 Task: Find a place to stay in Aso, Japan, from 26 Aug to 10 Sep for 8 guests, with a price range of ₹10,000 - ₹15,000, 6 bedrooms, 6 beds, 6 bathrooms, property type as House or Flat, amenities including Wifi, Free parking, TV, Gym, Breakfast, and self check-in option, with host language as English.
Action: Mouse moved to (601, 155)
Screenshot: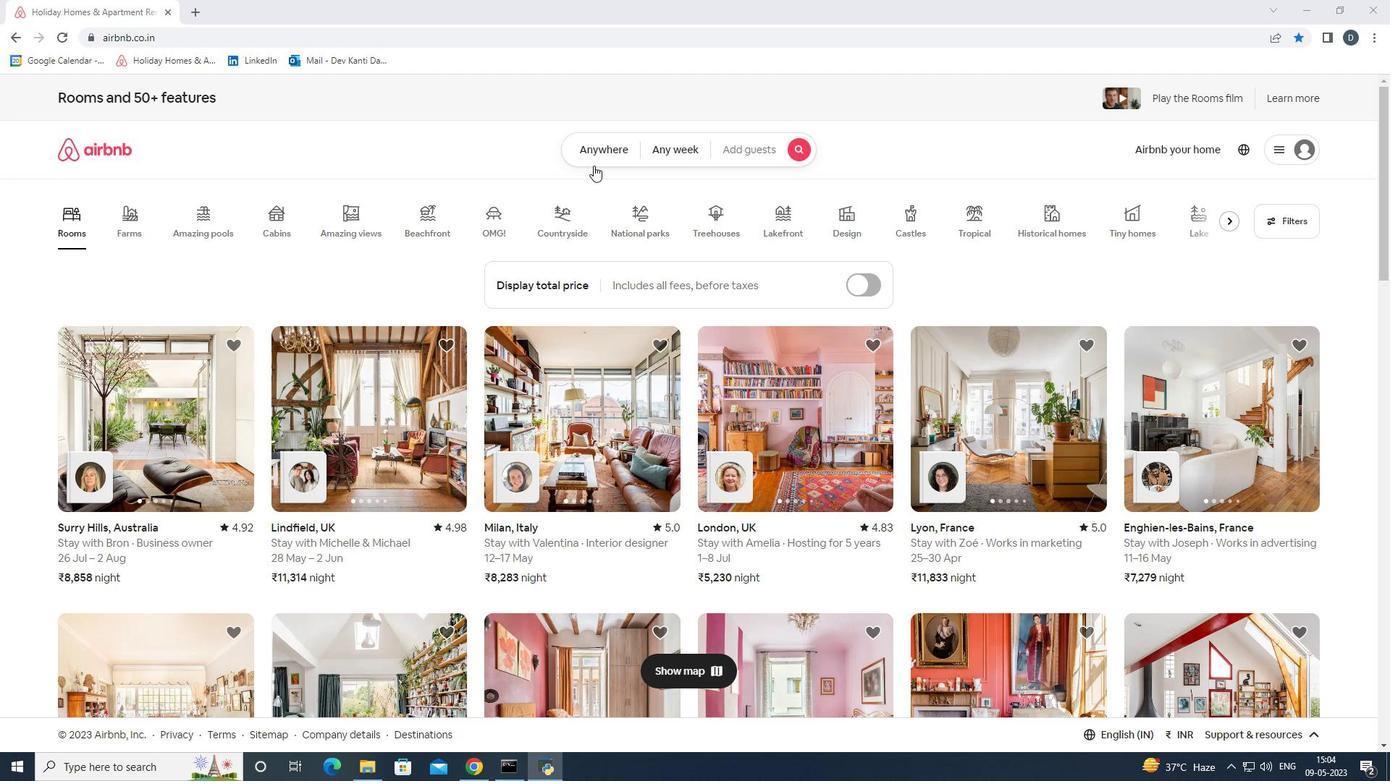 
Action: Mouse pressed left at (601, 155)
Screenshot: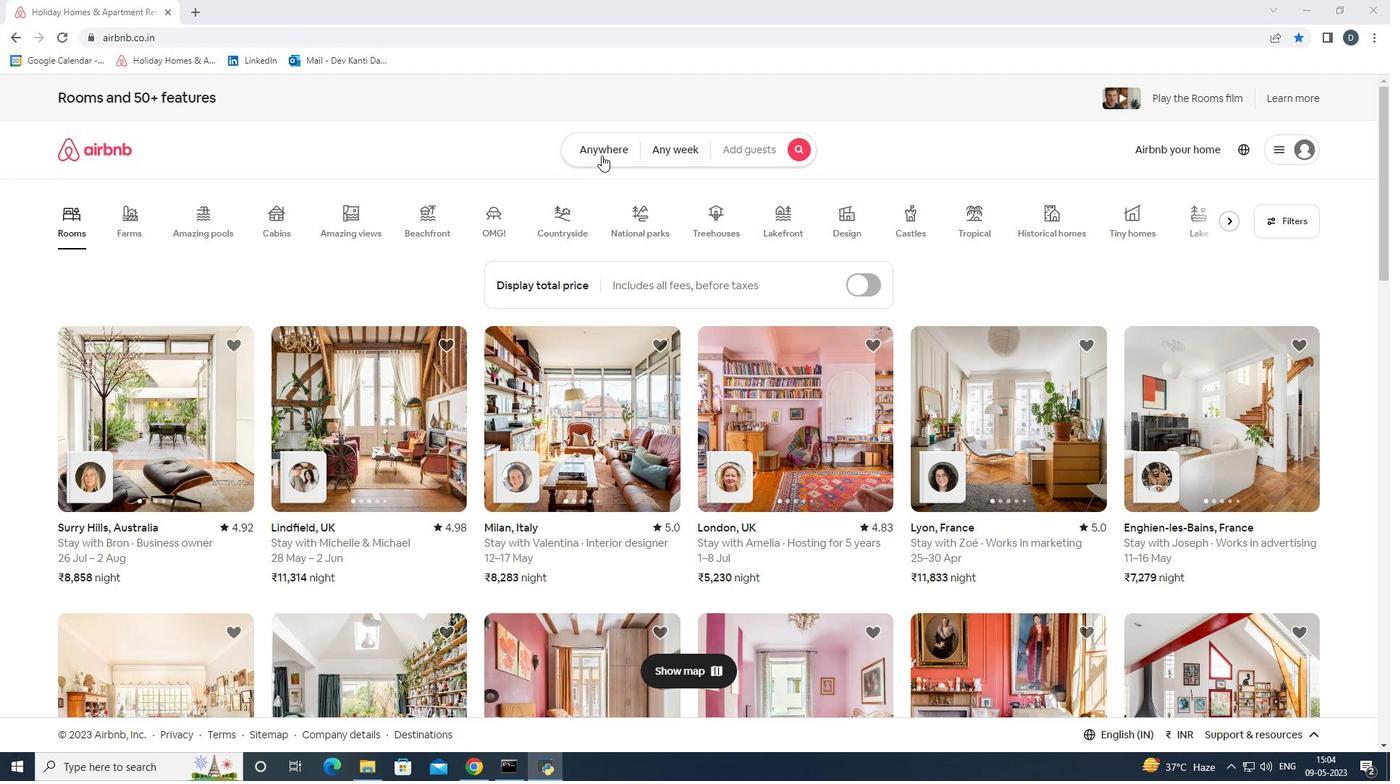 
Action: Mouse moved to (522, 206)
Screenshot: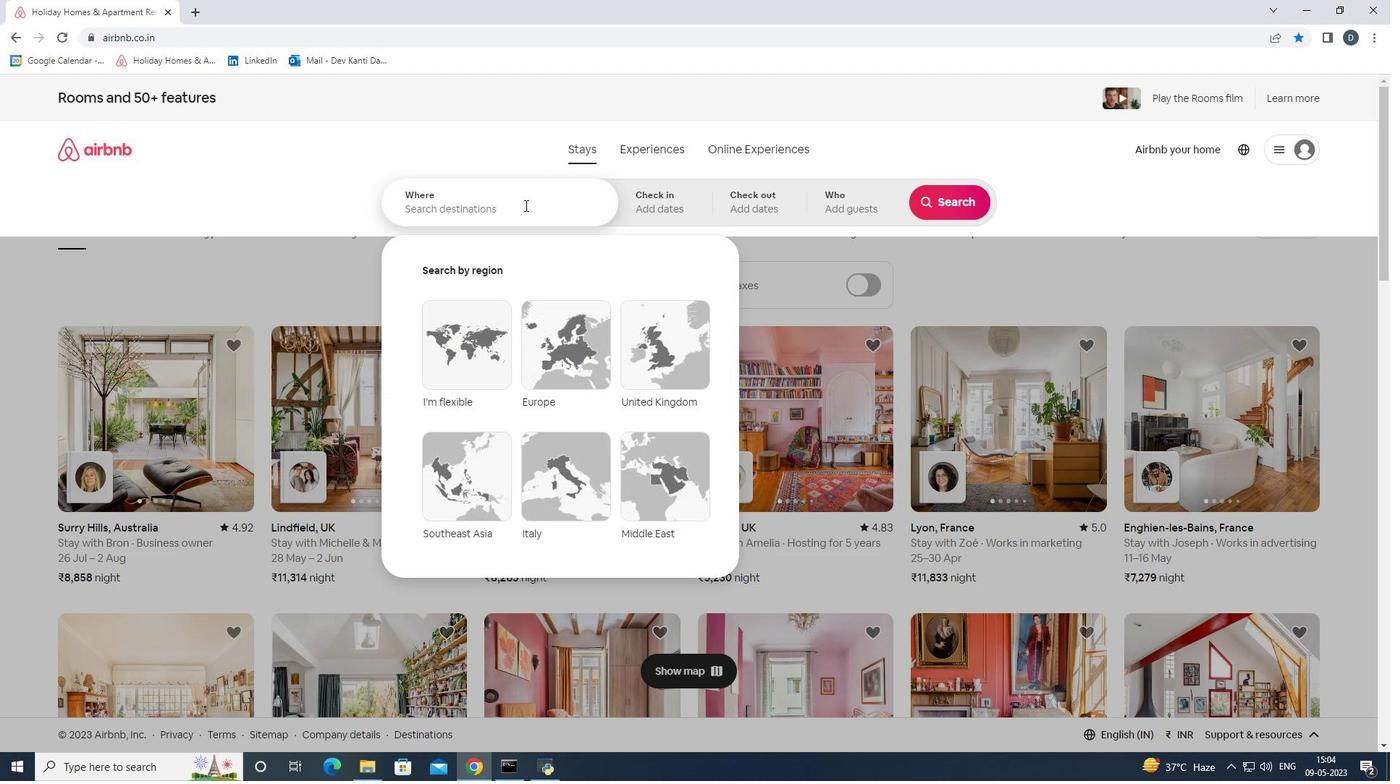 
Action: Mouse pressed left at (522, 206)
Screenshot: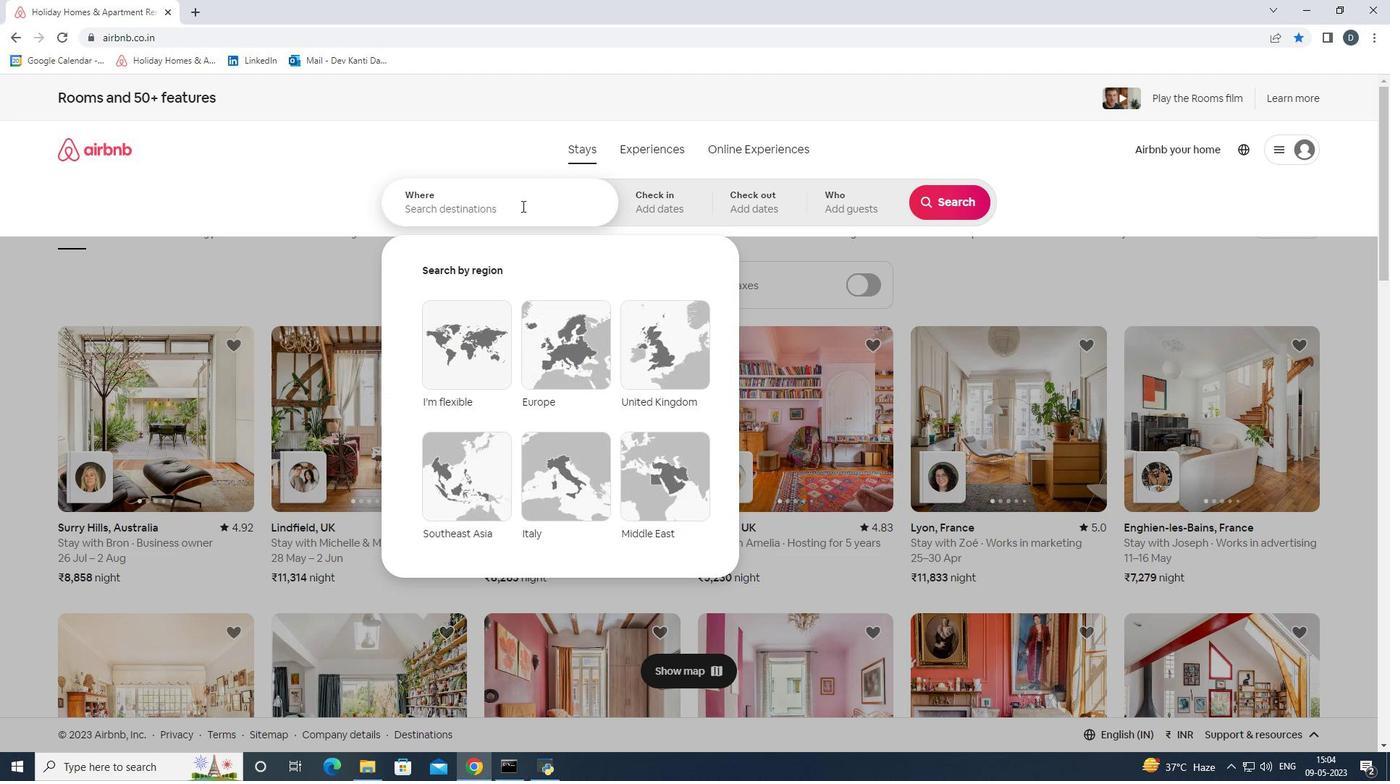 
Action: Key pressed <Key.shift><Key.shift><Key.shift><Key.shift>Asss<Key.backspace><Key.backspace>o,<Key.space><Key.shift><Key.shift><Key.shift>Japan<Key.enter>
Screenshot: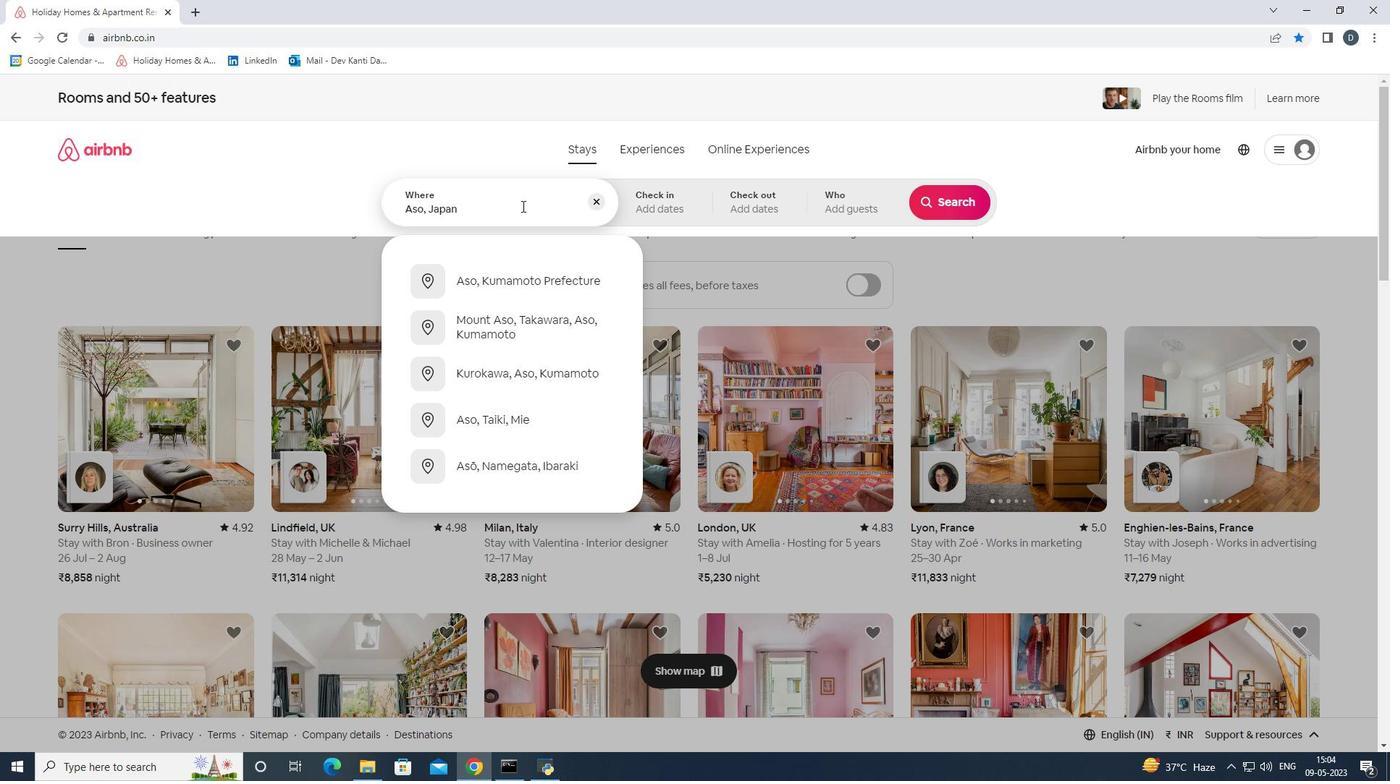 
Action: Mouse moved to (941, 322)
Screenshot: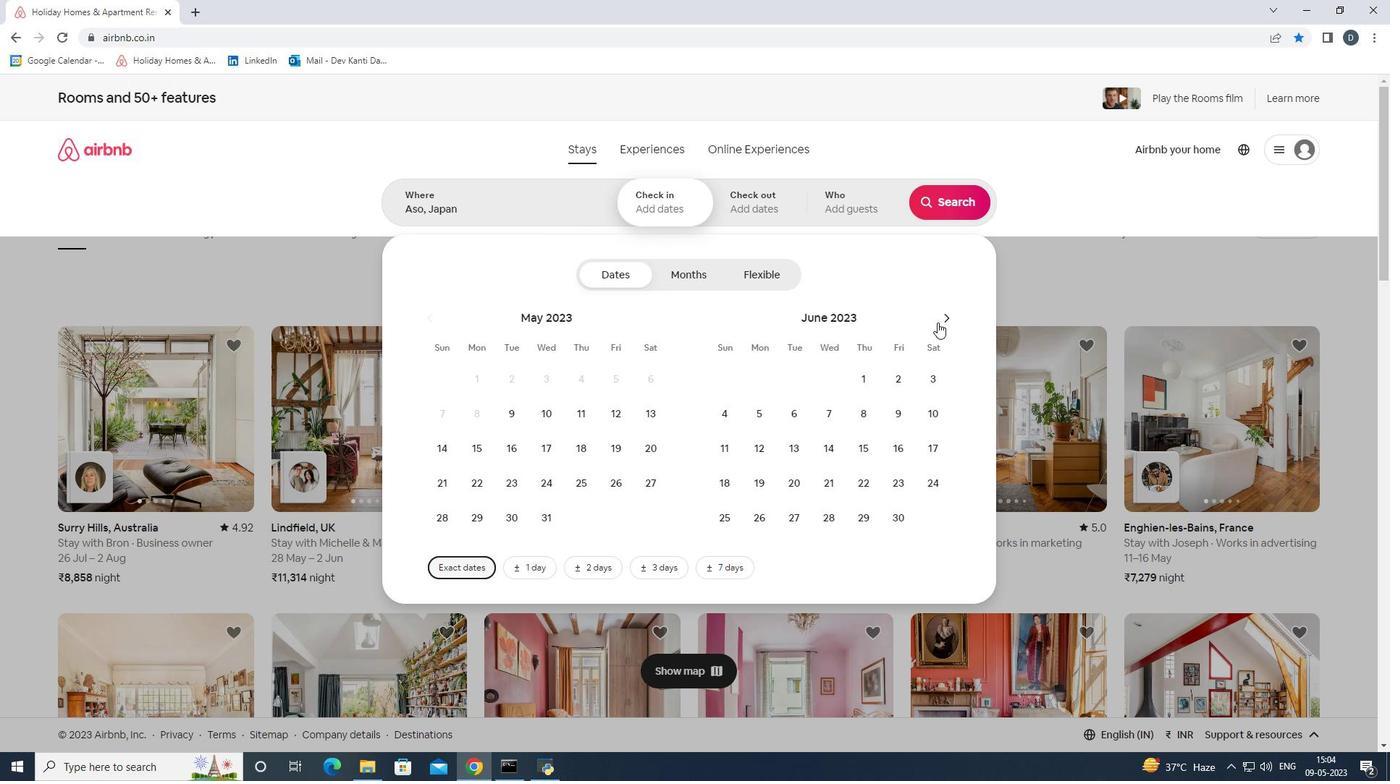 
Action: Mouse pressed left at (941, 322)
Screenshot: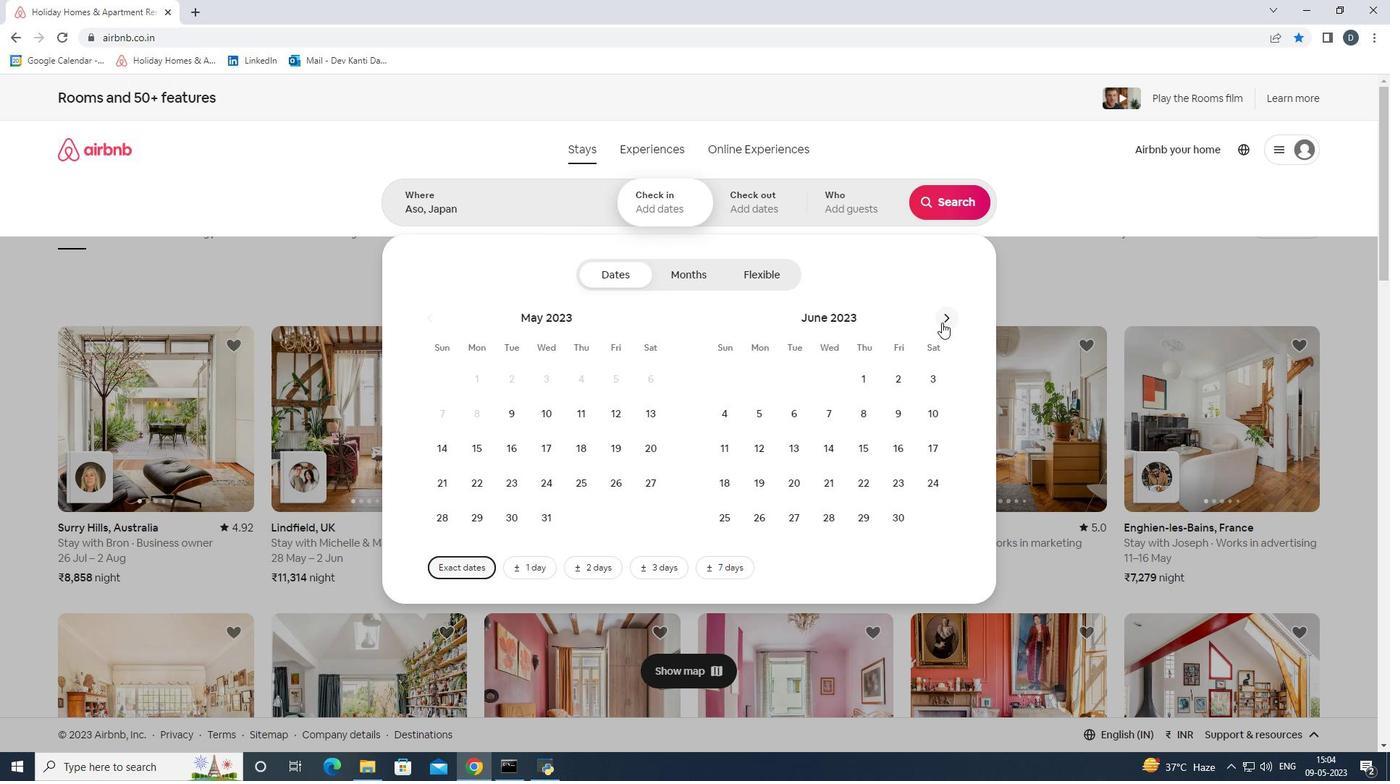 
Action: Mouse pressed left at (941, 322)
Screenshot: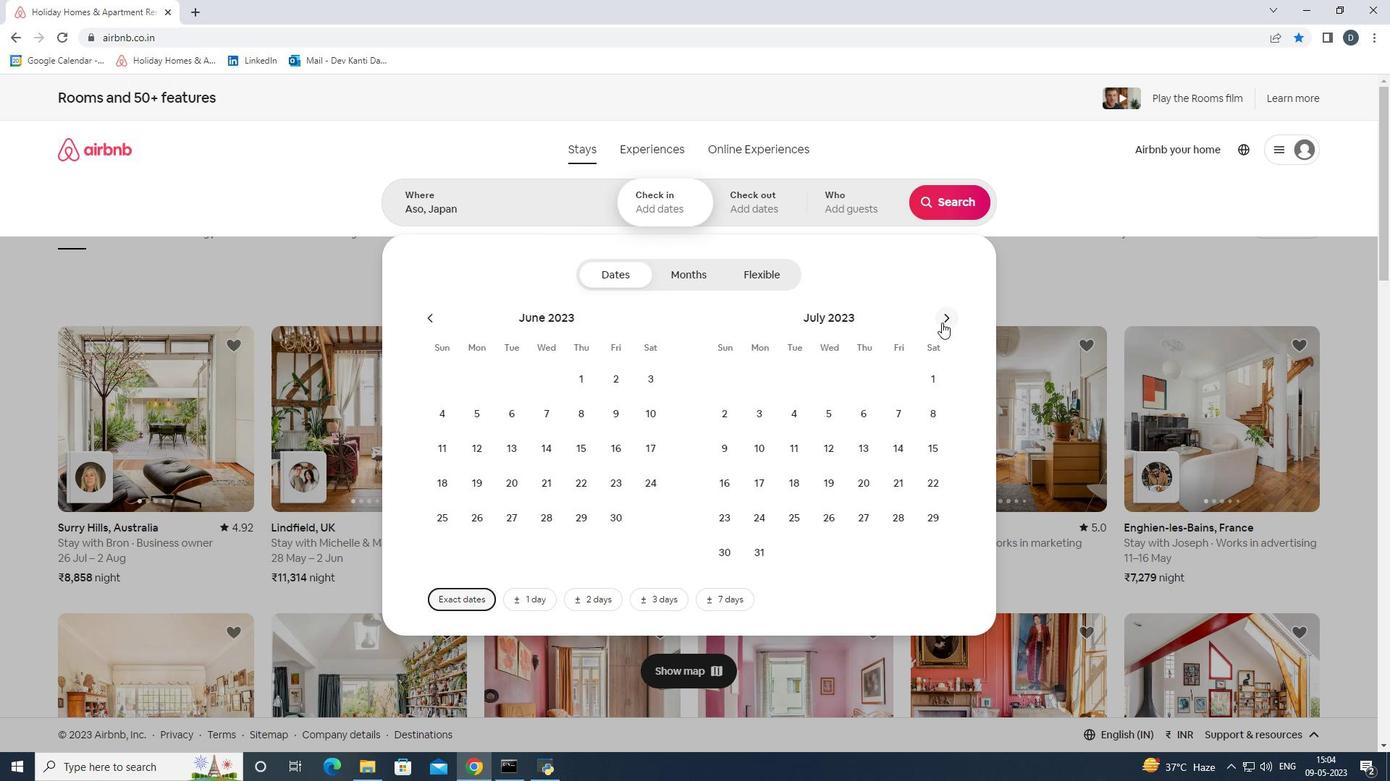 
Action: Mouse moved to (931, 474)
Screenshot: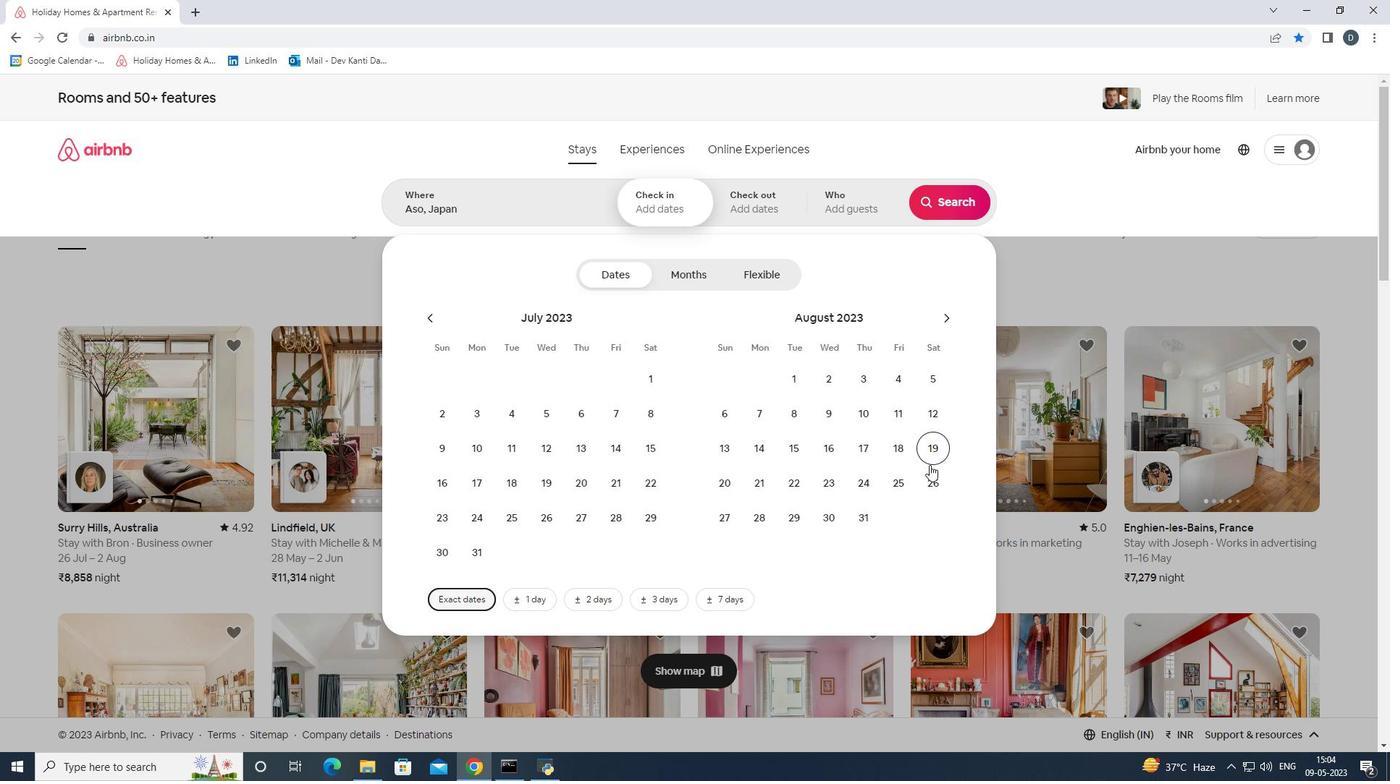 
Action: Mouse pressed left at (931, 474)
Screenshot: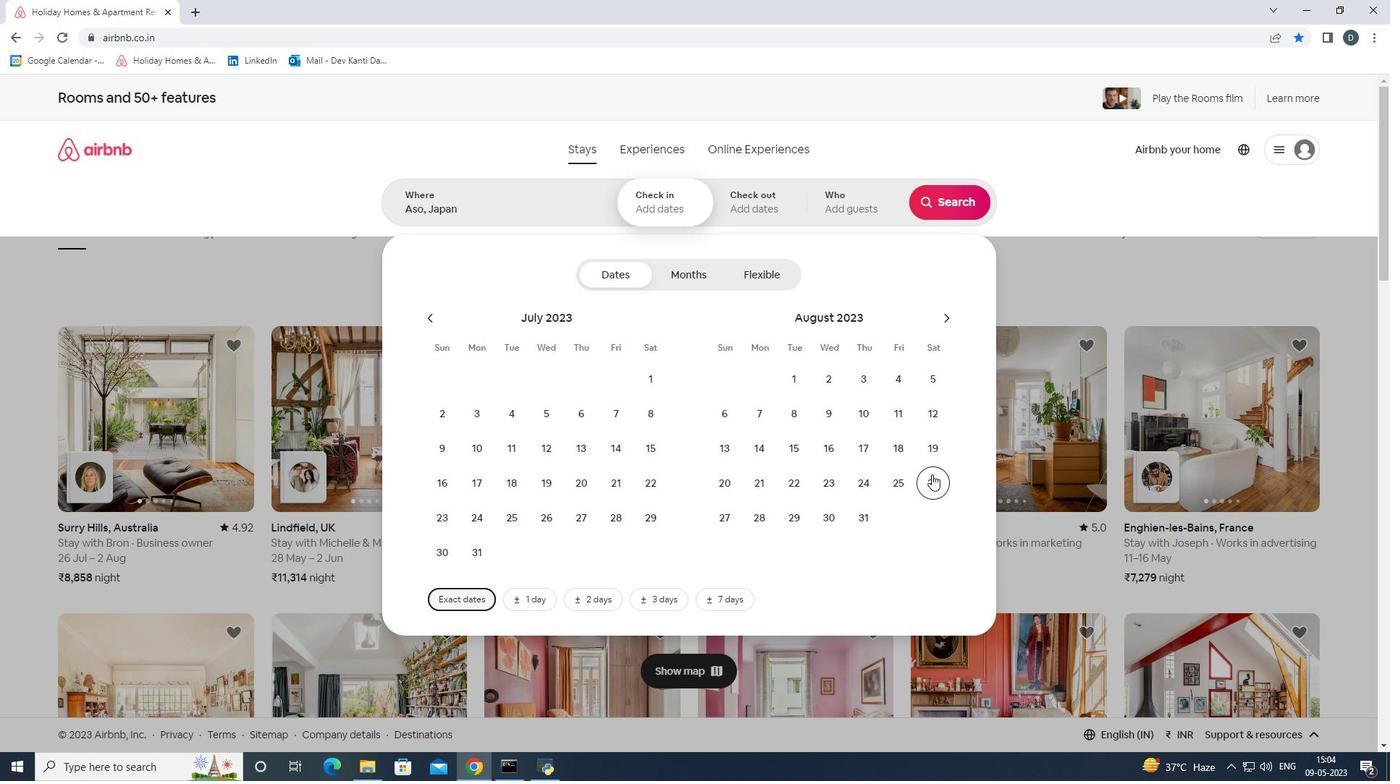 
Action: Mouse moved to (944, 327)
Screenshot: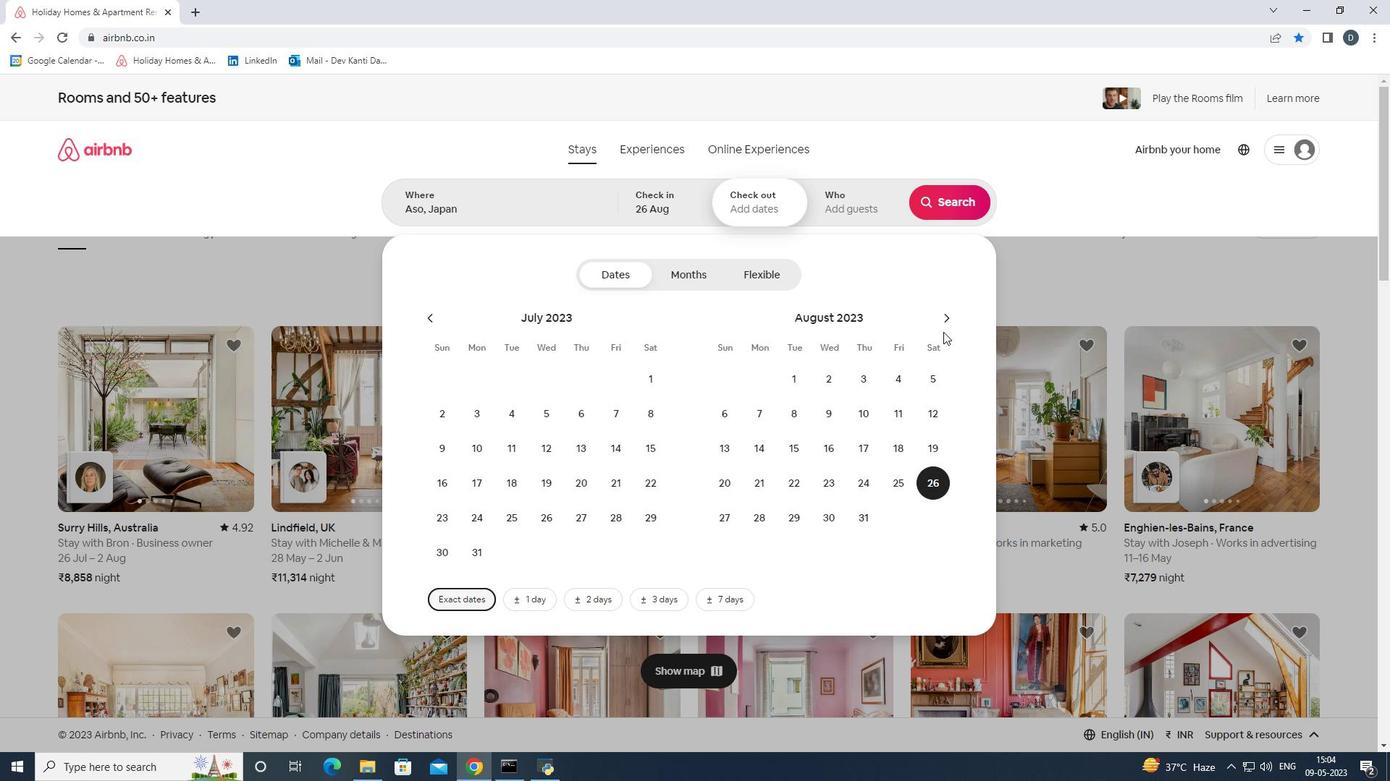 
Action: Mouse pressed left at (944, 327)
Screenshot: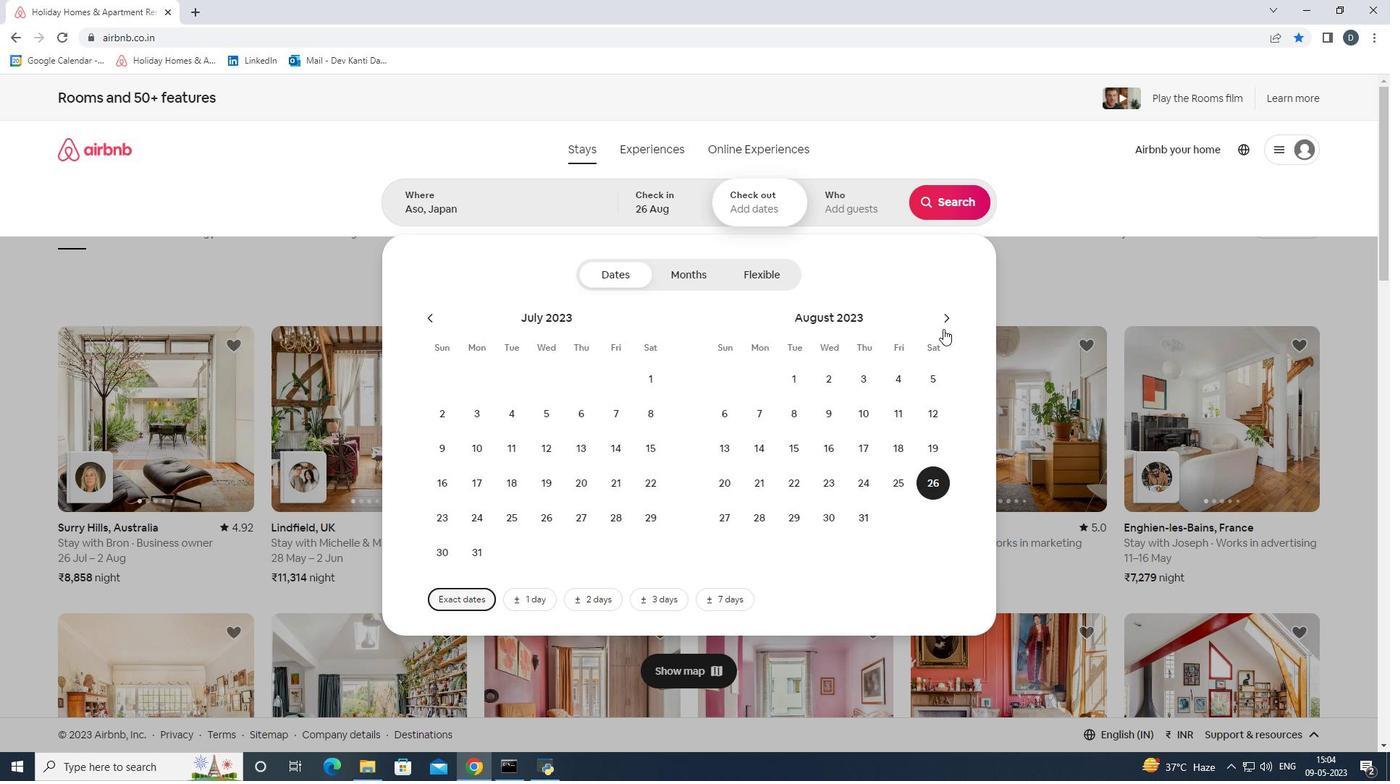 
Action: Mouse moved to (726, 443)
Screenshot: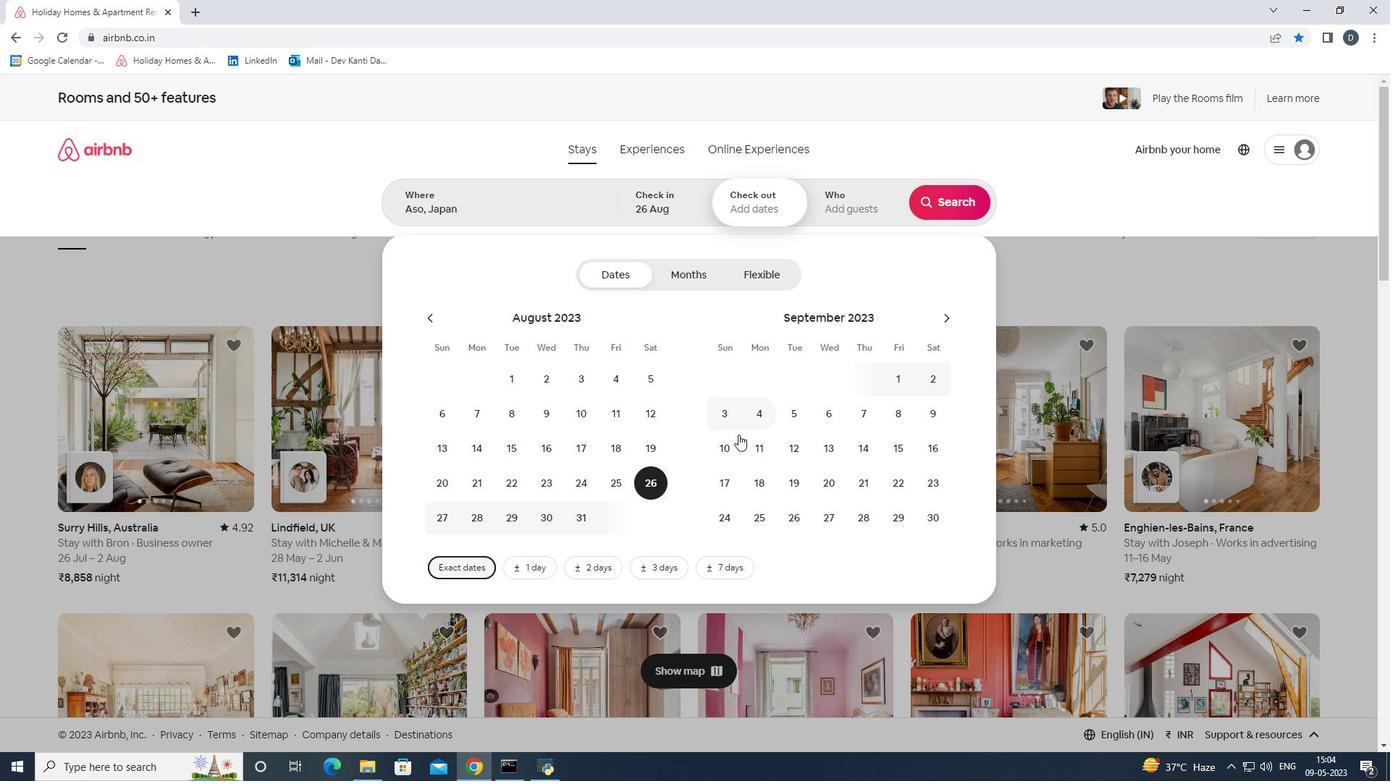 
Action: Mouse pressed left at (726, 443)
Screenshot: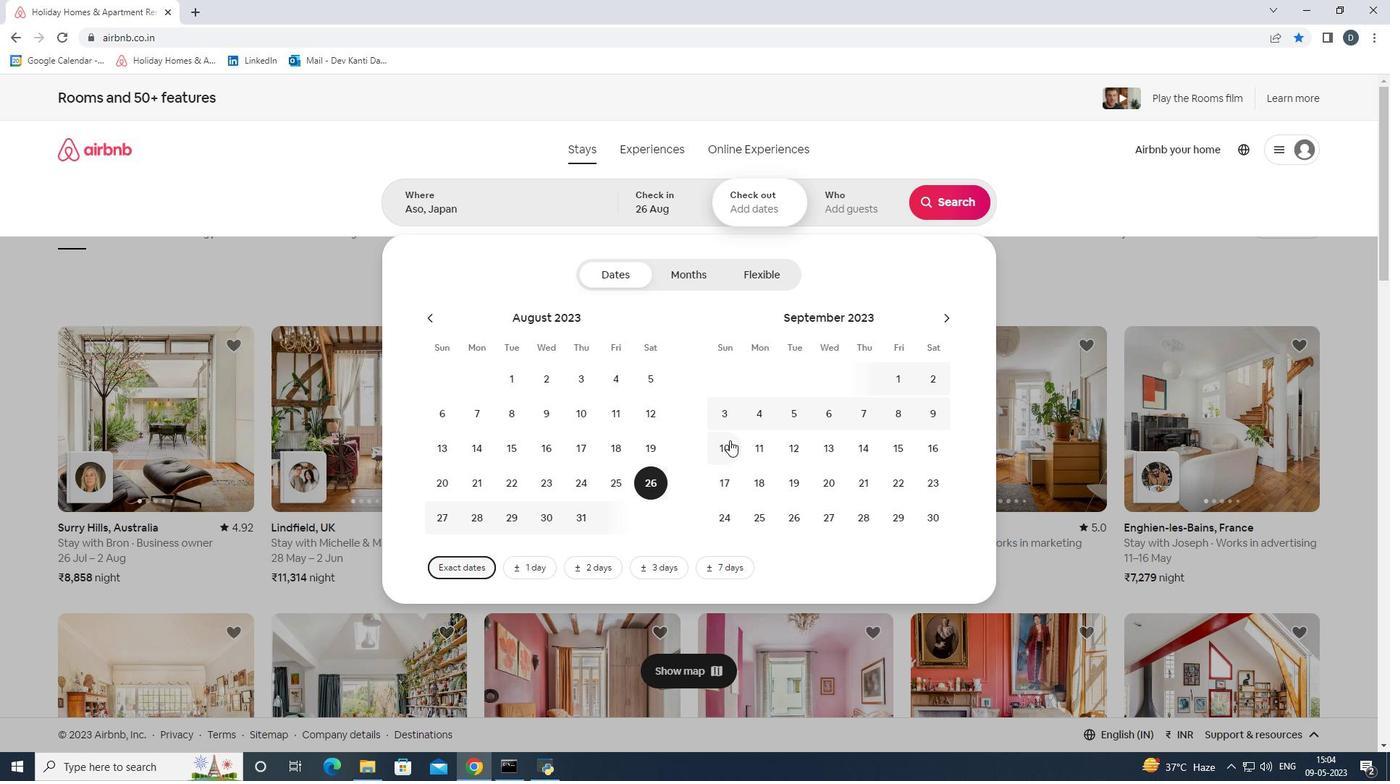
Action: Mouse moved to (851, 211)
Screenshot: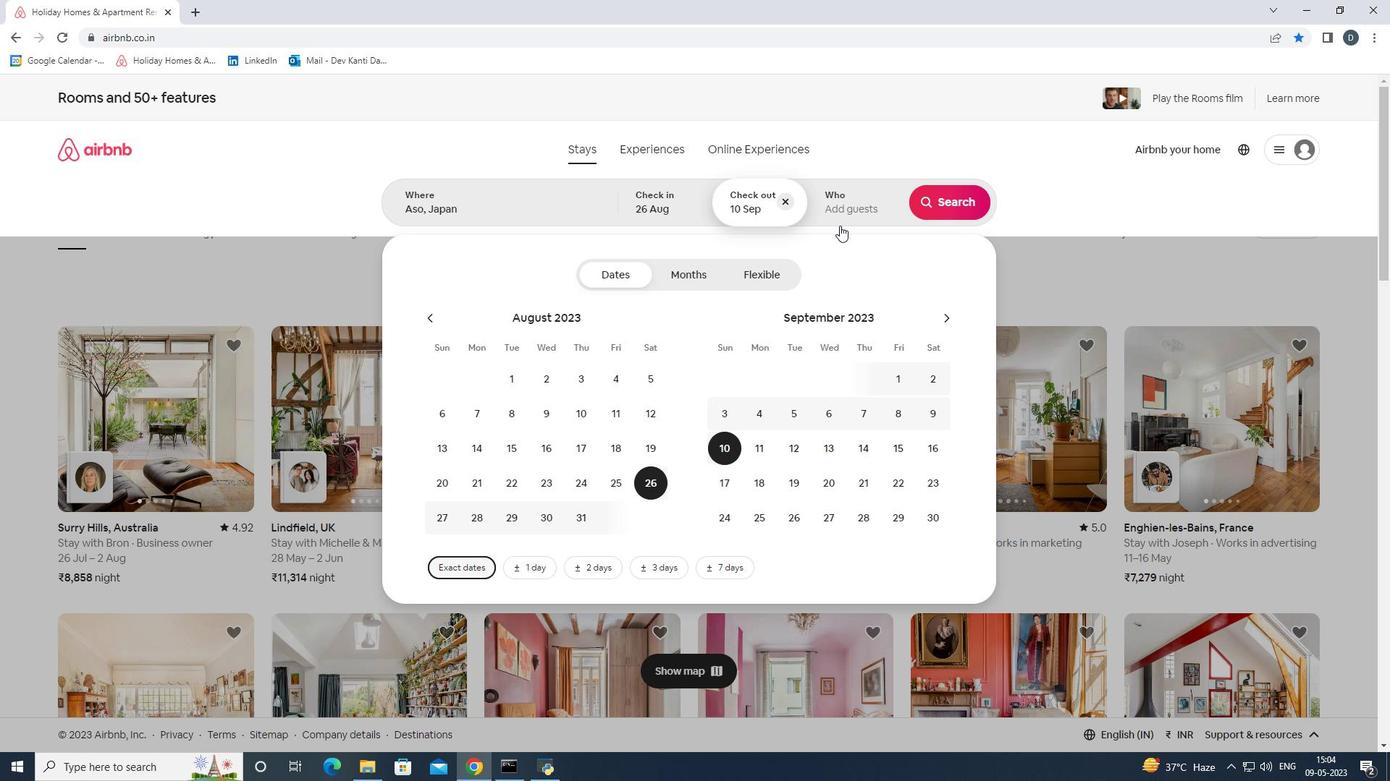
Action: Mouse pressed left at (851, 211)
Screenshot: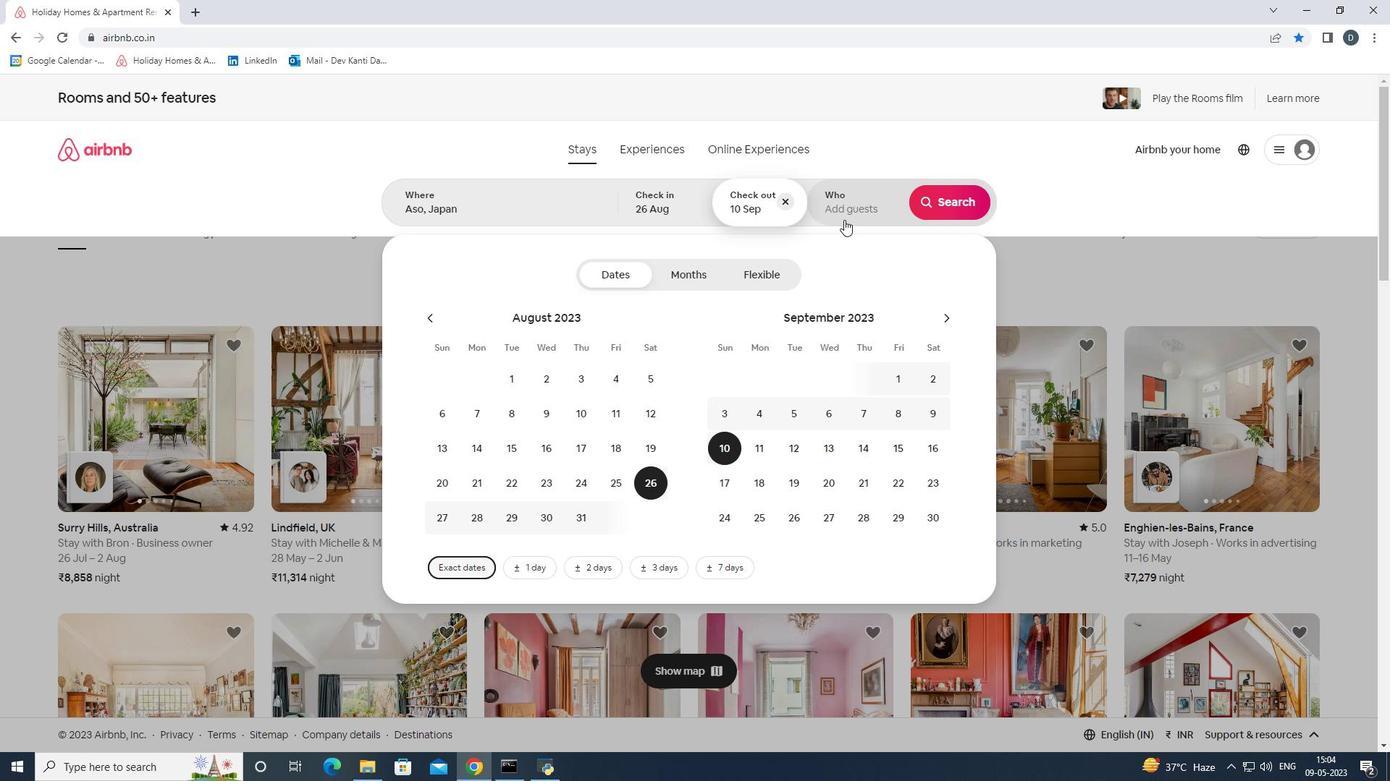 
Action: Mouse moved to (951, 280)
Screenshot: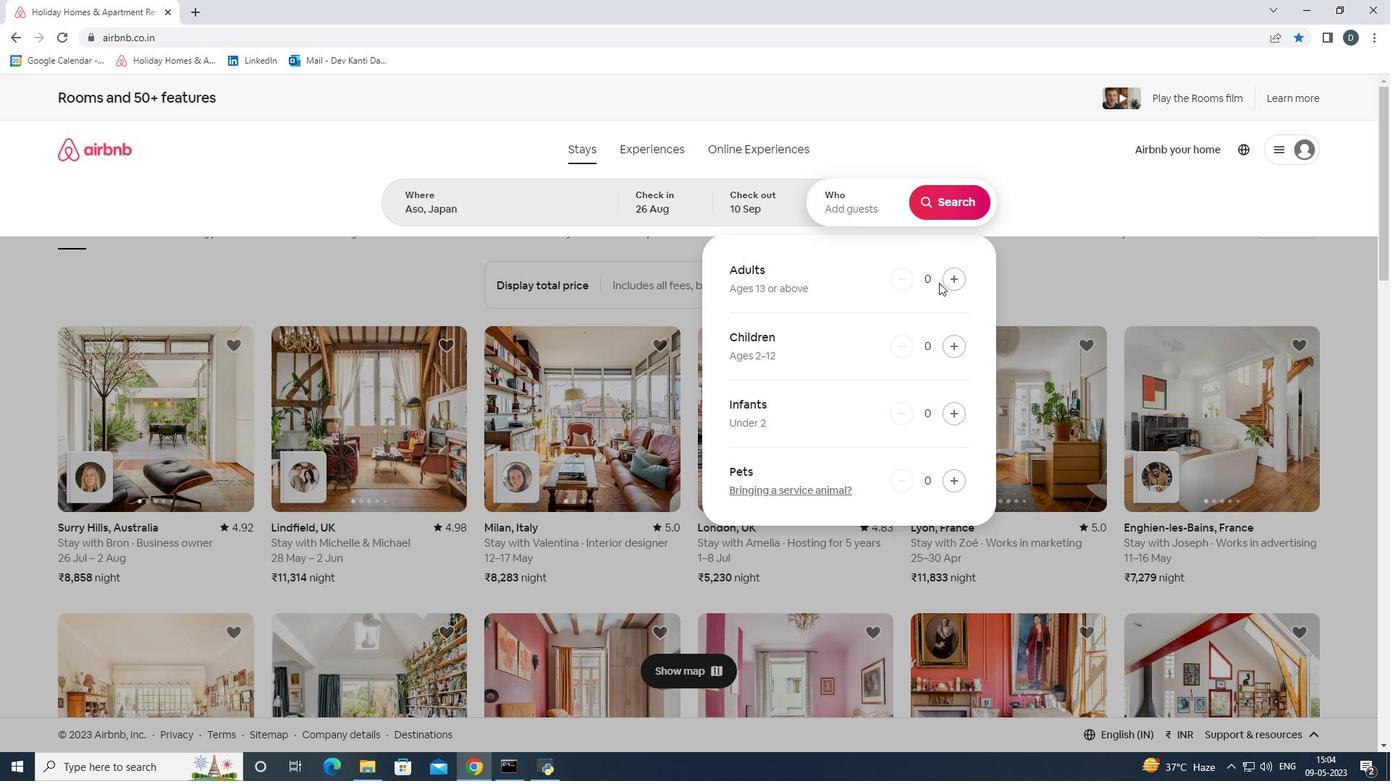 
Action: Mouse pressed left at (951, 280)
Screenshot: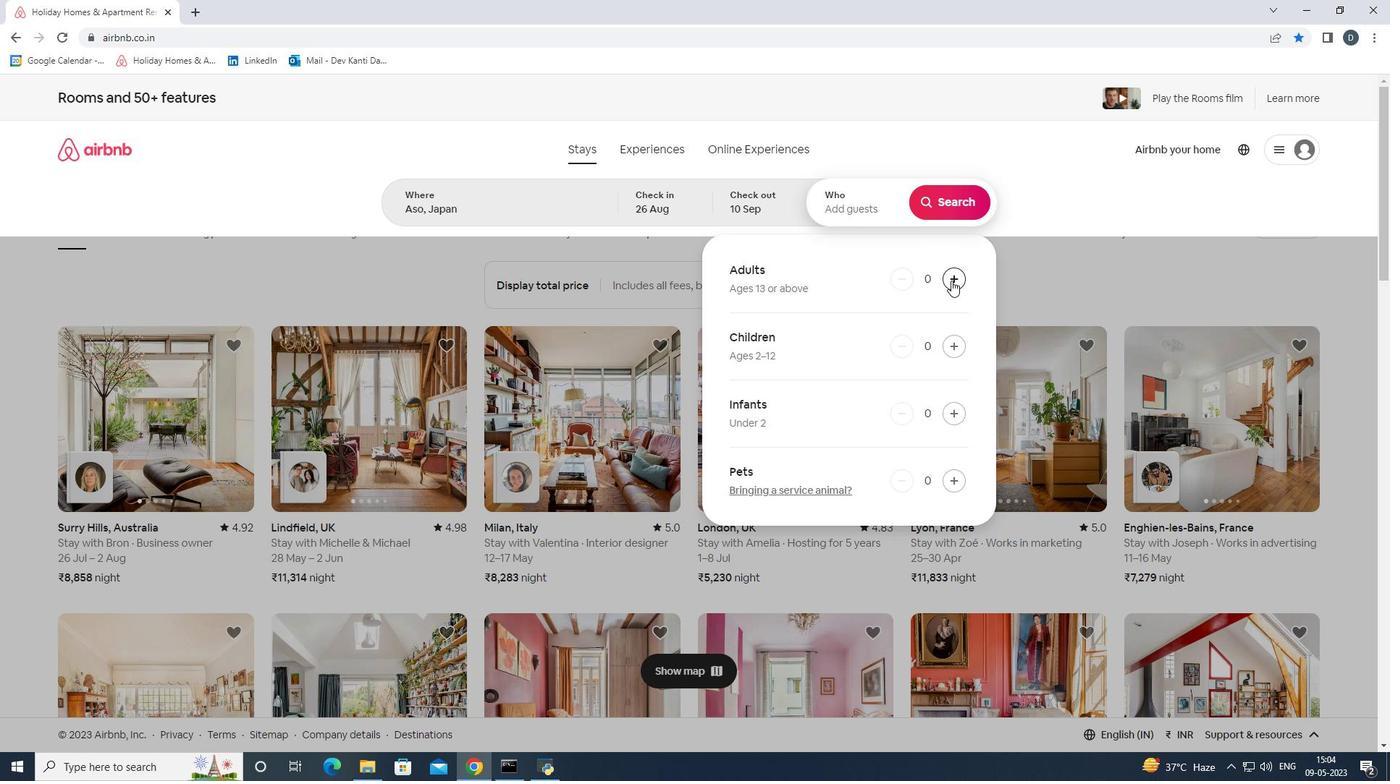 
Action: Mouse pressed left at (951, 280)
Screenshot: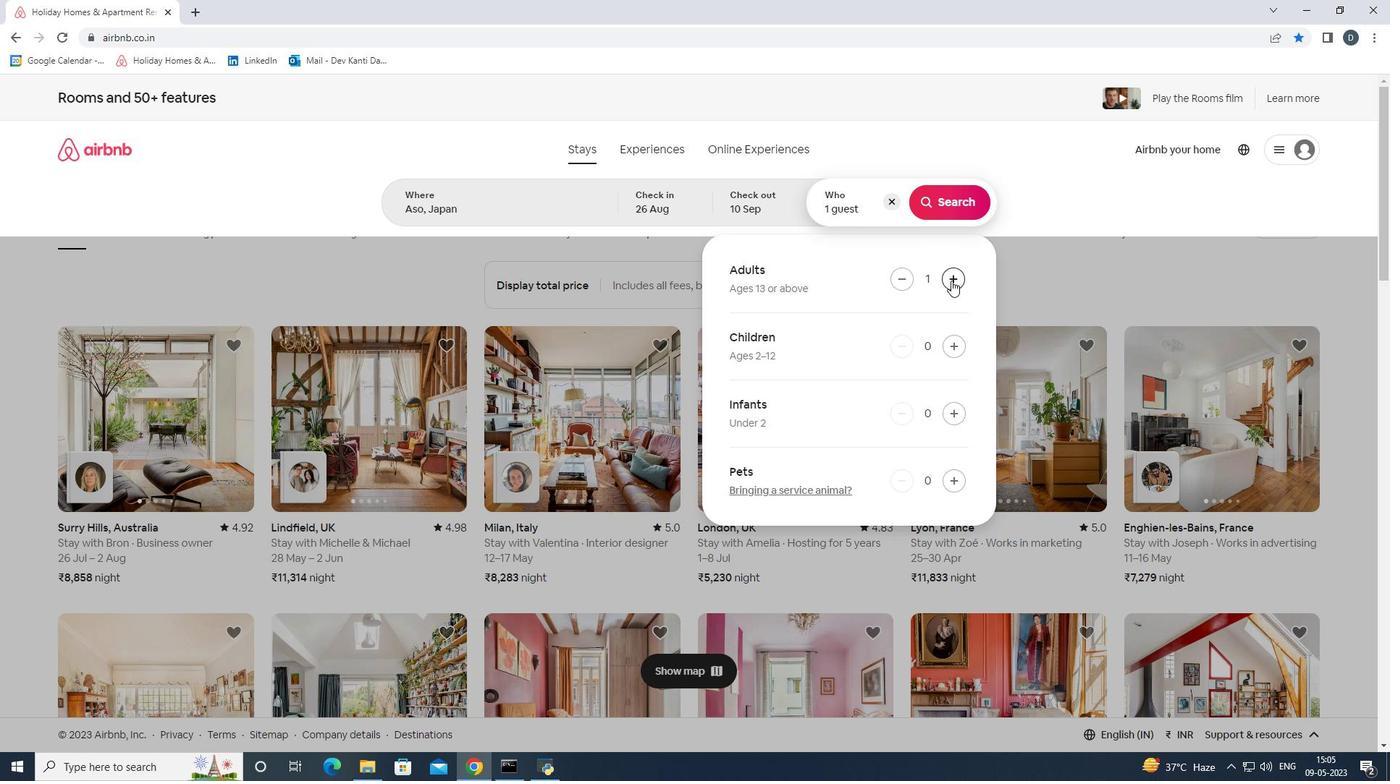 
Action: Mouse pressed left at (951, 280)
Screenshot: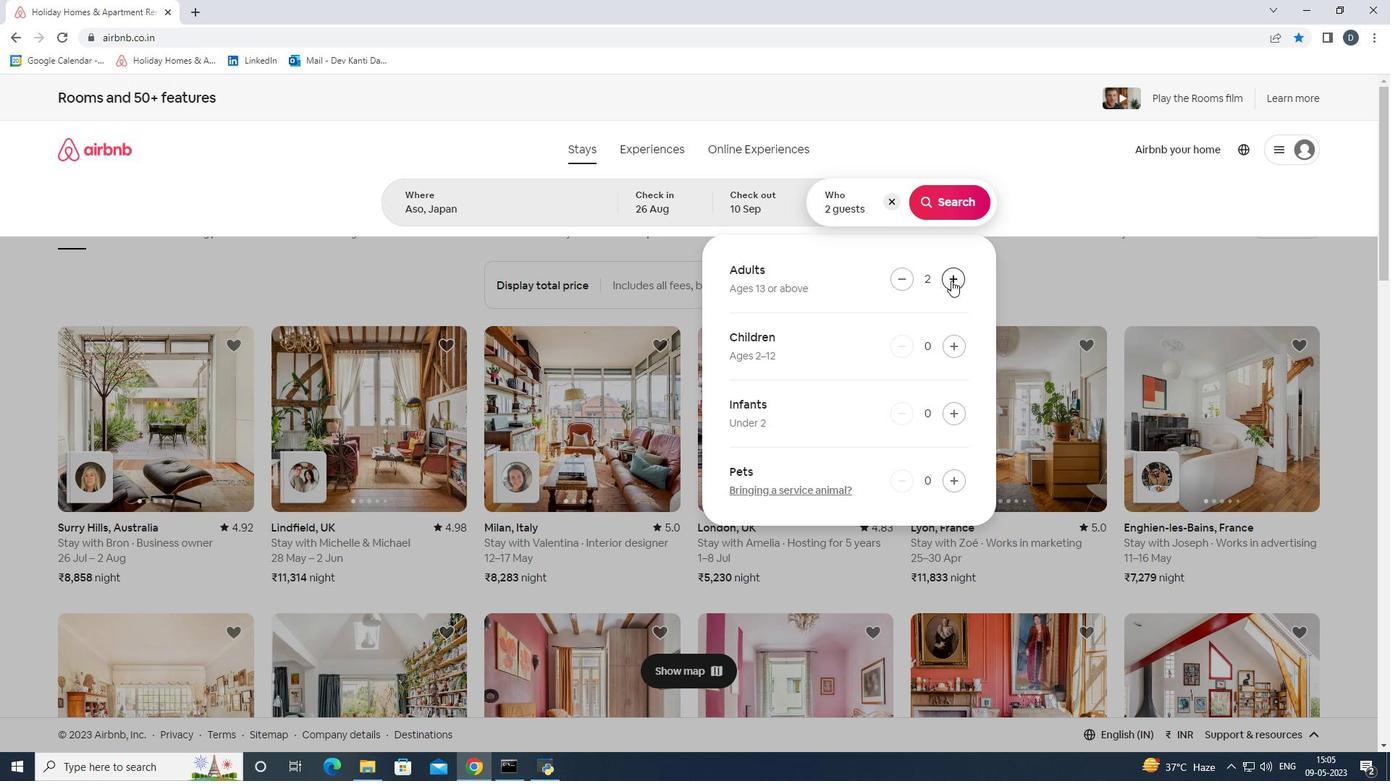 
Action: Mouse pressed left at (951, 280)
Screenshot: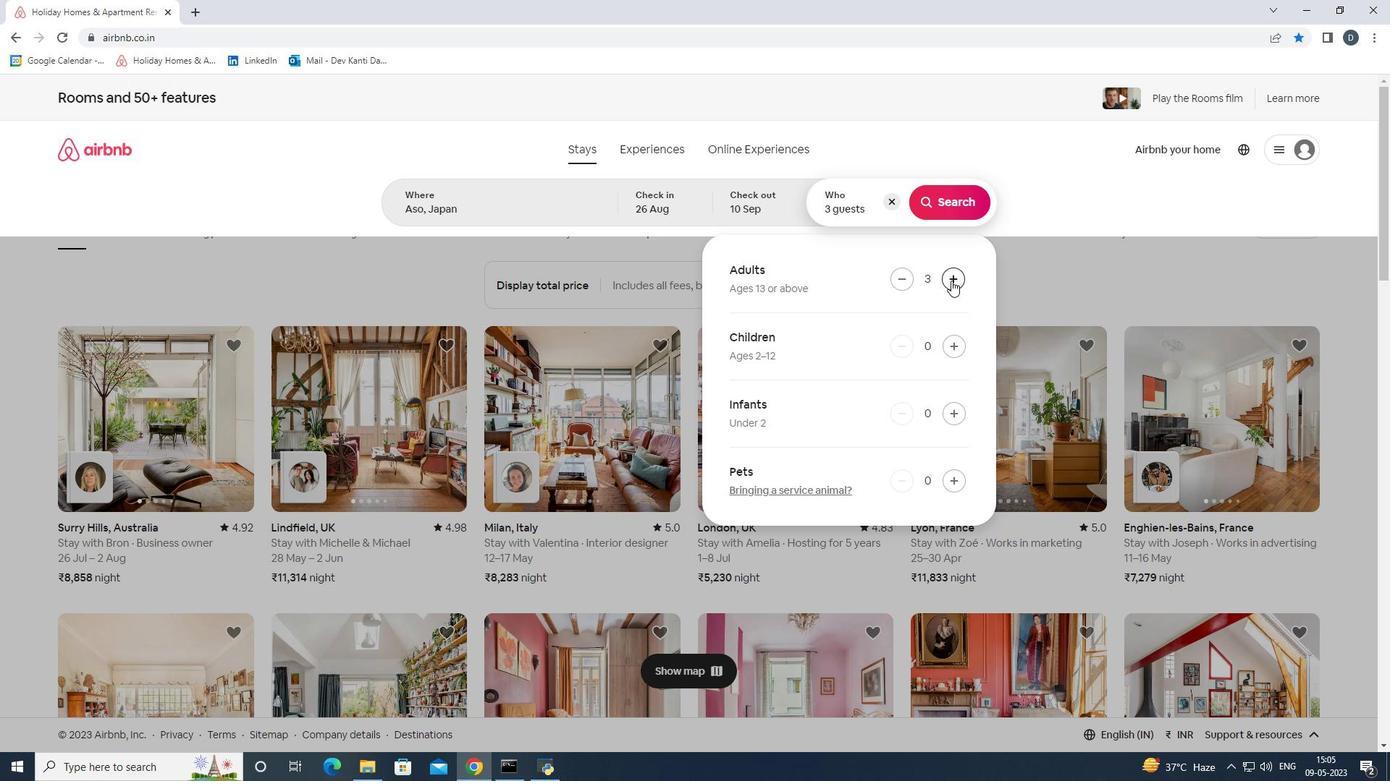 
Action: Mouse pressed left at (951, 280)
Screenshot: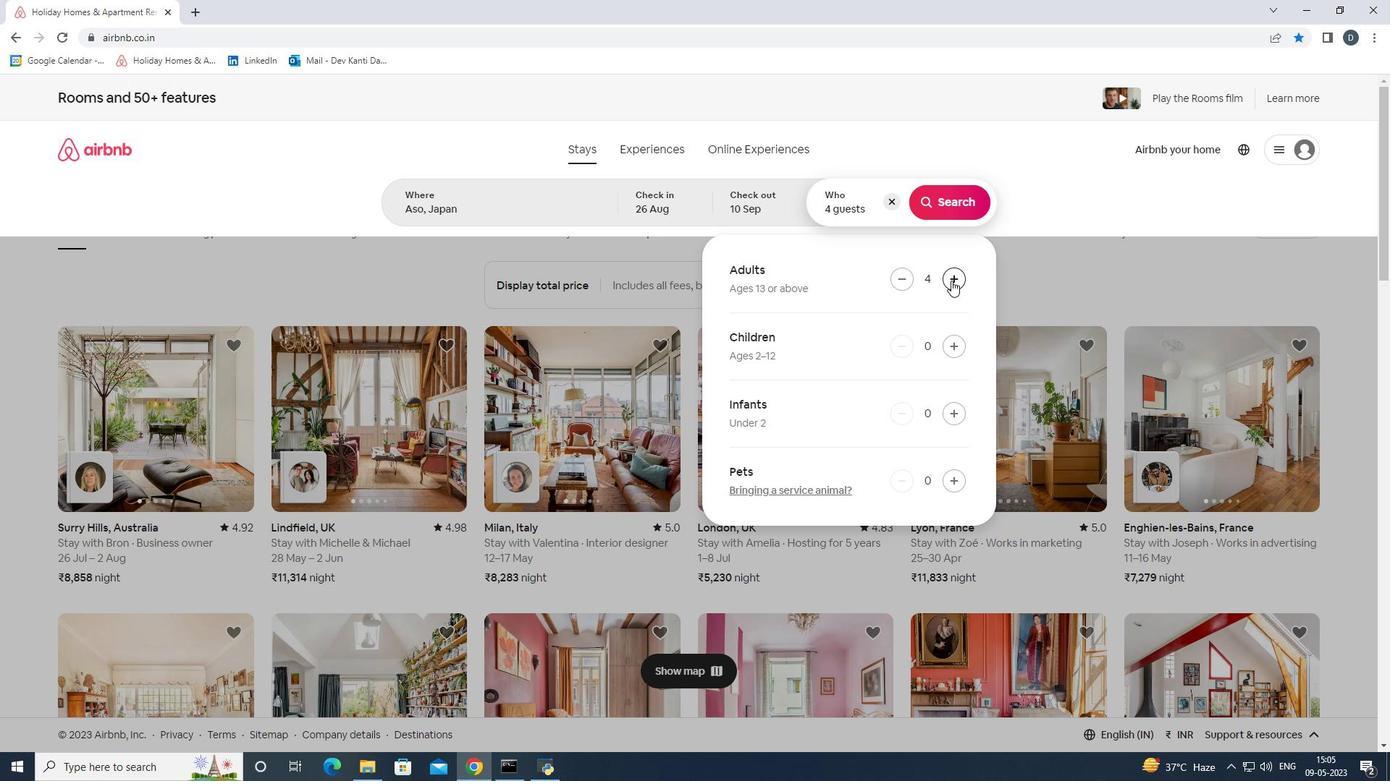 
Action: Mouse pressed left at (951, 280)
Screenshot: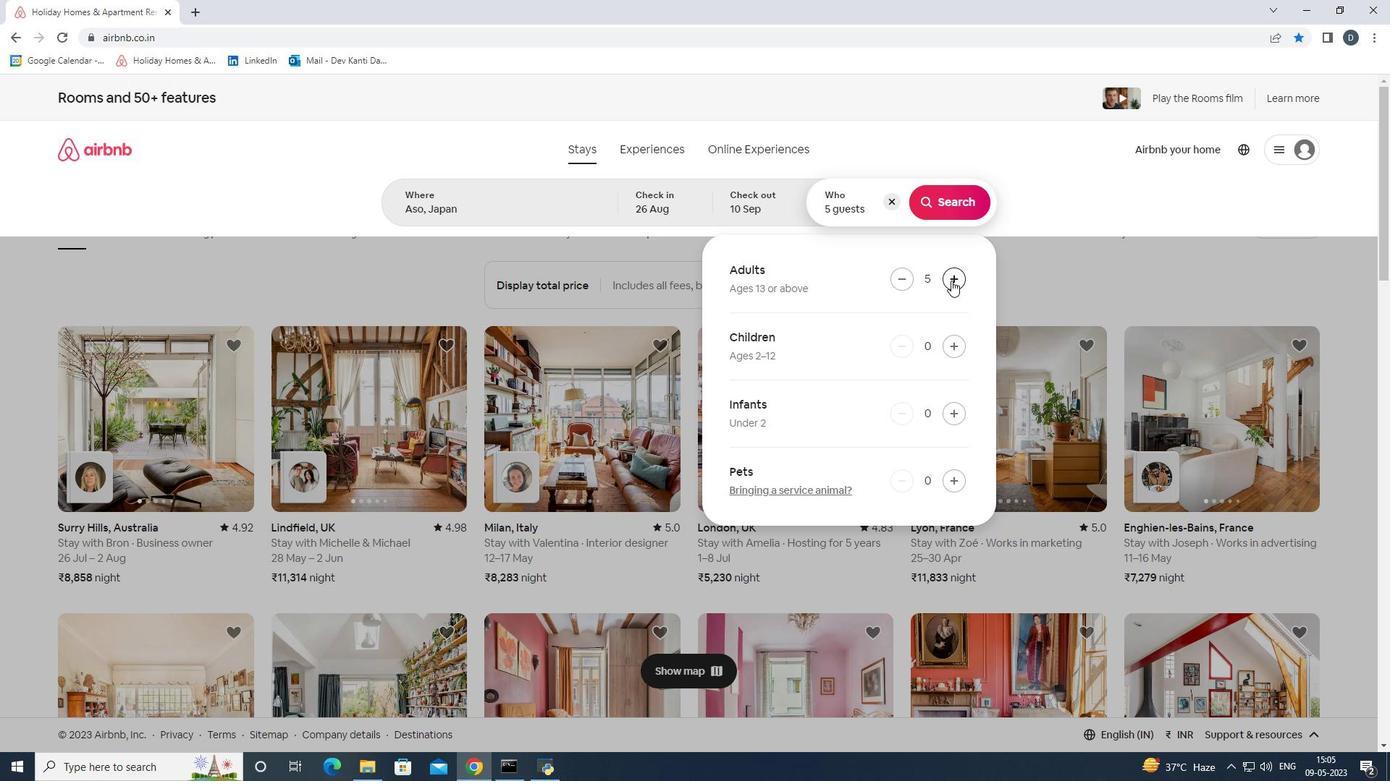 
Action: Mouse moved to (959, 342)
Screenshot: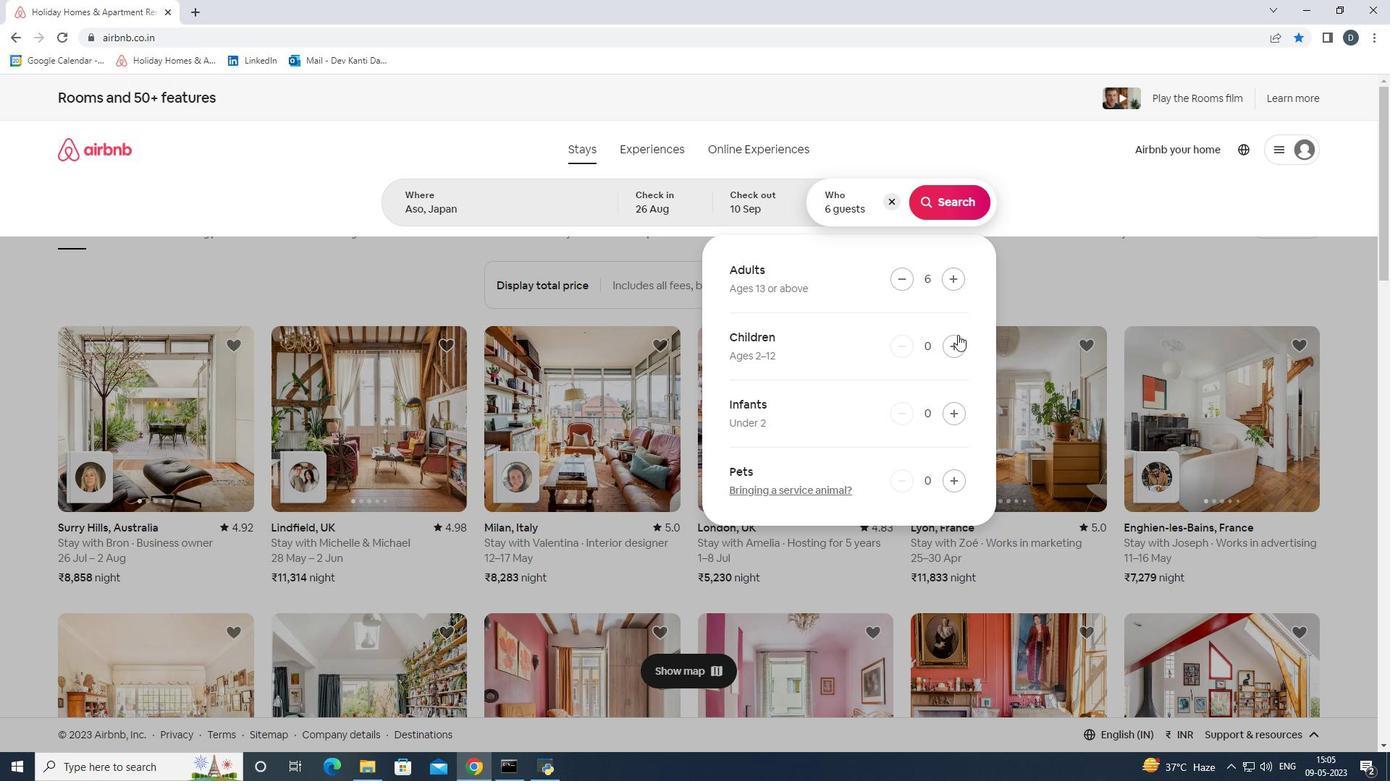 
Action: Mouse pressed left at (959, 342)
Screenshot: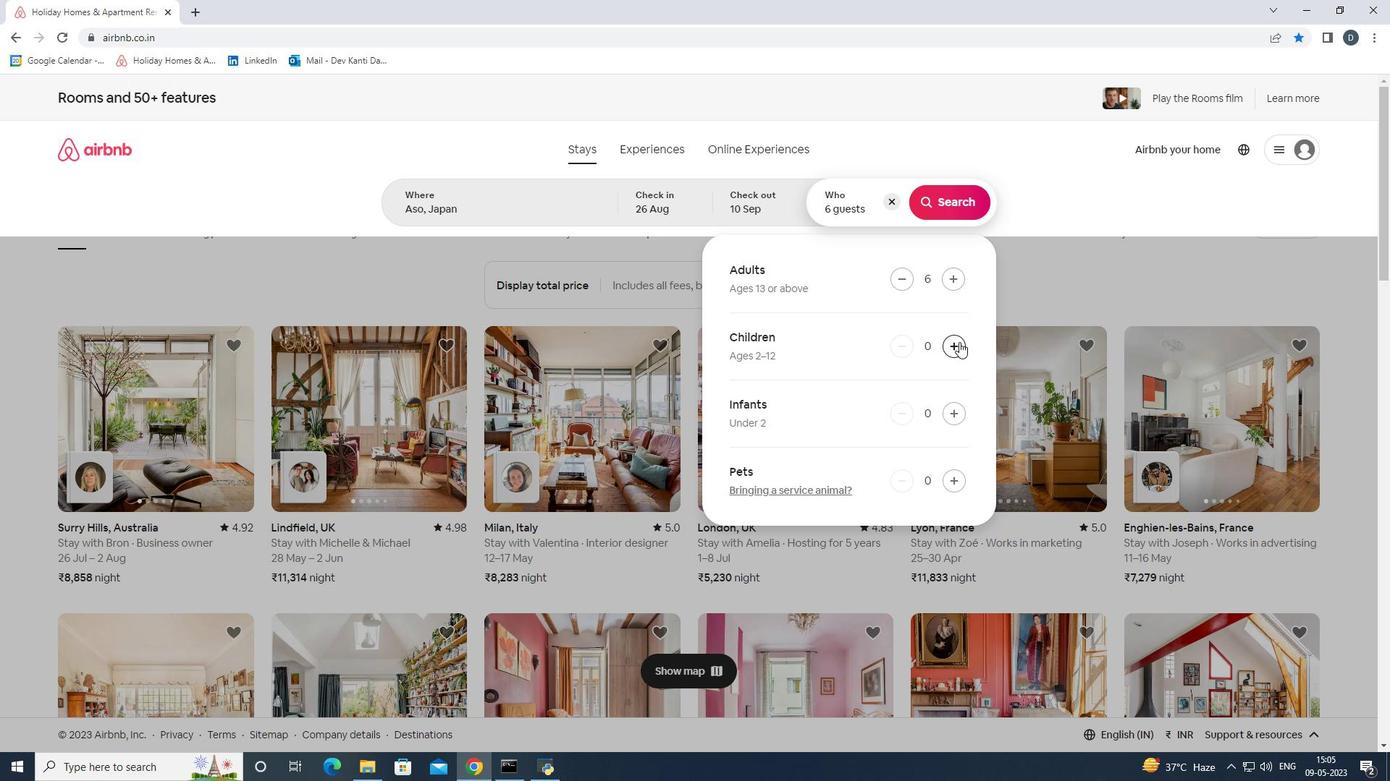 
Action: Mouse pressed left at (959, 342)
Screenshot: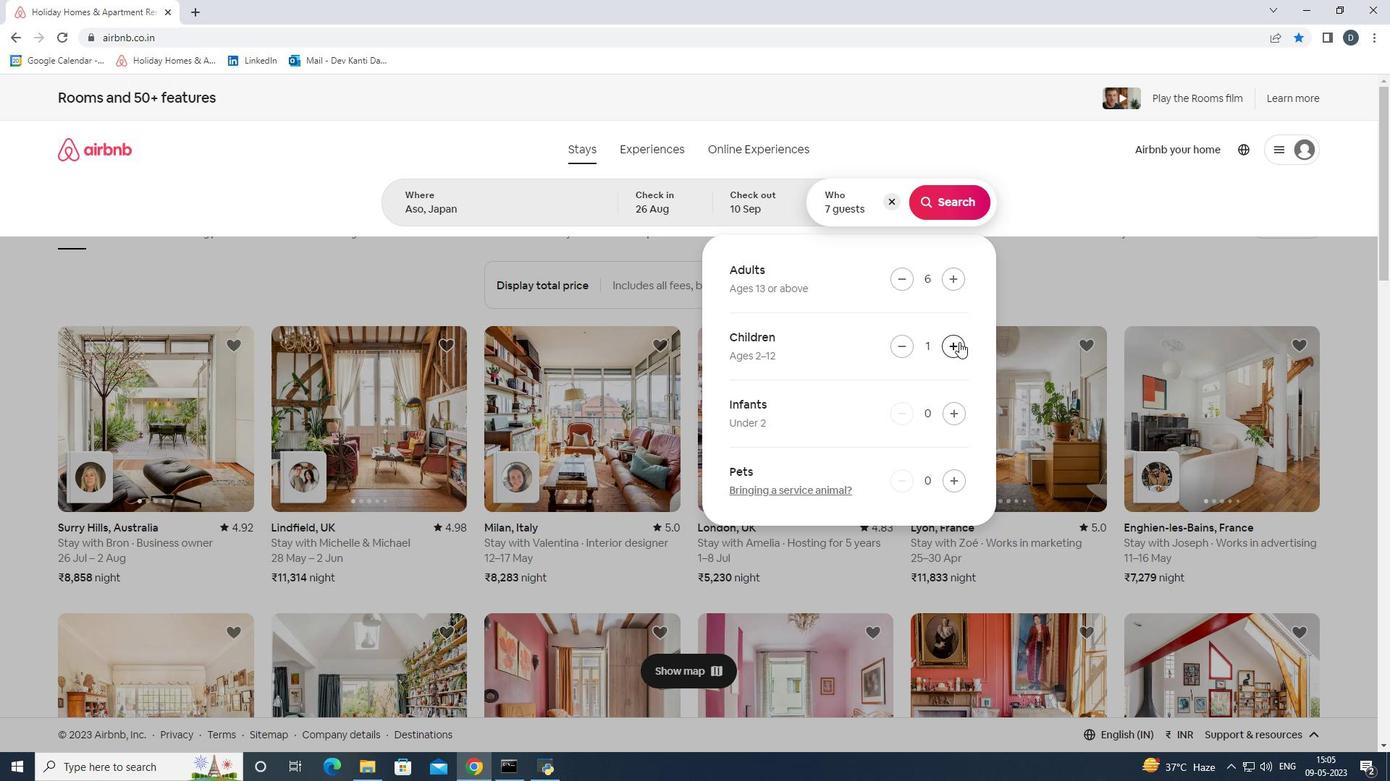 
Action: Mouse moved to (950, 215)
Screenshot: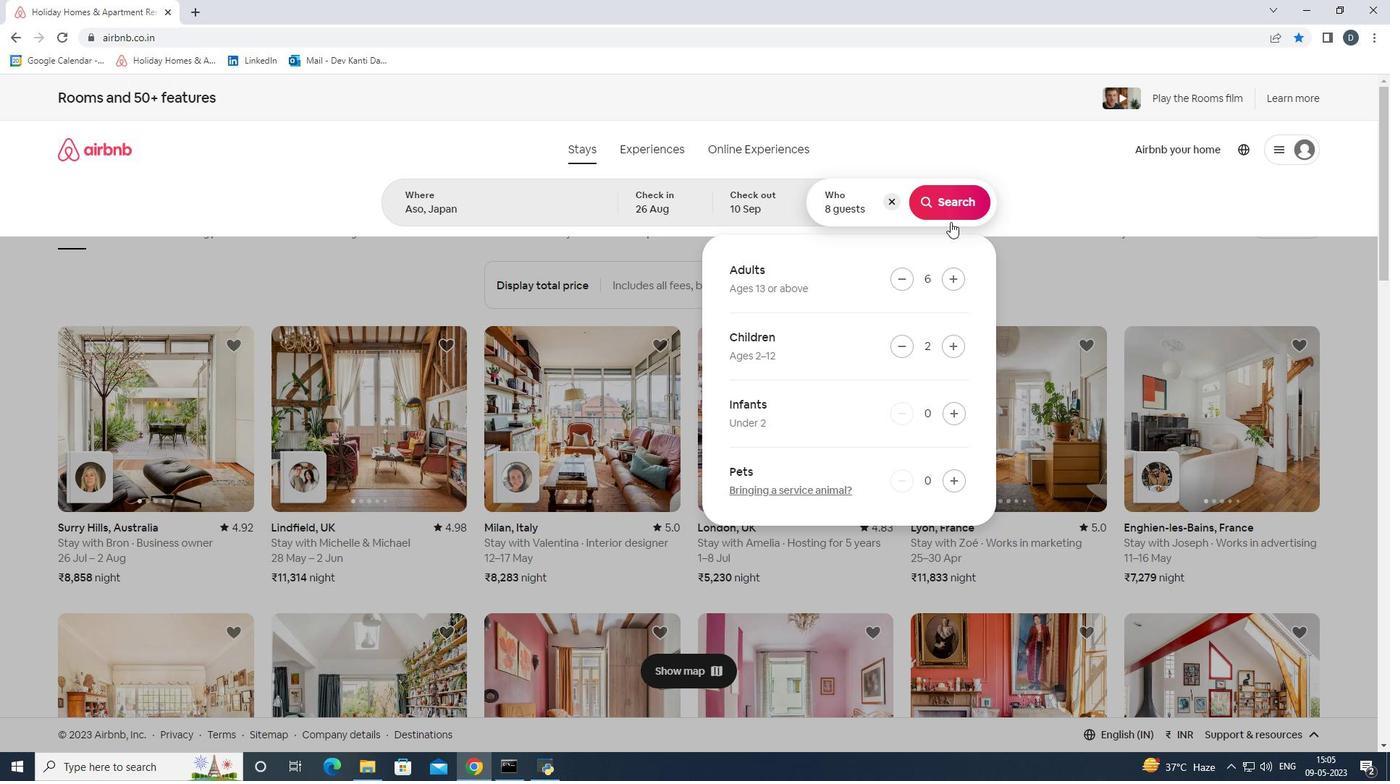 
Action: Mouse pressed left at (950, 215)
Screenshot: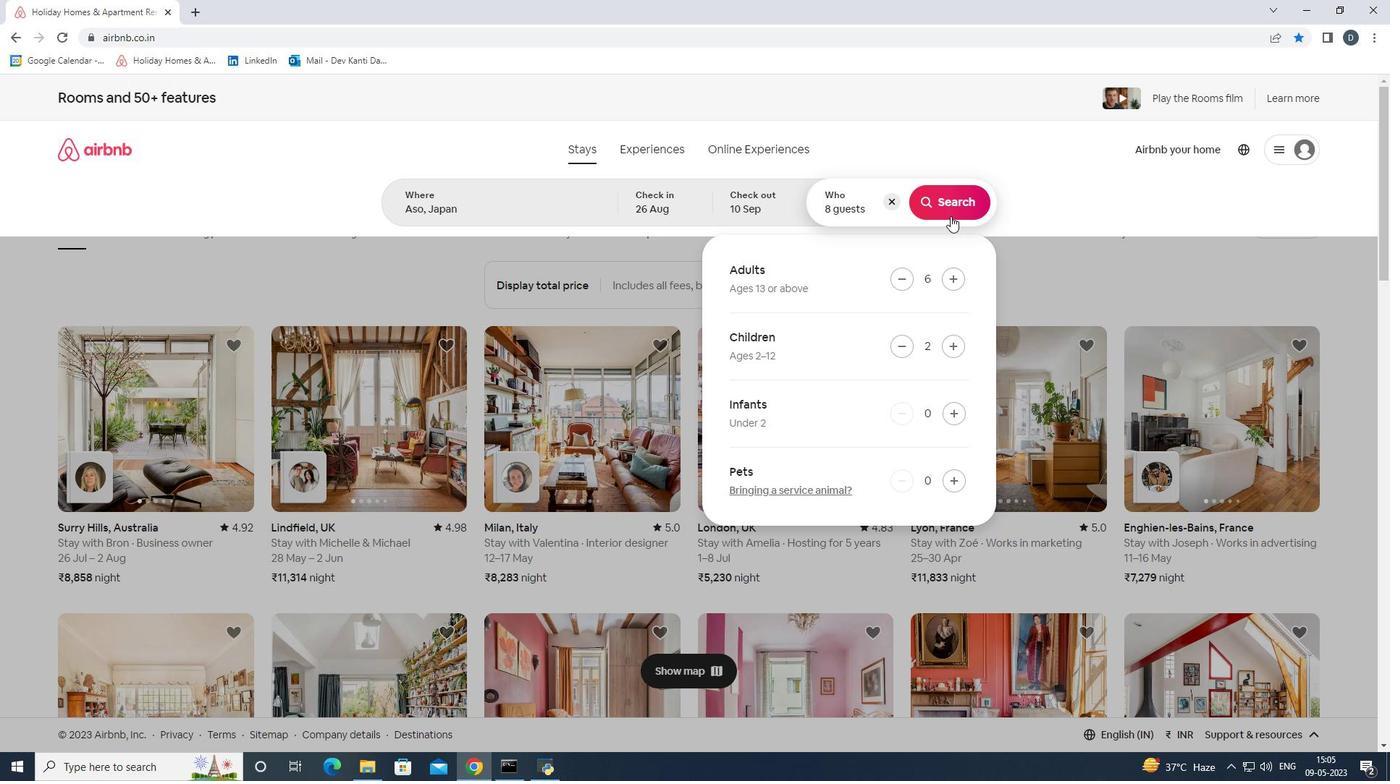 
Action: Mouse moved to (1327, 158)
Screenshot: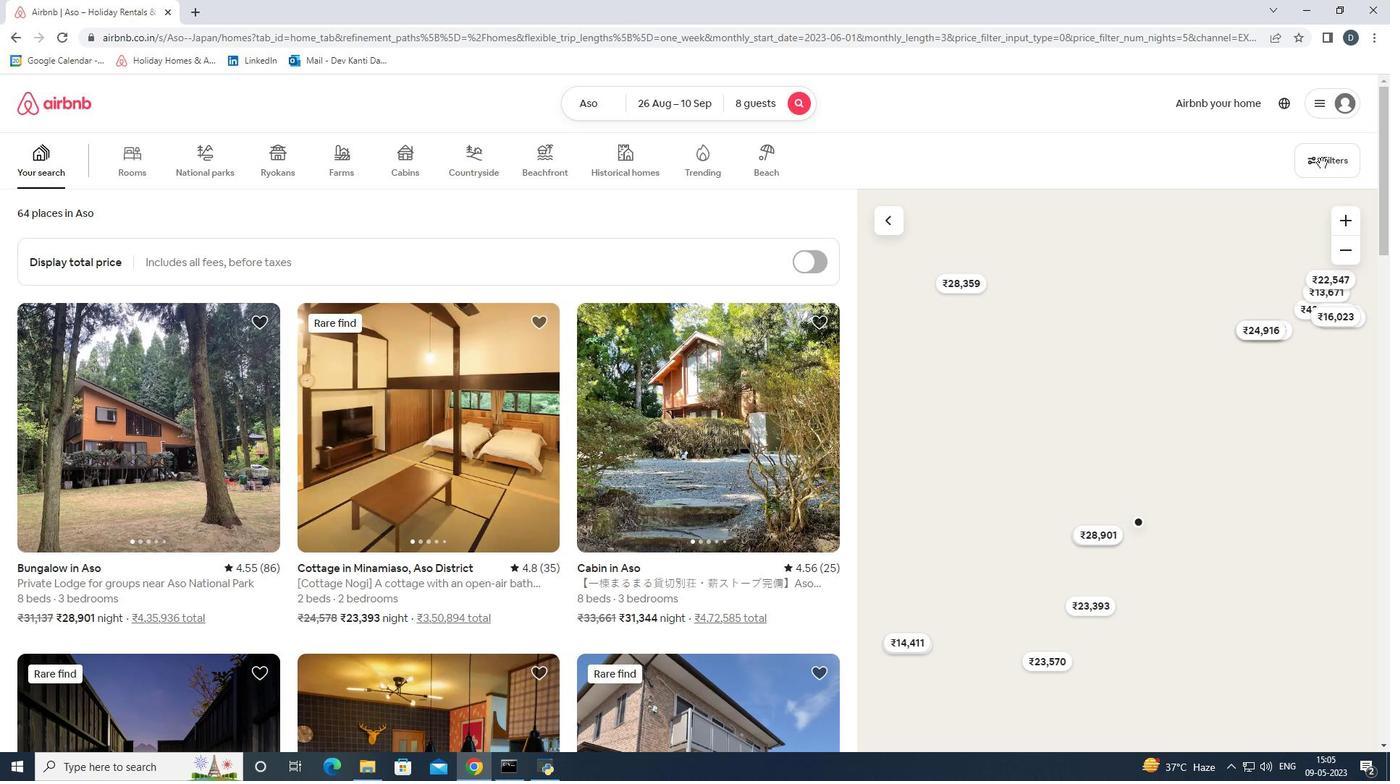 
Action: Mouse pressed left at (1327, 158)
Screenshot: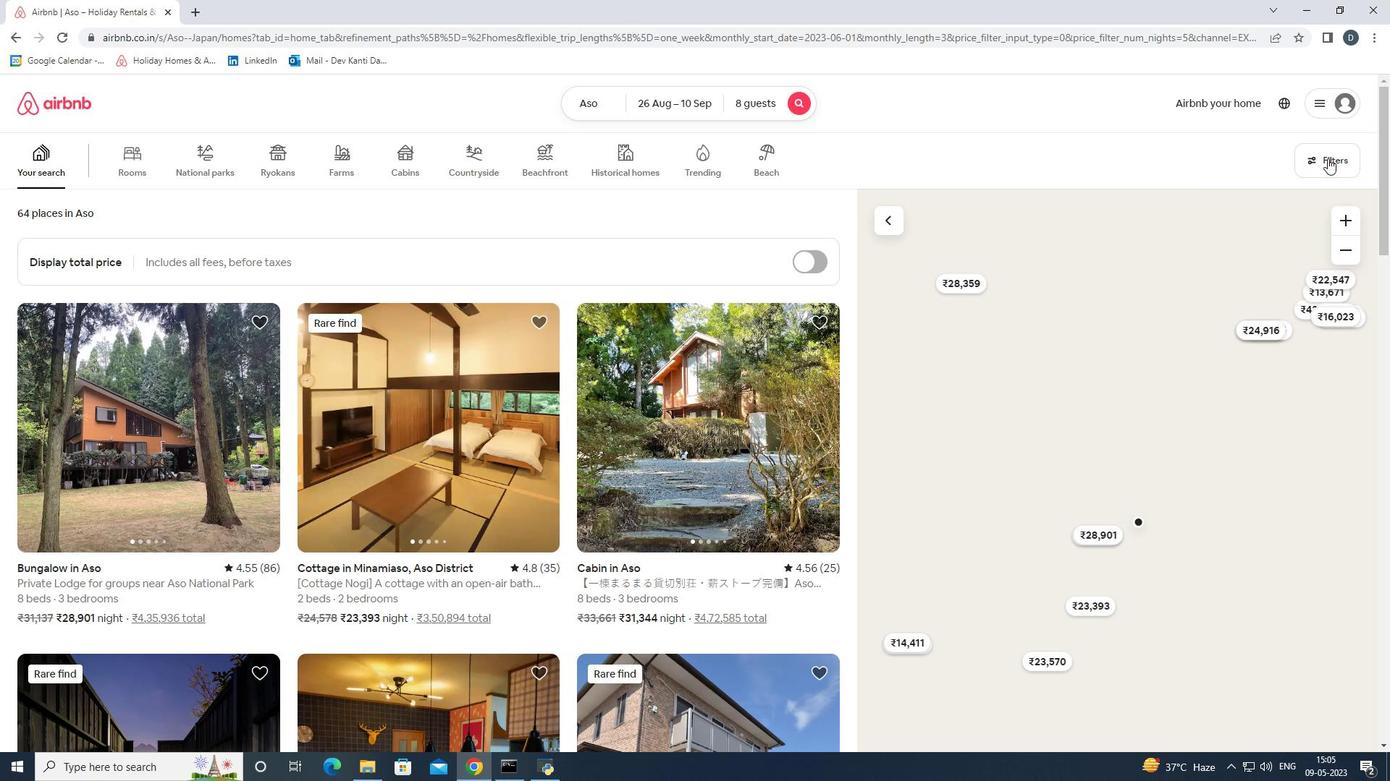 
Action: Mouse moved to (566, 519)
Screenshot: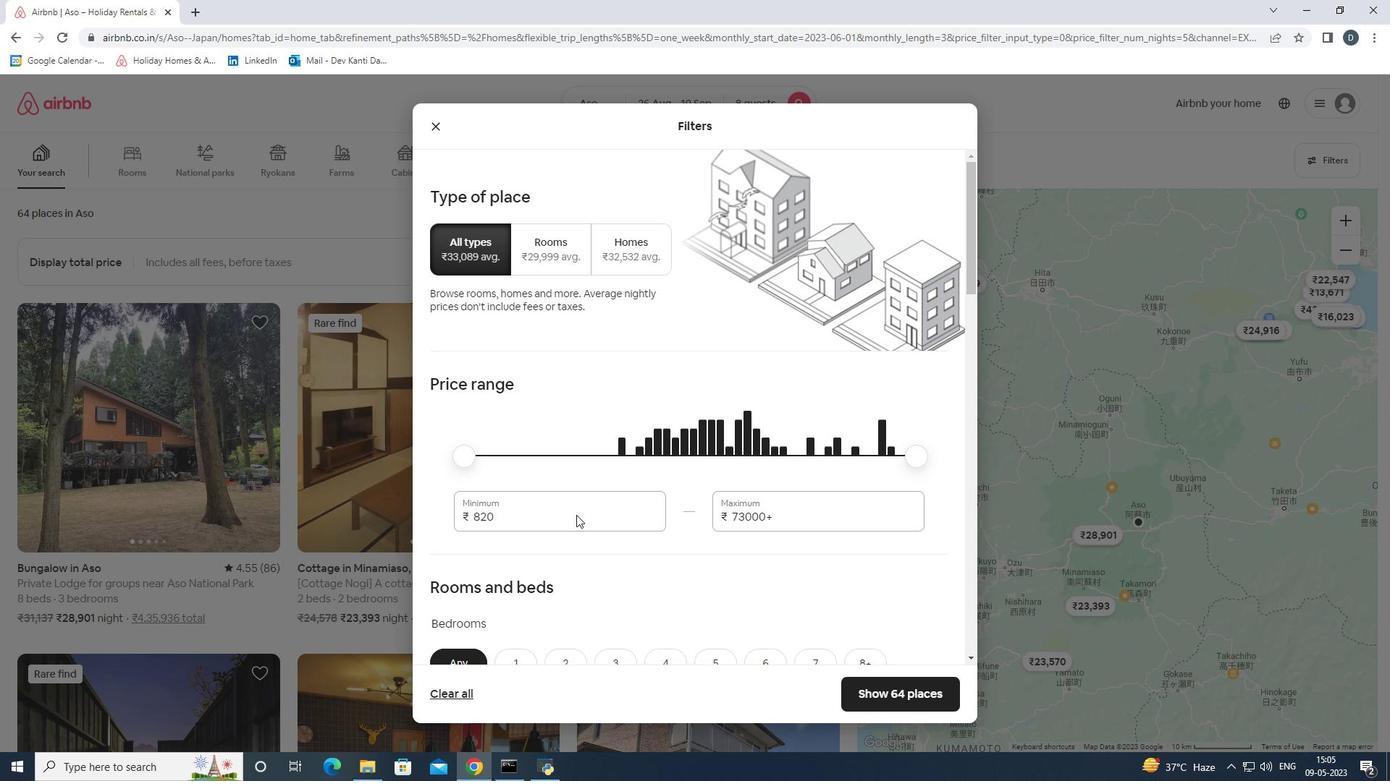 
Action: Mouse pressed left at (566, 519)
Screenshot: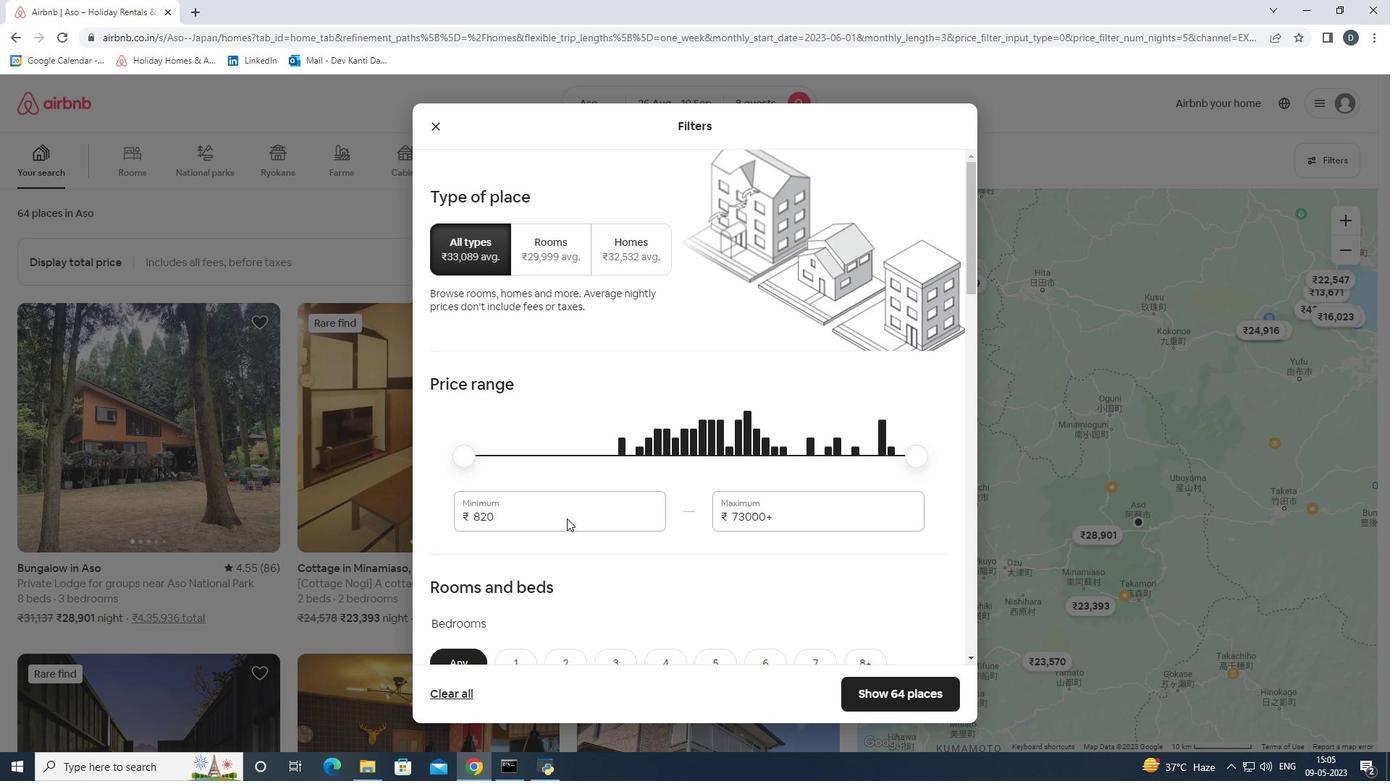 
Action: Mouse pressed left at (566, 519)
Screenshot: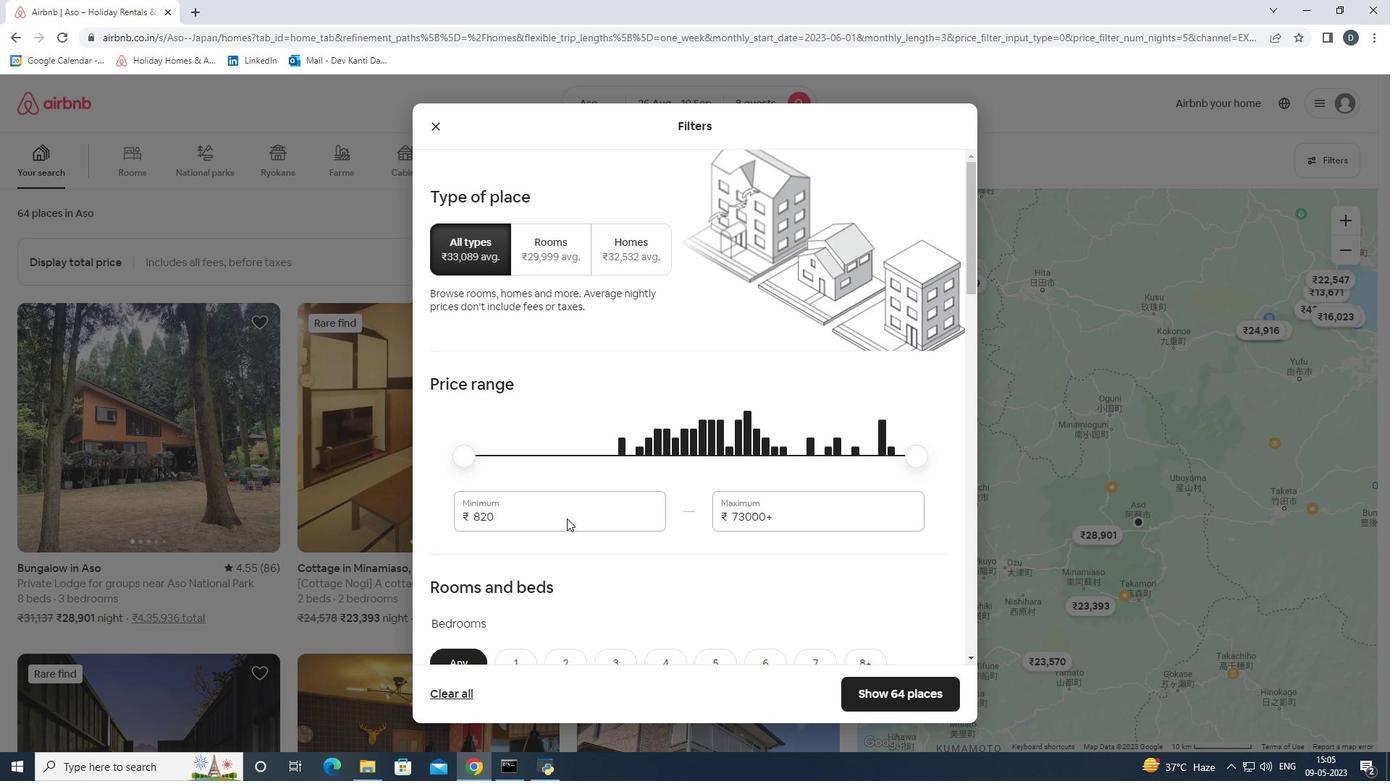 
Action: Mouse moved to (566, 518)
Screenshot: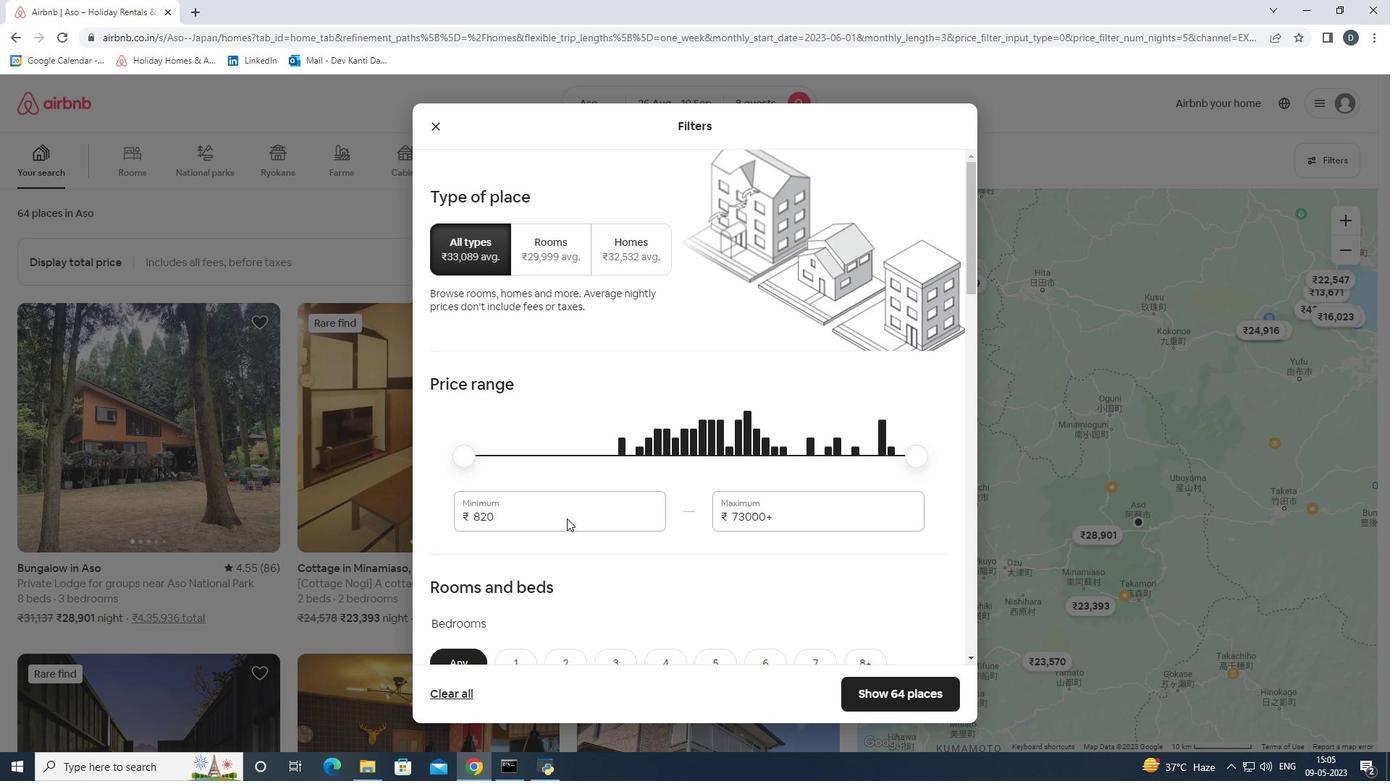 
Action: Key pressed 10000<Key.tab>15000
Screenshot: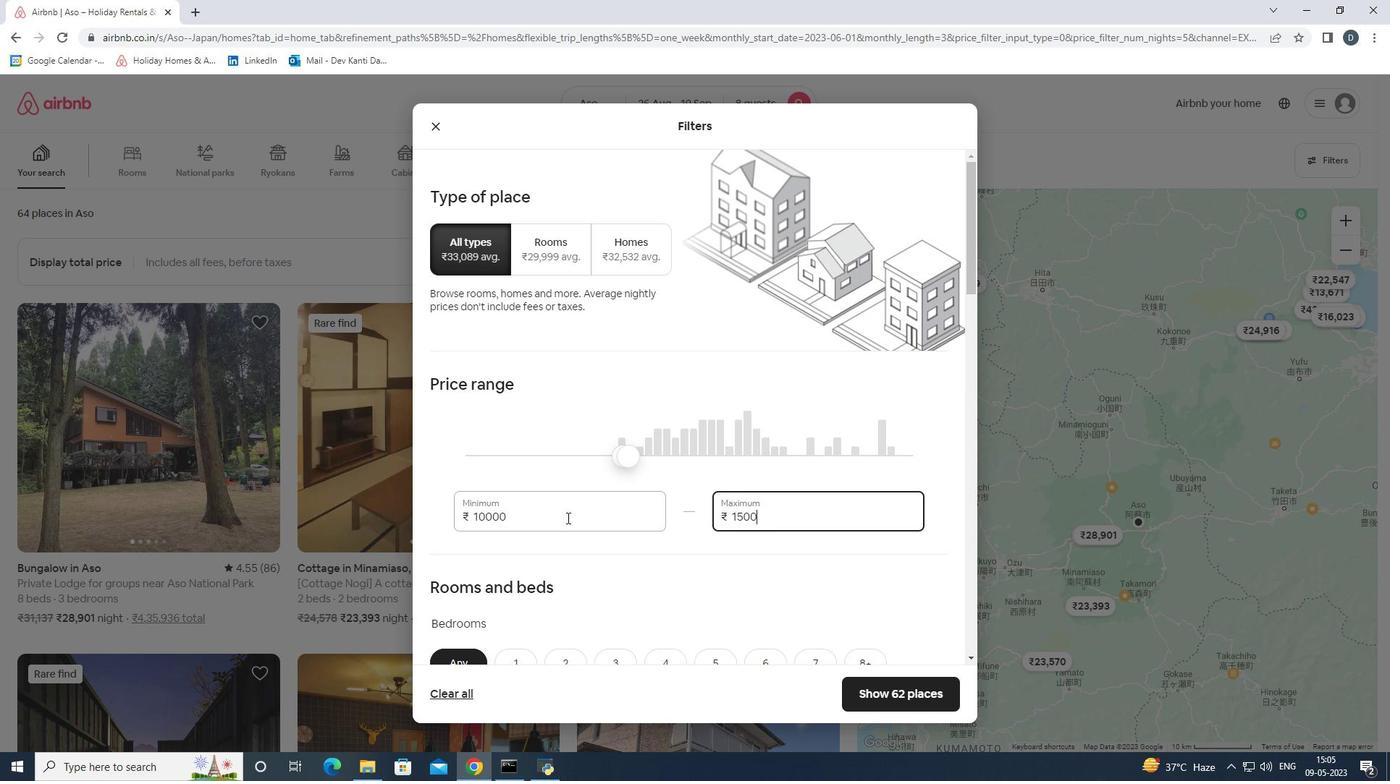 
Action: Mouse scrolled (566, 517) with delta (0, 0)
Screenshot: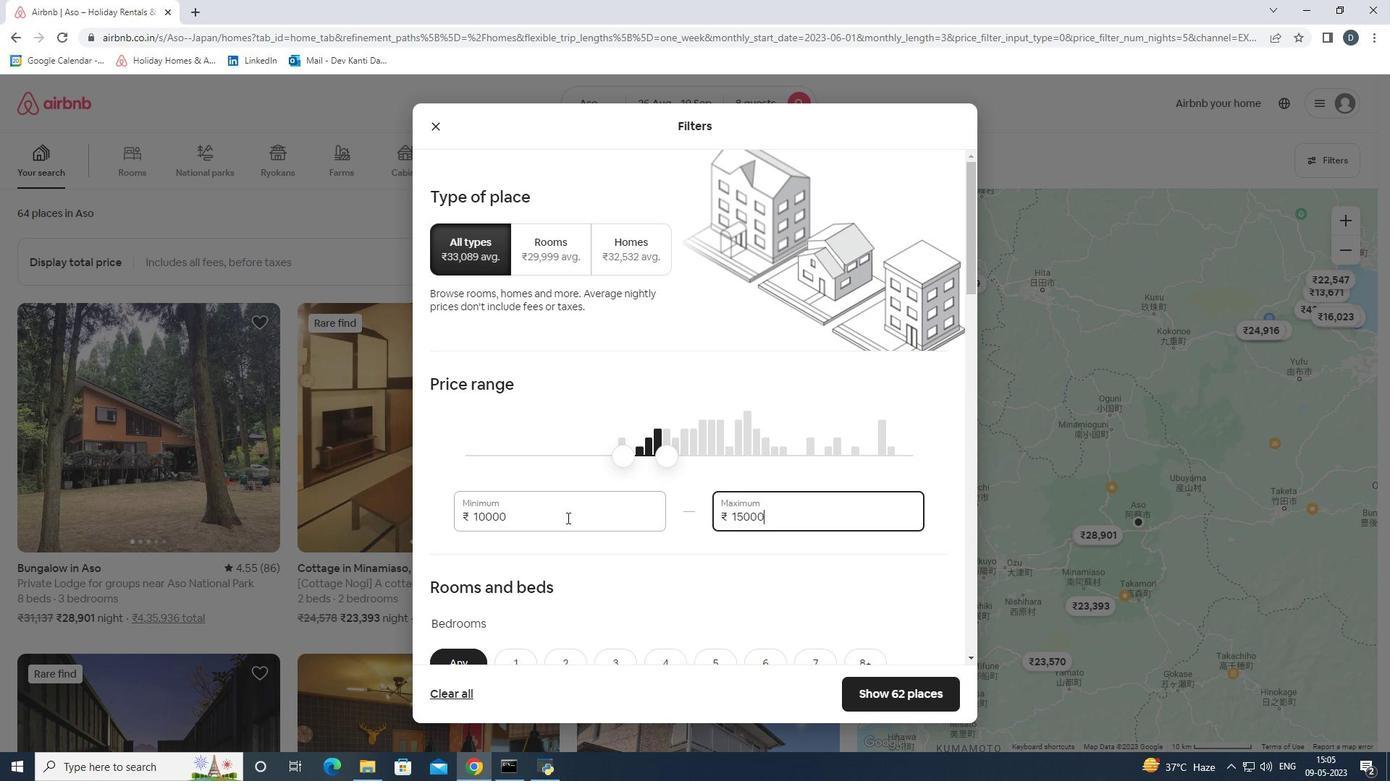 
Action: Mouse scrolled (566, 517) with delta (0, 0)
Screenshot: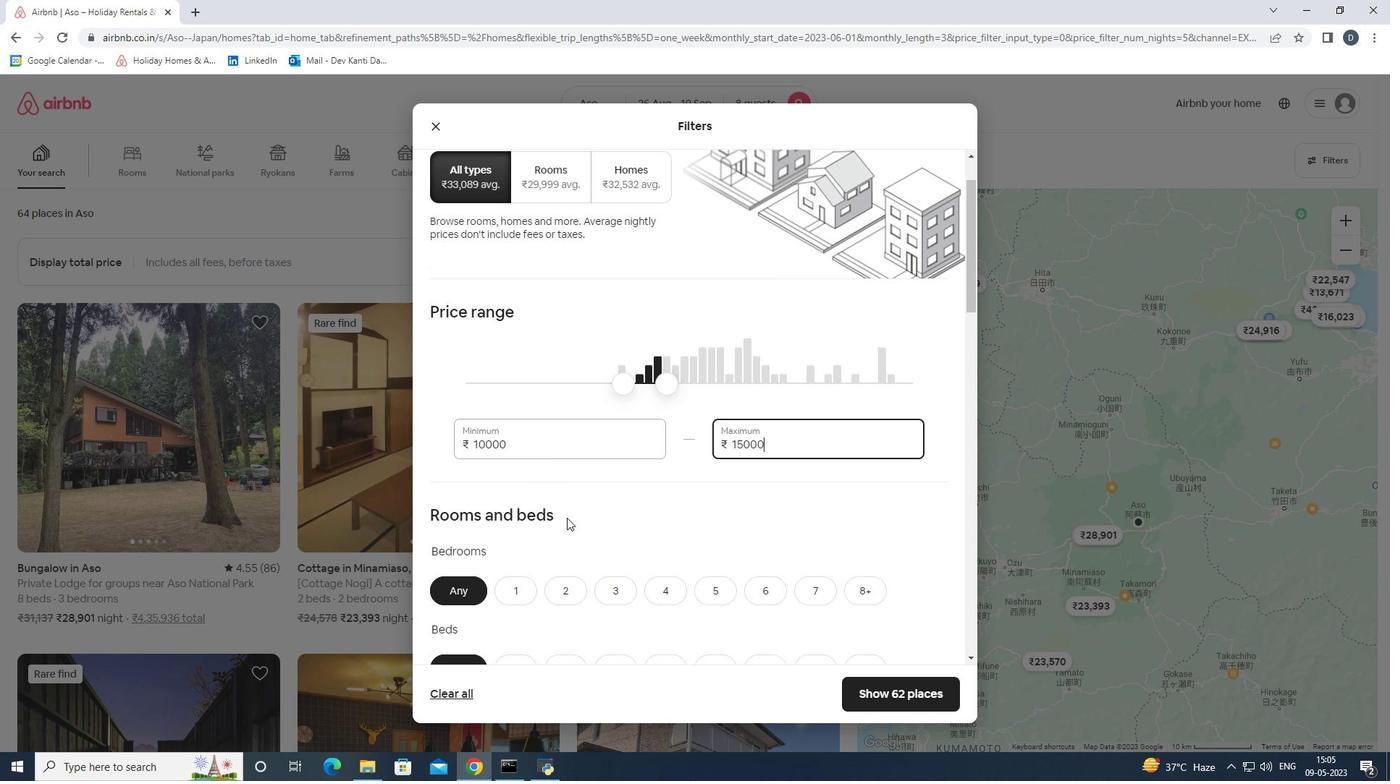 
Action: Mouse scrolled (566, 517) with delta (0, 0)
Screenshot: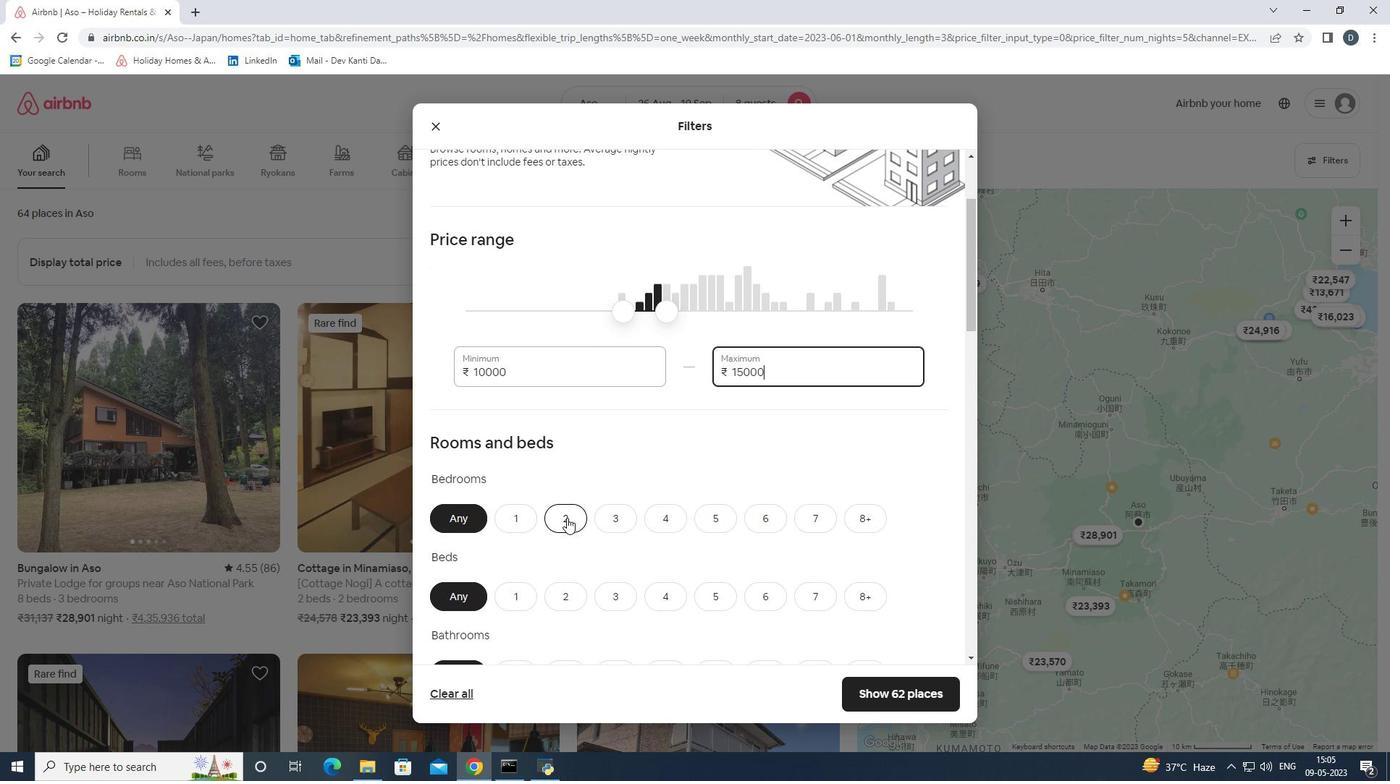 
Action: Mouse moved to (767, 449)
Screenshot: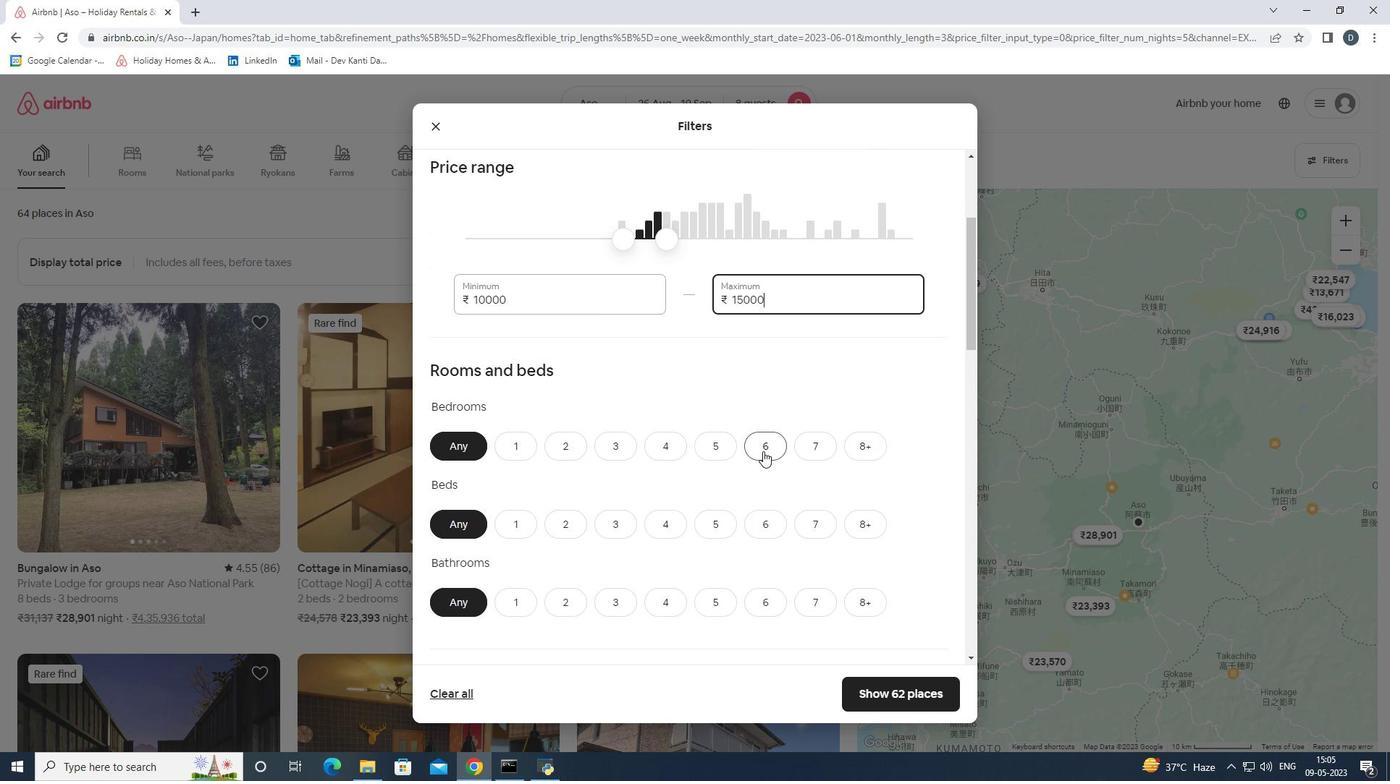 
Action: Mouse pressed left at (767, 449)
Screenshot: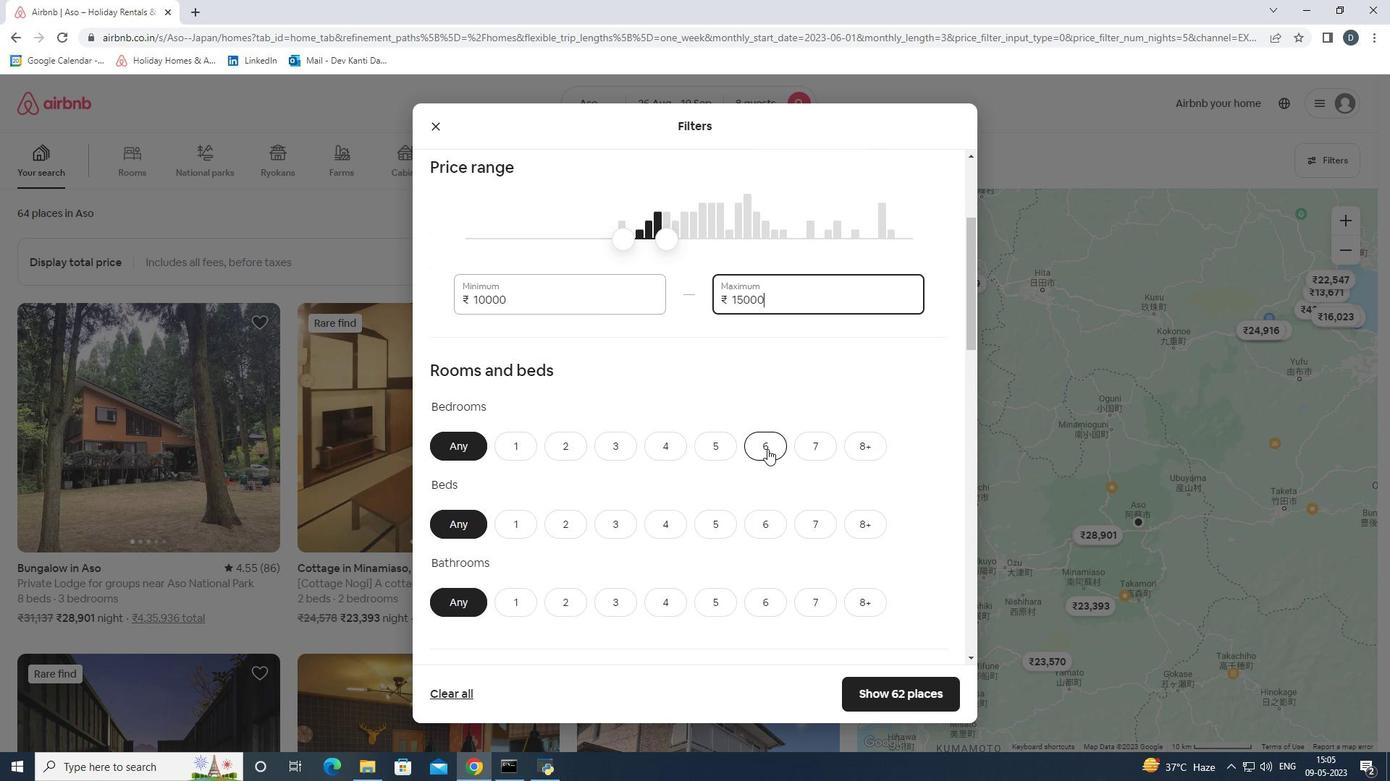 
Action: Mouse moved to (767, 519)
Screenshot: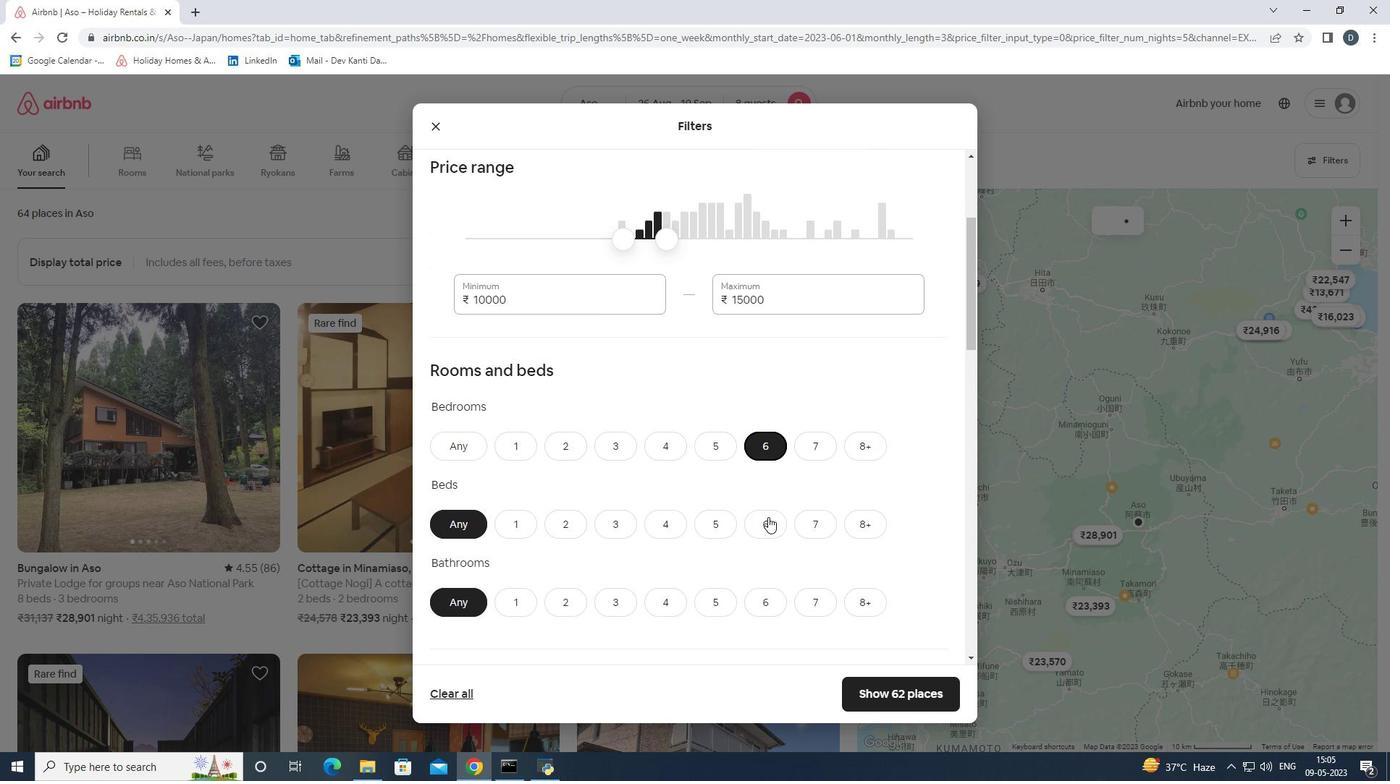 
Action: Mouse pressed left at (767, 519)
Screenshot: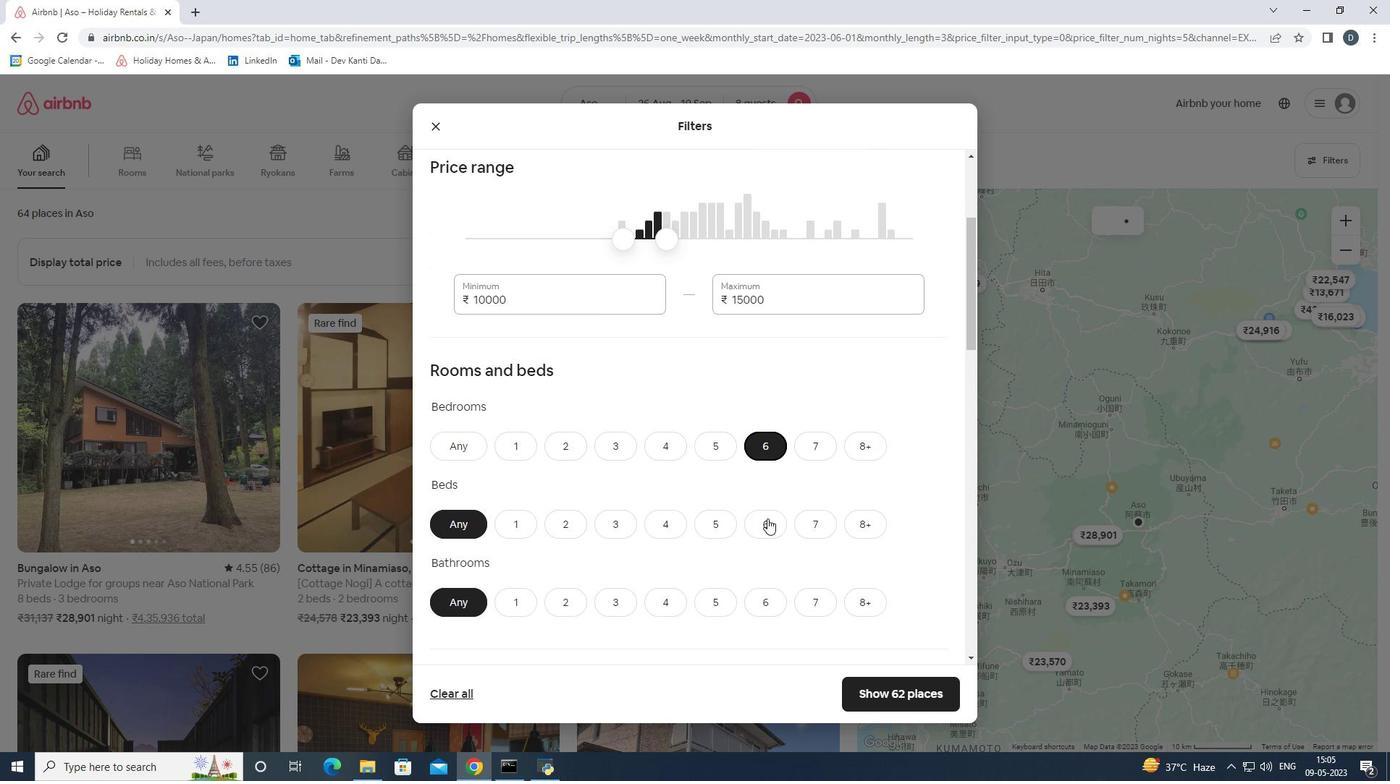 
Action: Mouse moved to (766, 596)
Screenshot: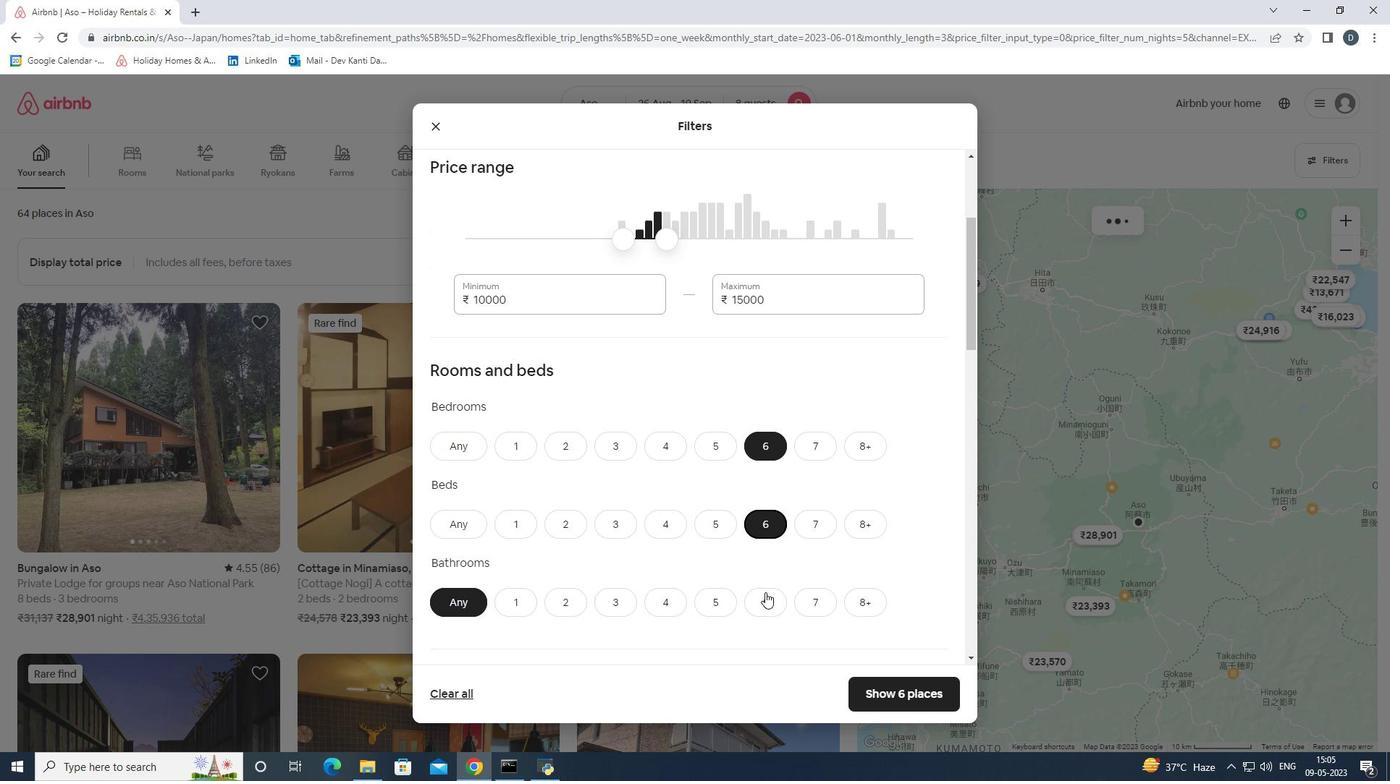 
Action: Mouse pressed left at (766, 596)
Screenshot: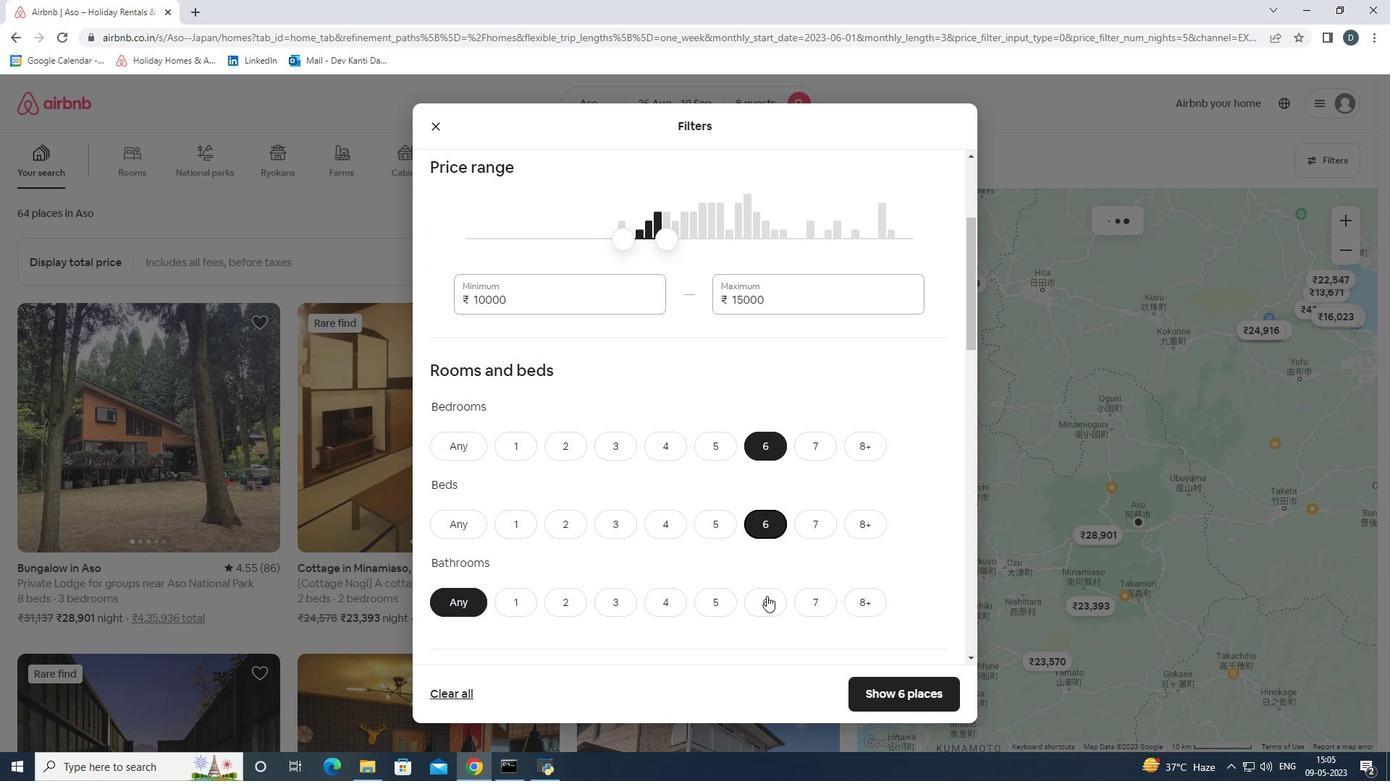 
Action: Mouse scrolled (766, 595) with delta (0, 0)
Screenshot: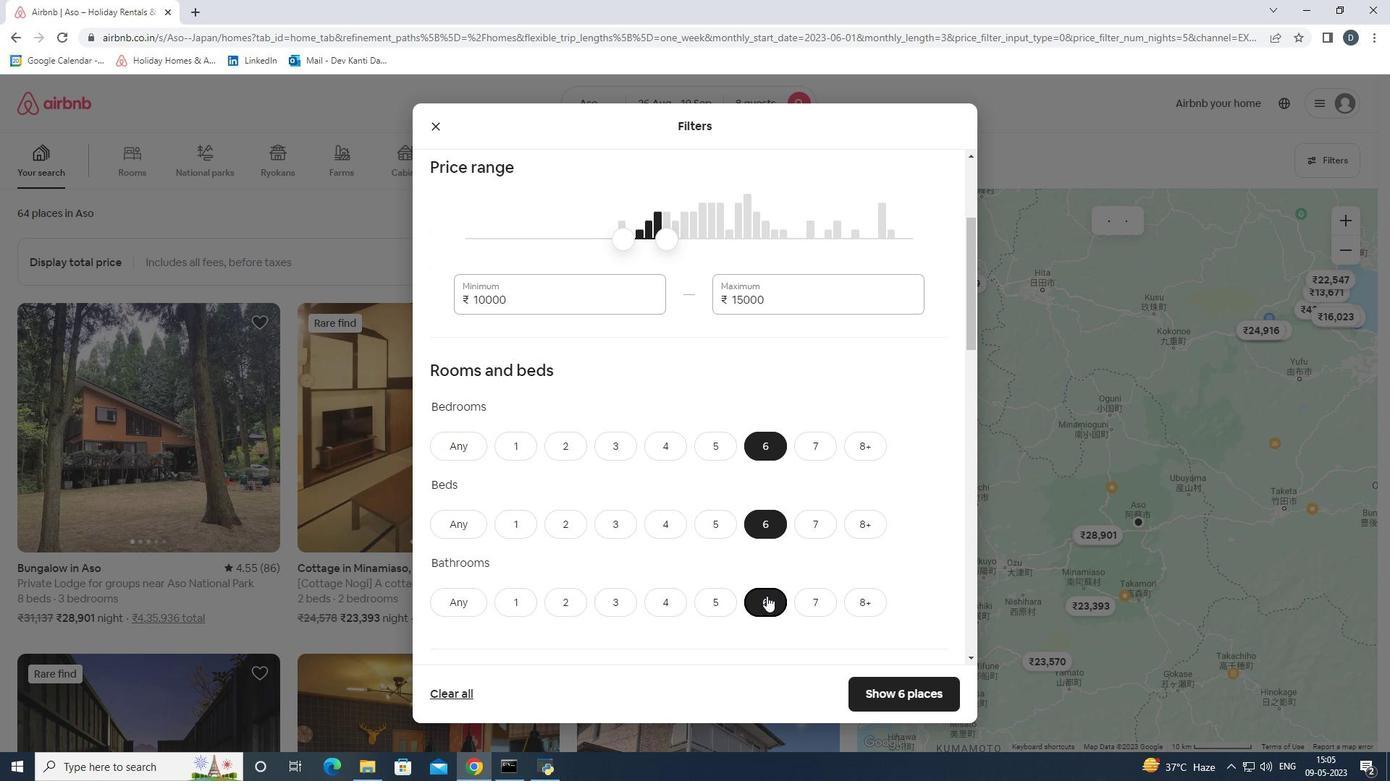 
Action: Mouse scrolled (766, 595) with delta (0, 0)
Screenshot: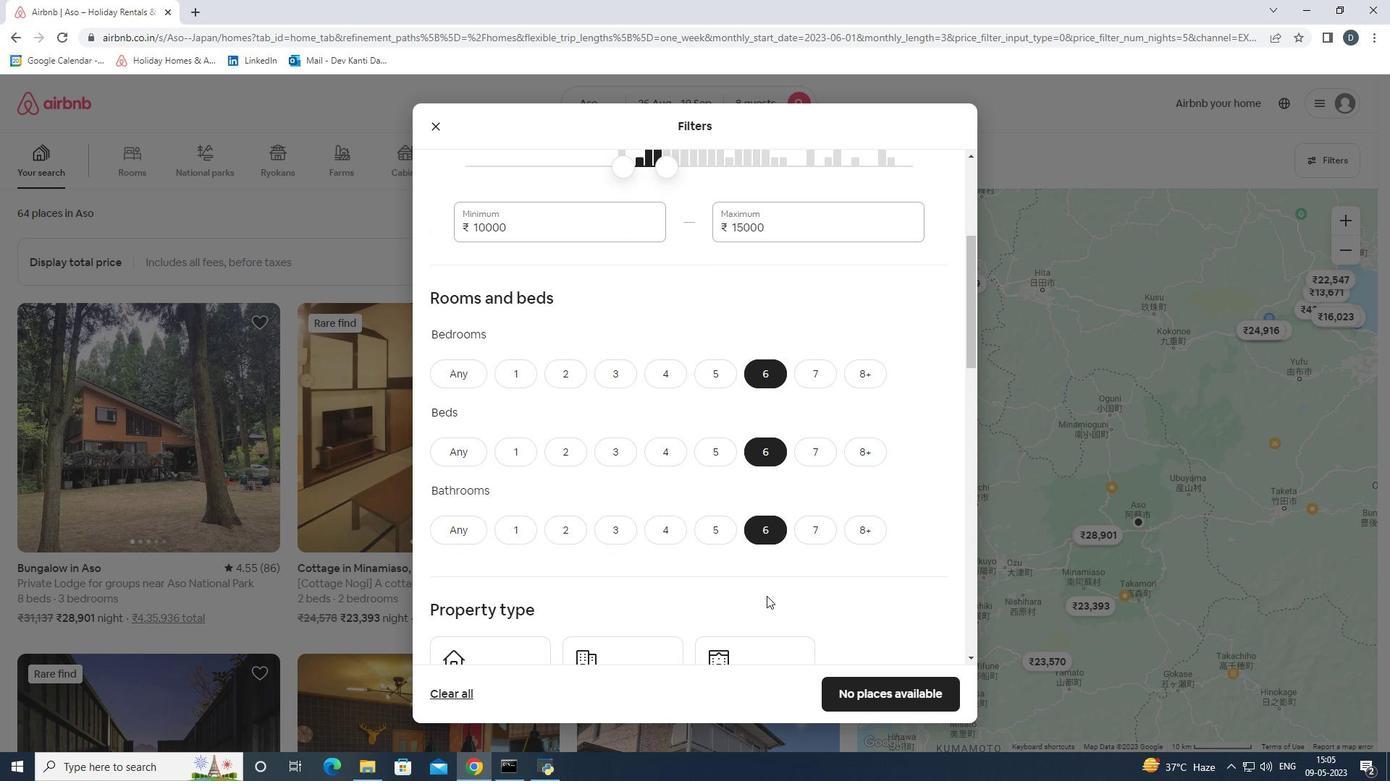 
Action: Mouse scrolled (766, 595) with delta (0, 0)
Screenshot: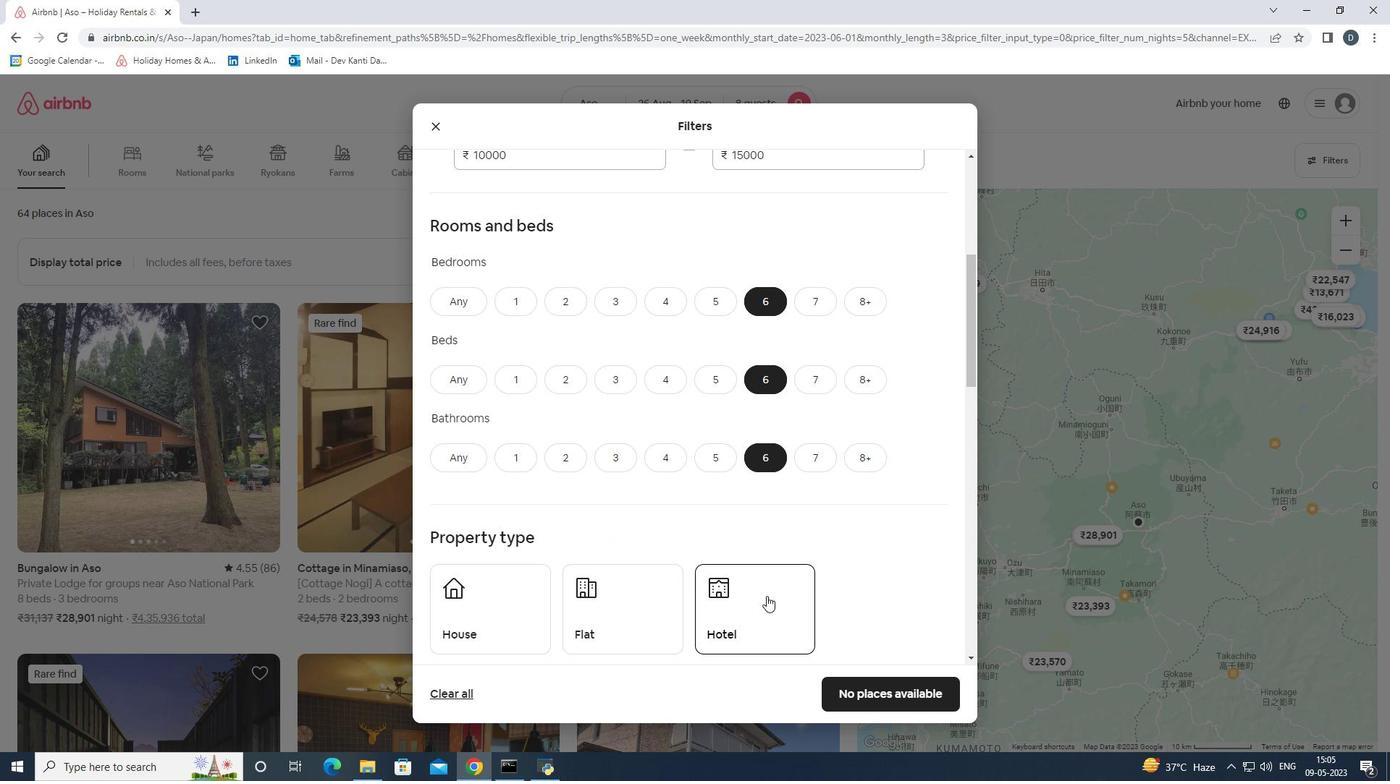 
Action: Mouse moved to (515, 550)
Screenshot: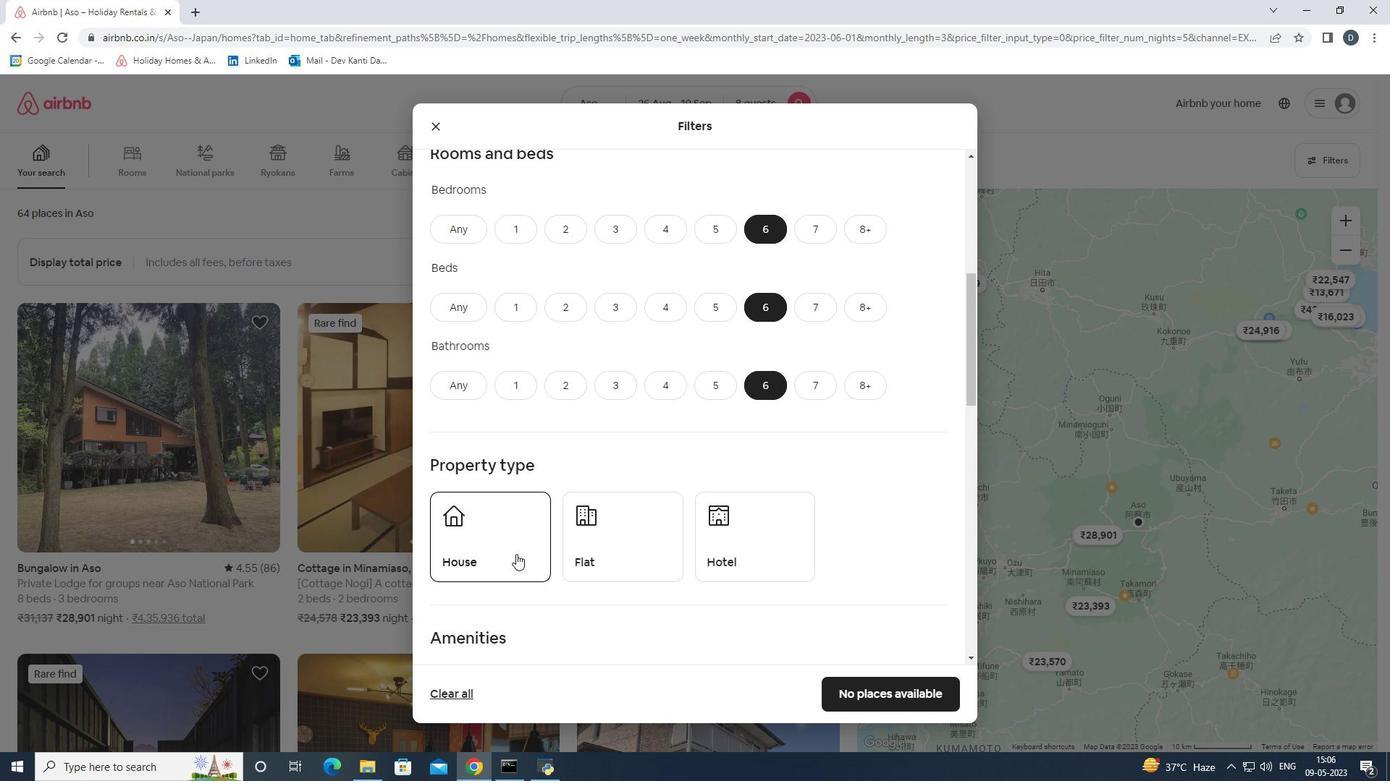 
Action: Mouse pressed left at (515, 550)
Screenshot: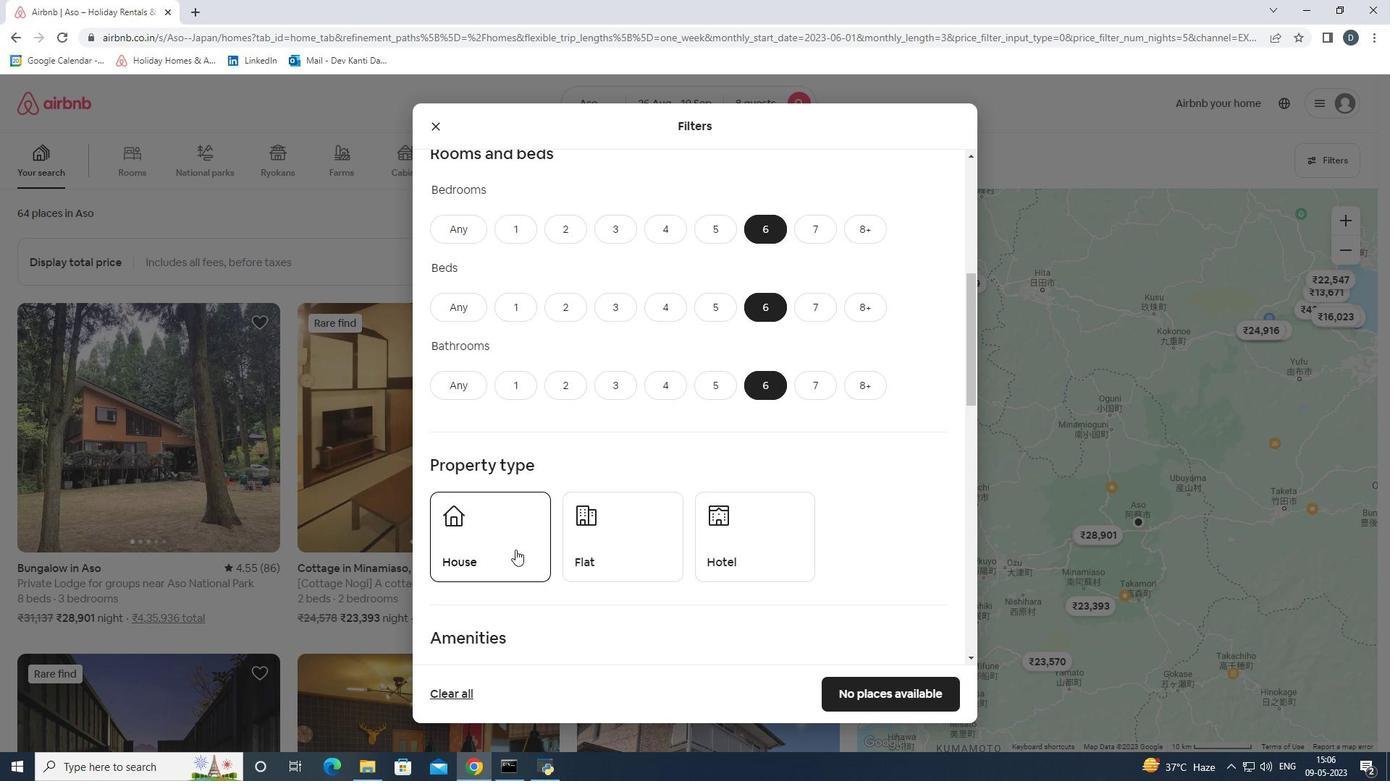 
Action: Mouse moved to (587, 545)
Screenshot: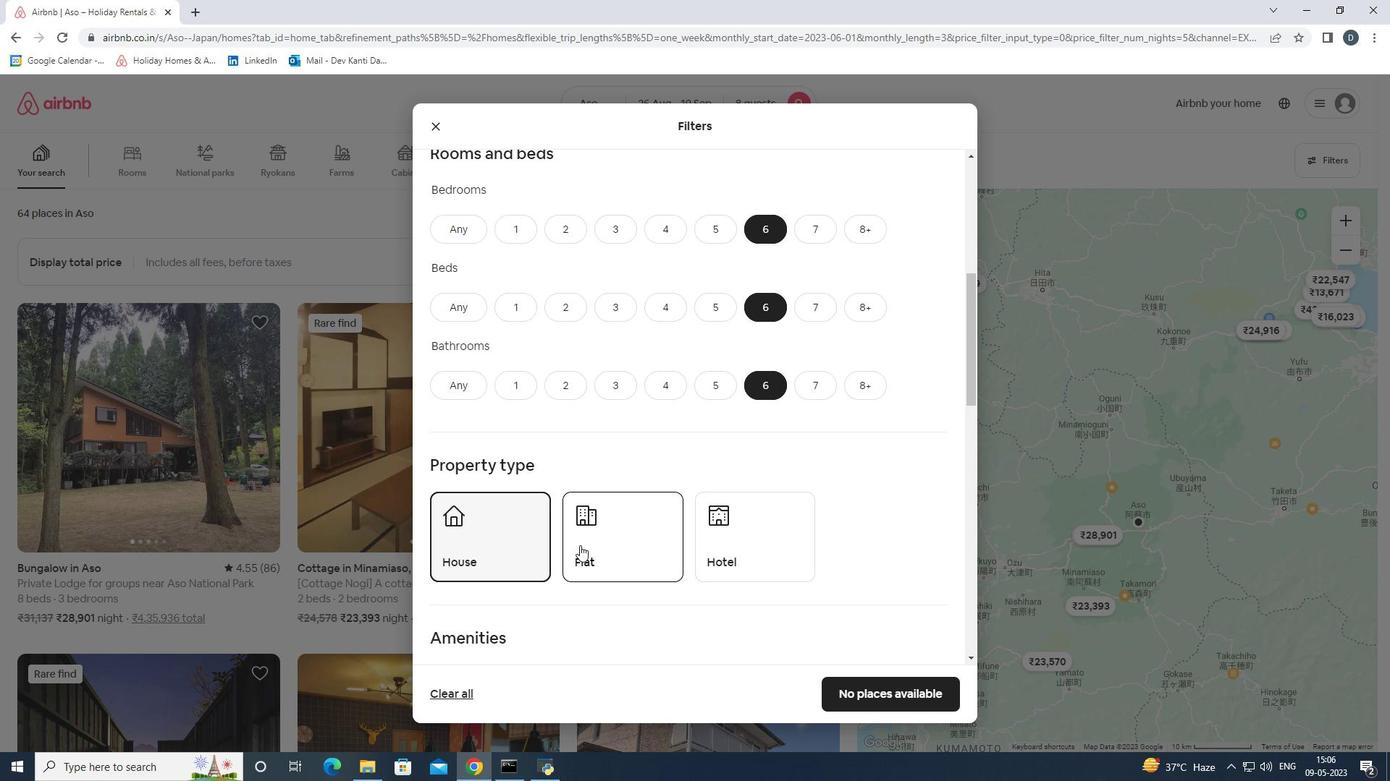 
Action: Mouse pressed left at (587, 545)
Screenshot: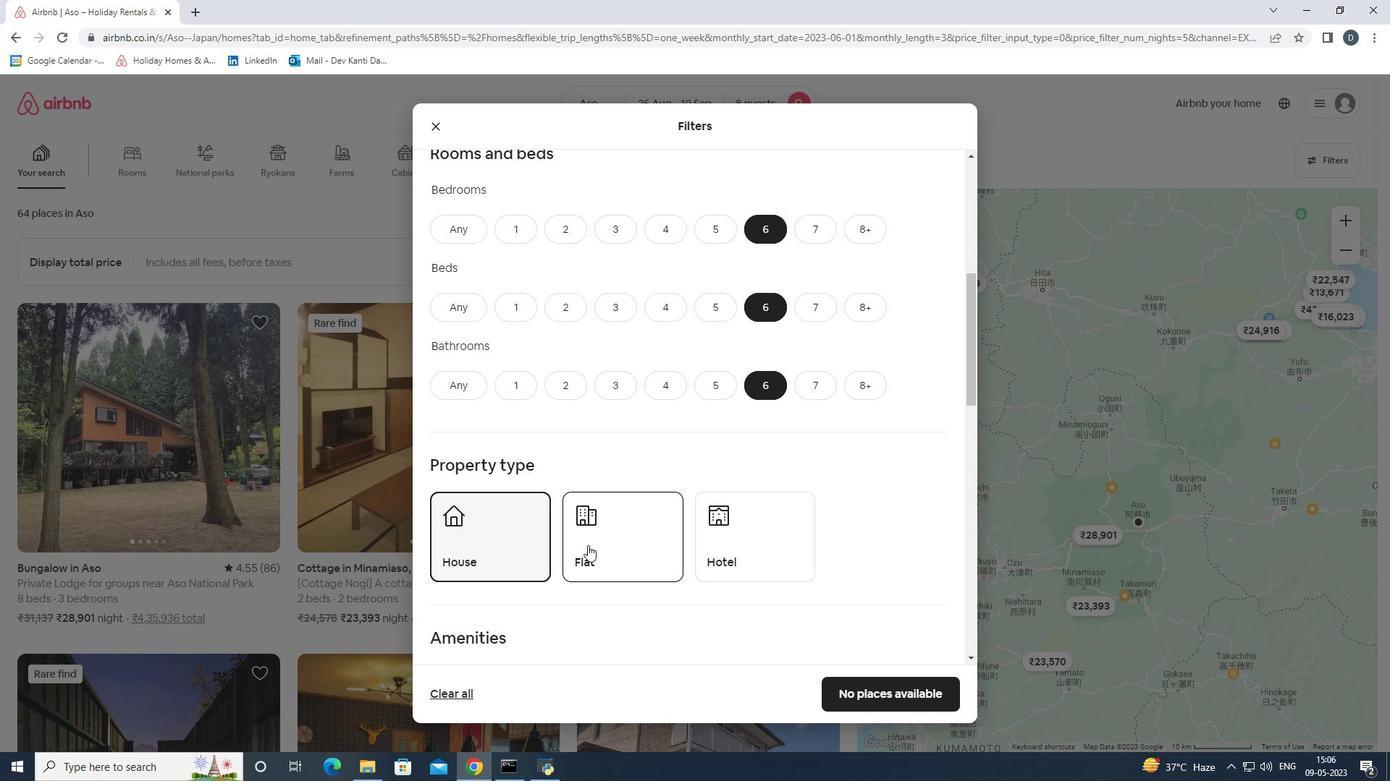 
Action: Mouse scrolled (587, 545) with delta (0, 0)
Screenshot: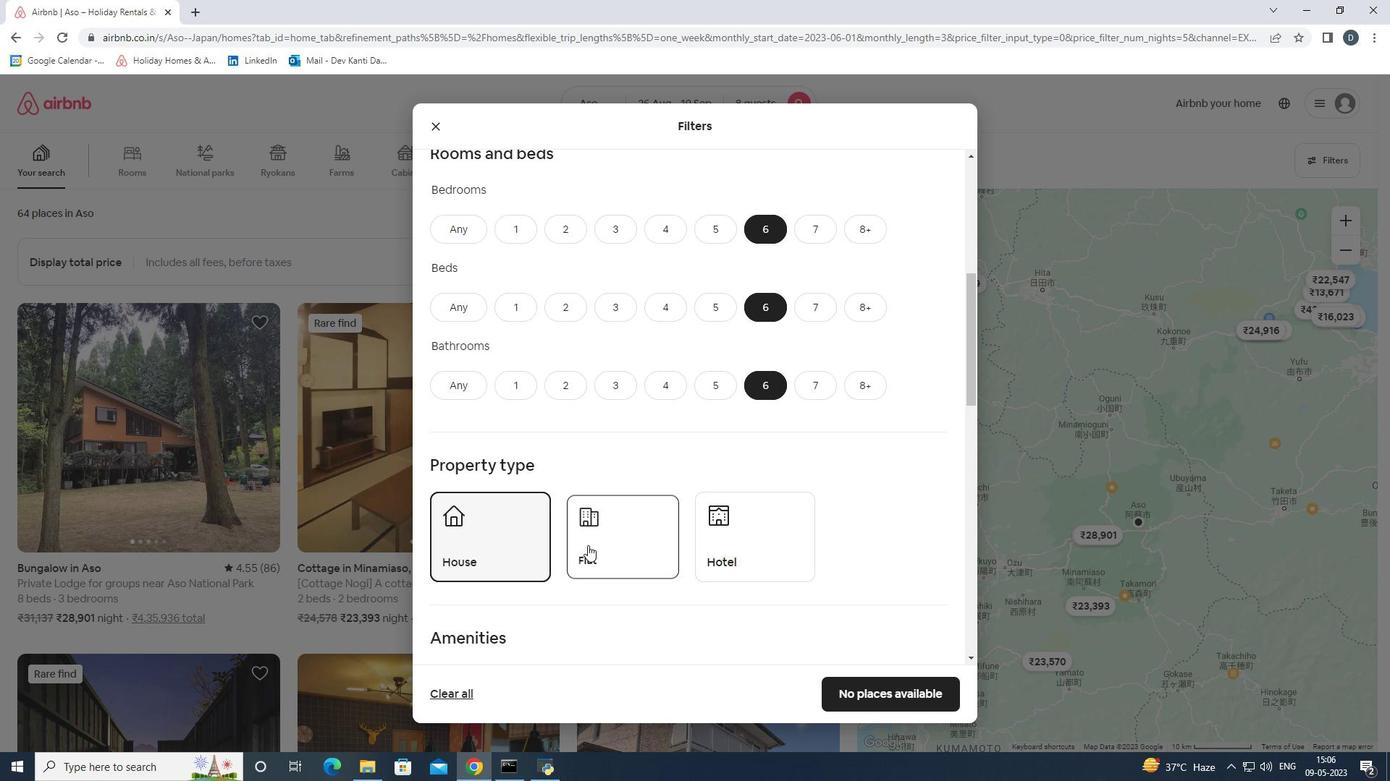 
Action: Mouse scrolled (587, 545) with delta (0, 0)
Screenshot: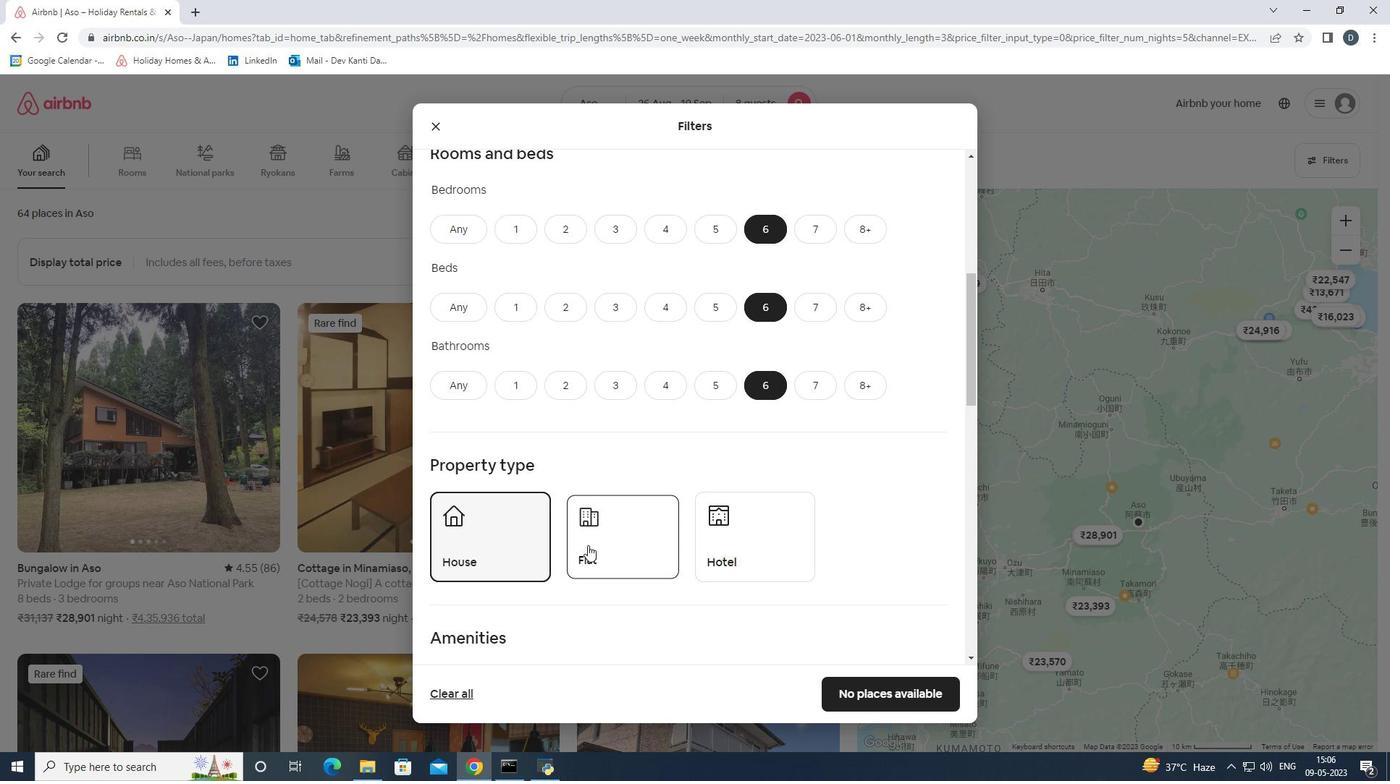 
Action: Mouse moved to (600, 522)
Screenshot: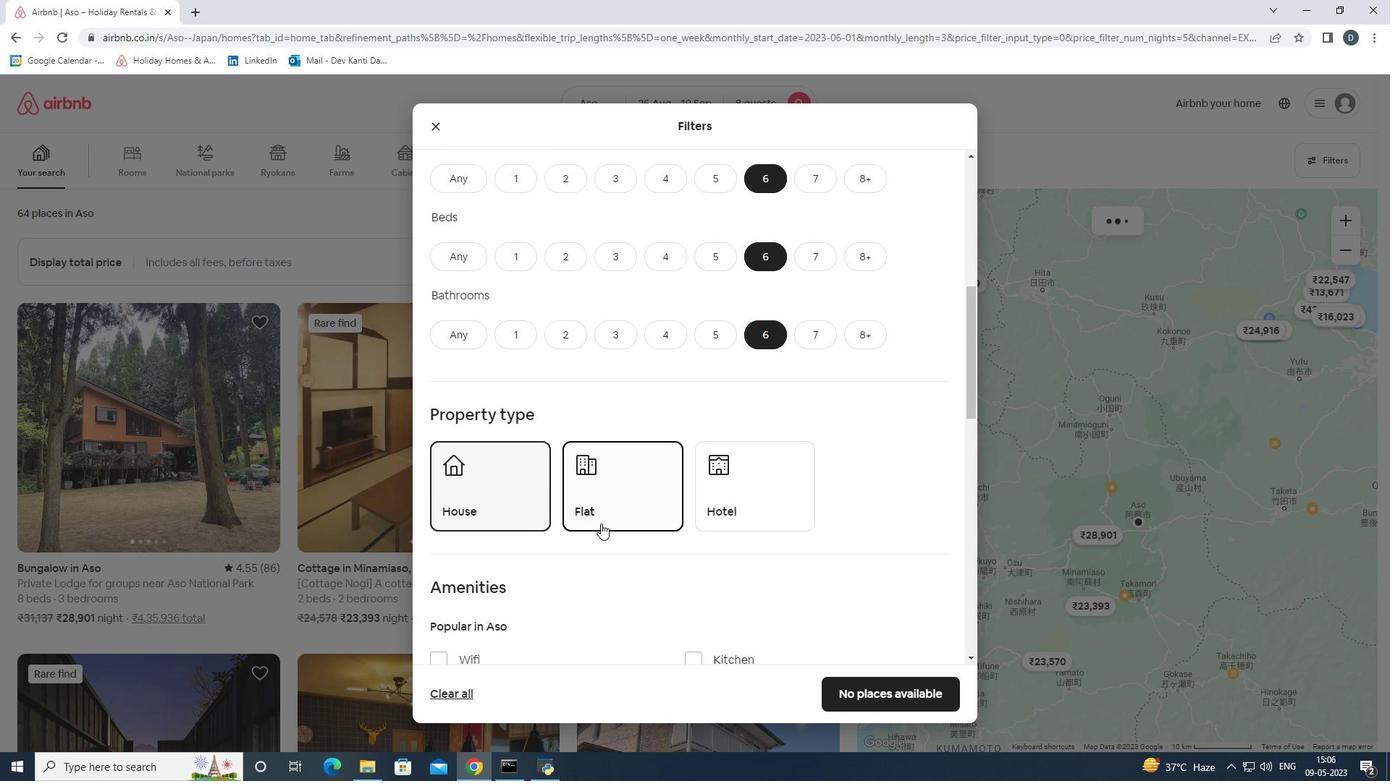 
Action: Mouse scrolled (600, 522) with delta (0, 0)
Screenshot: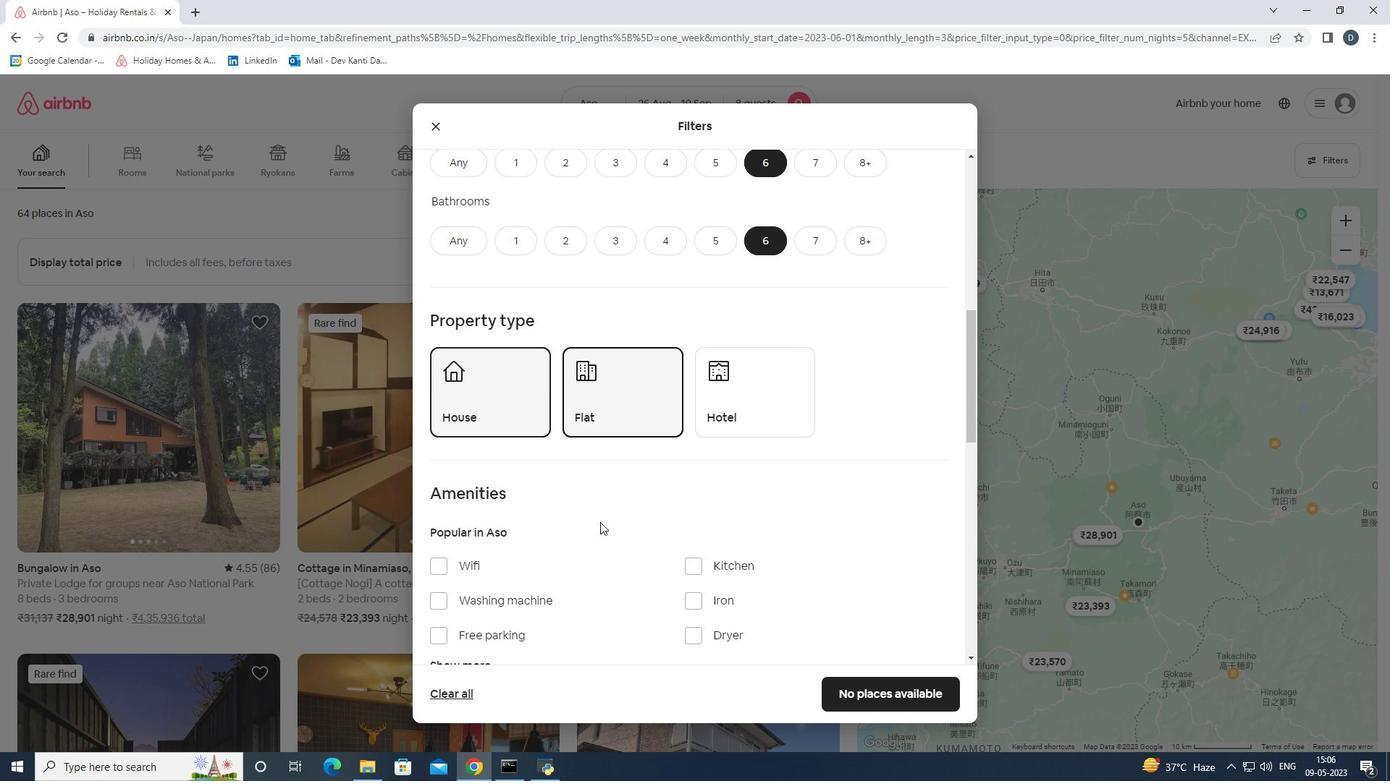 
Action: Mouse scrolled (600, 522) with delta (0, 0)
Screenshot: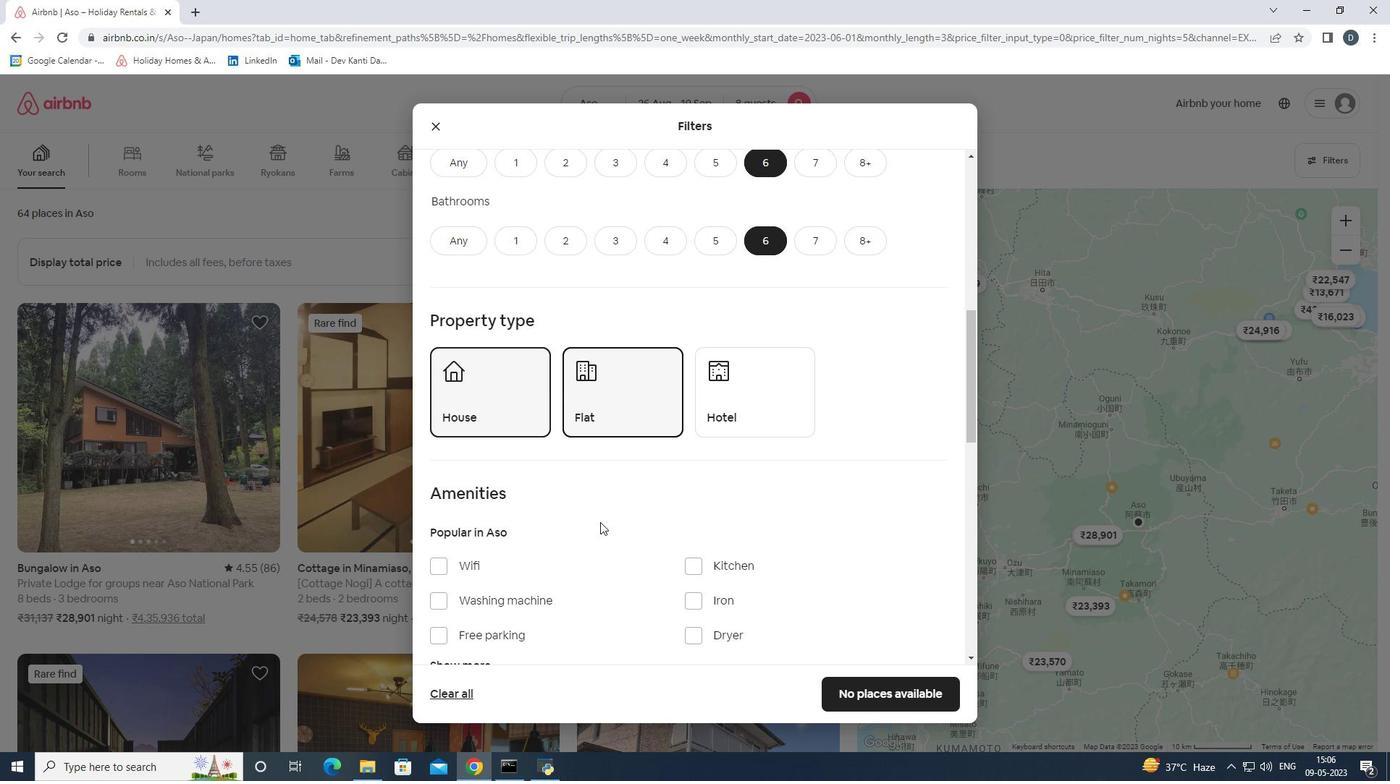 
Action: Mouse scrolled (600, 522) with delta (0, 0)
Screenshot: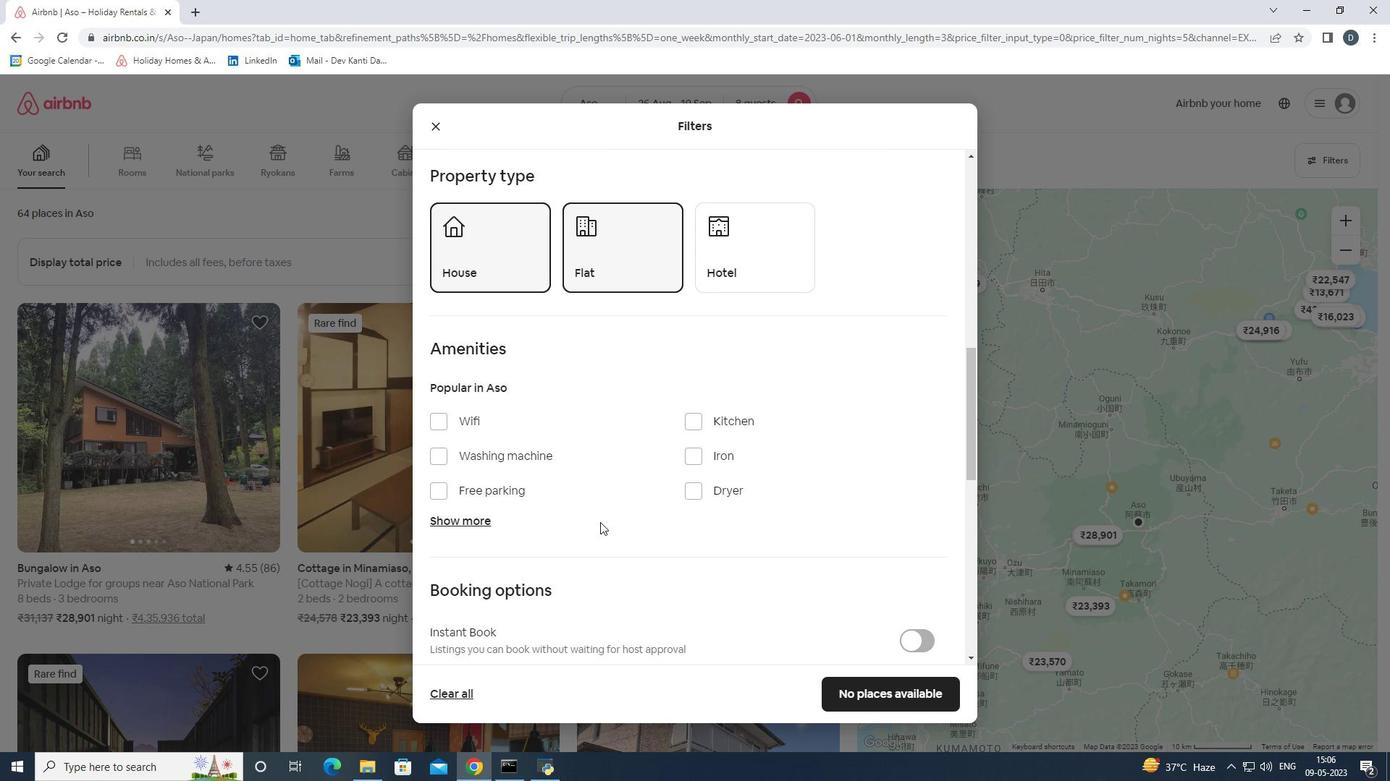 
Action: Mouse moved to (469, 351)
Screenshot: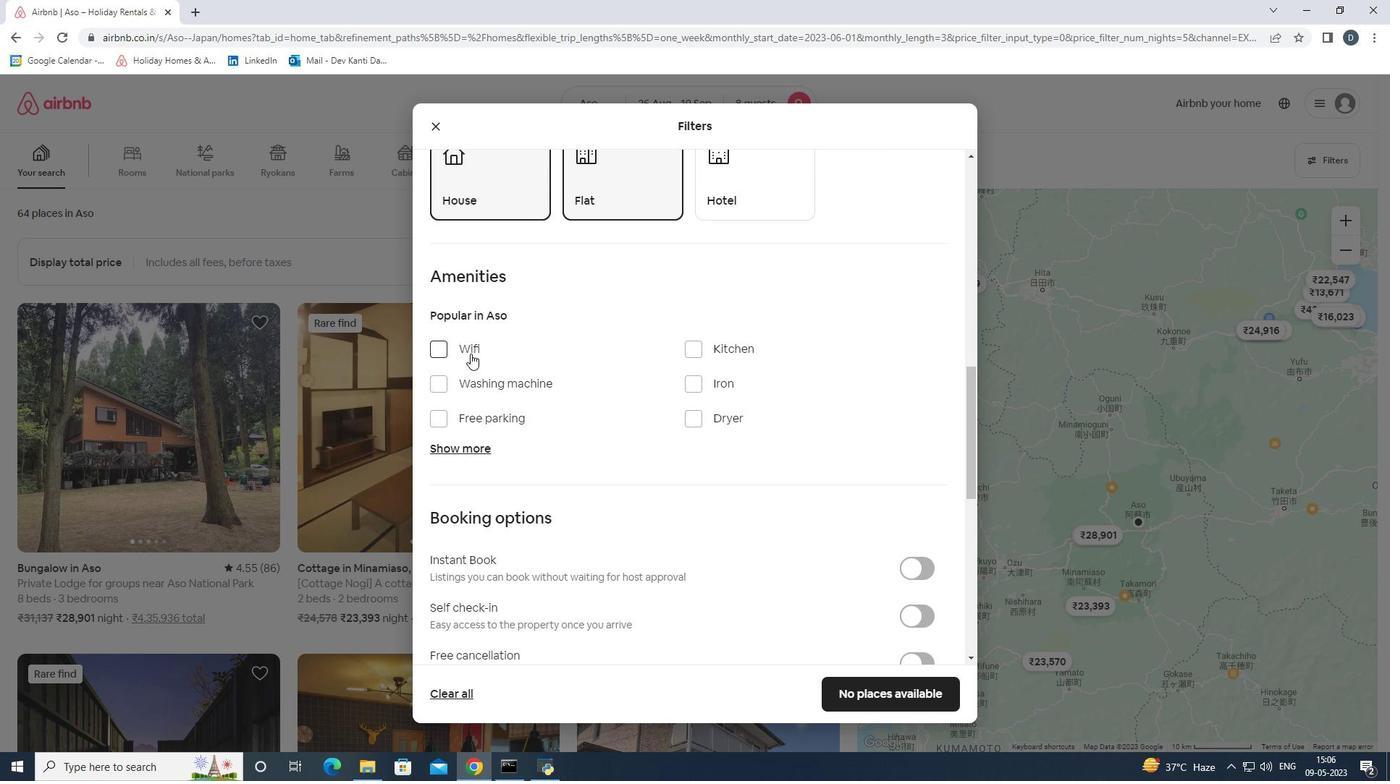 
Action: Mouse pressed left at (469, 351)
Screenshot: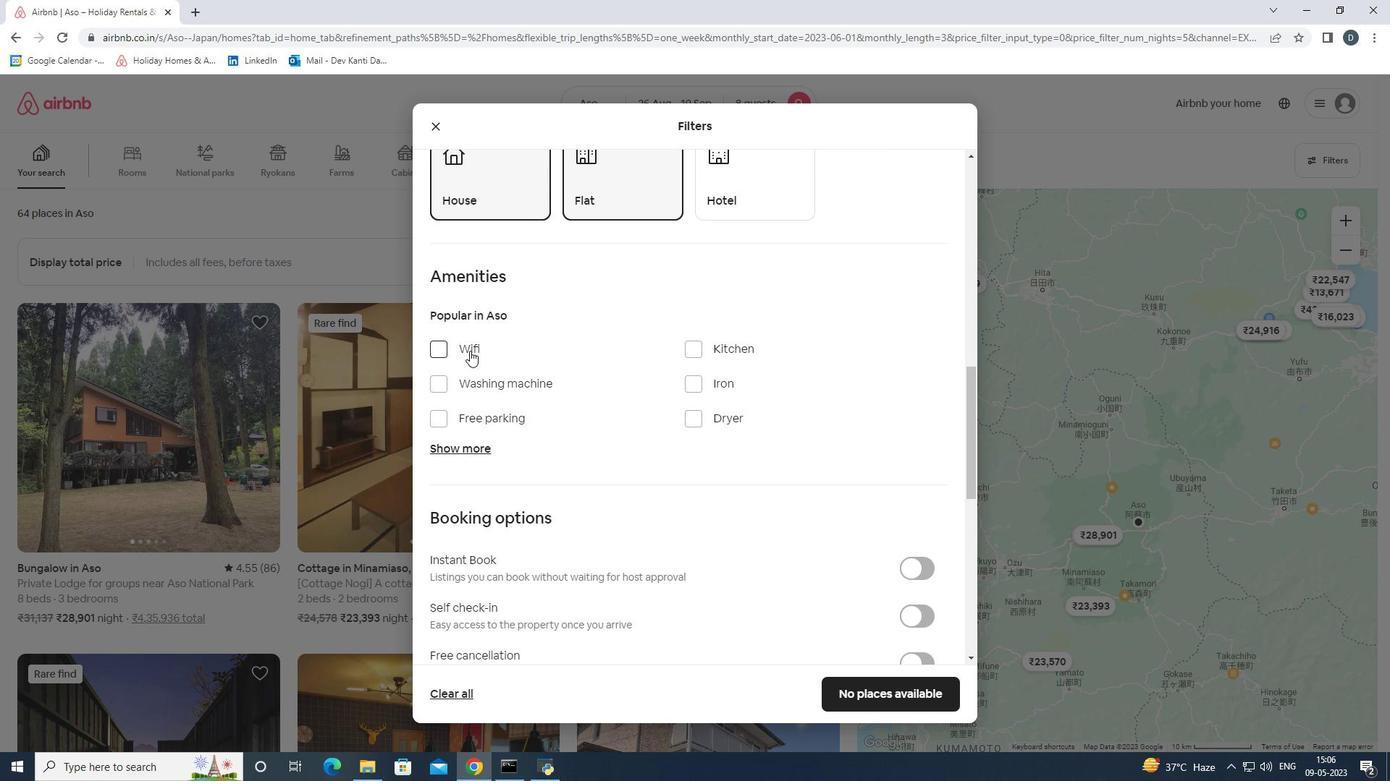 
Action: Mouse moved to (470, 412)
Screenshot: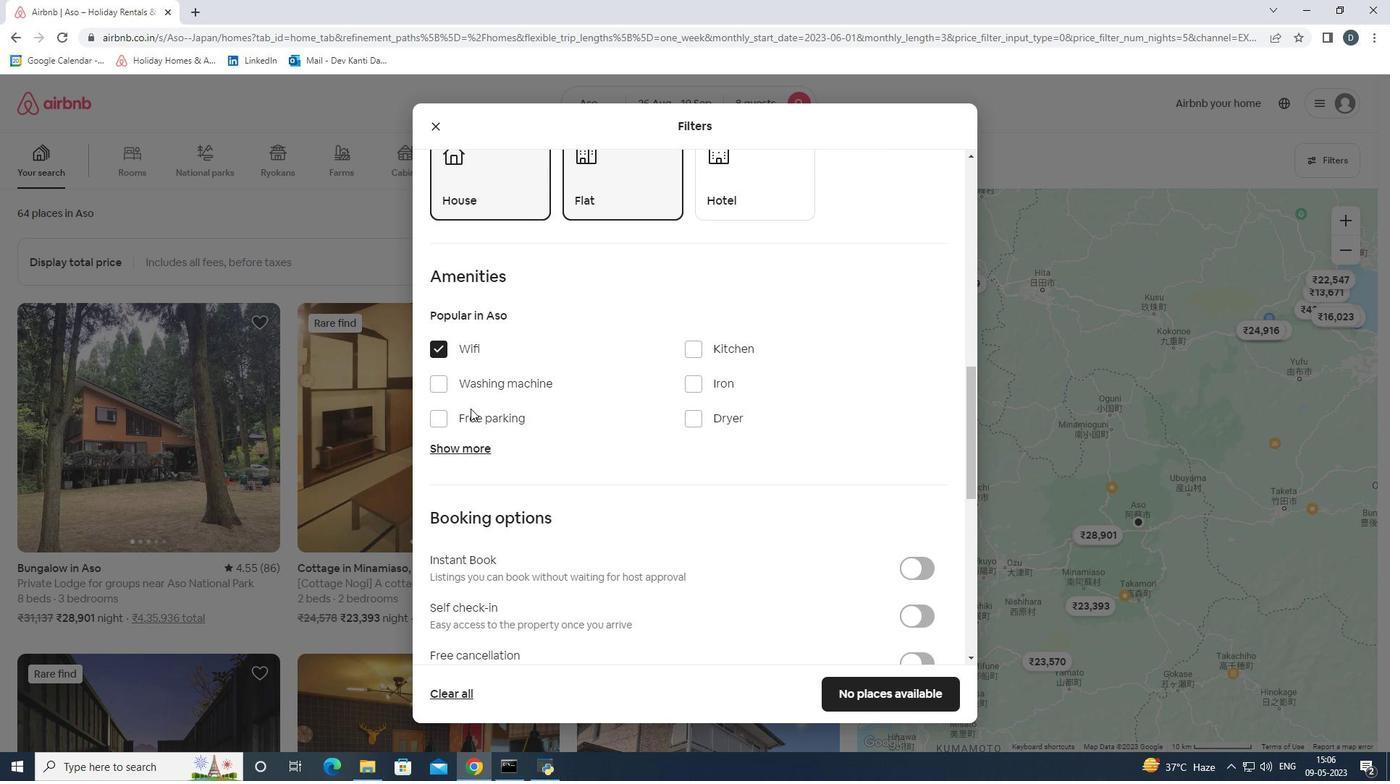 
Action: Mouse pressed left at (470, 412)
Screenshot: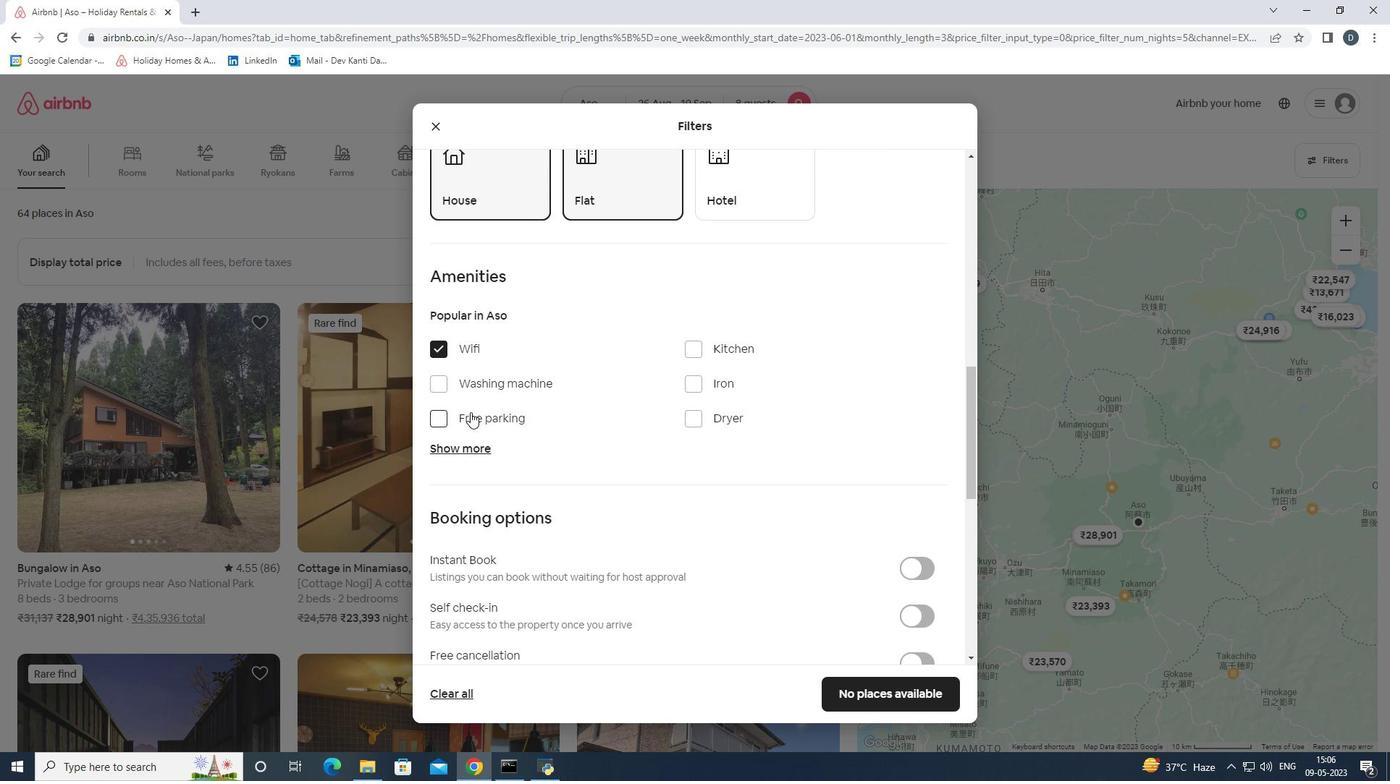 
Action: Mouse moved to (466, 444)
Screenshot: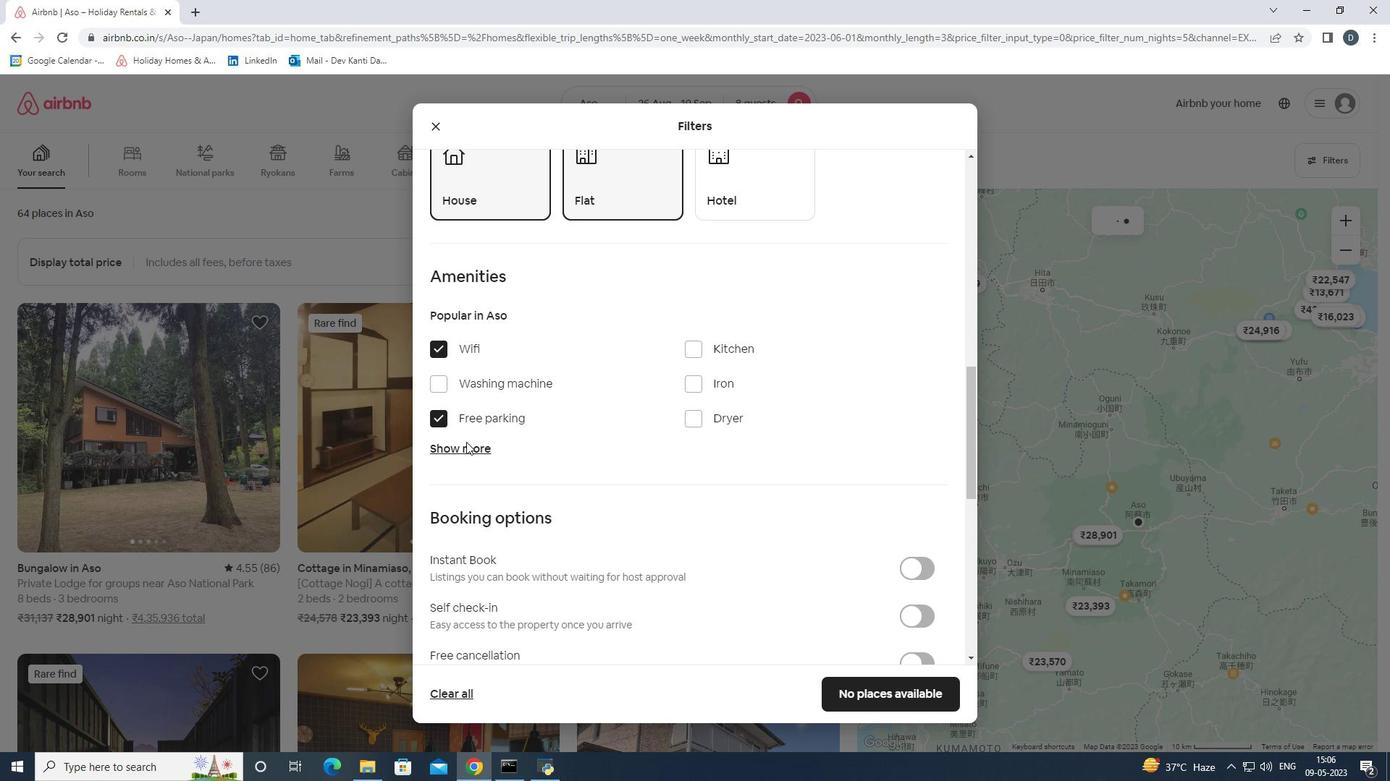 
Action: Mouse pressed left at (466, 444)
Screenshot: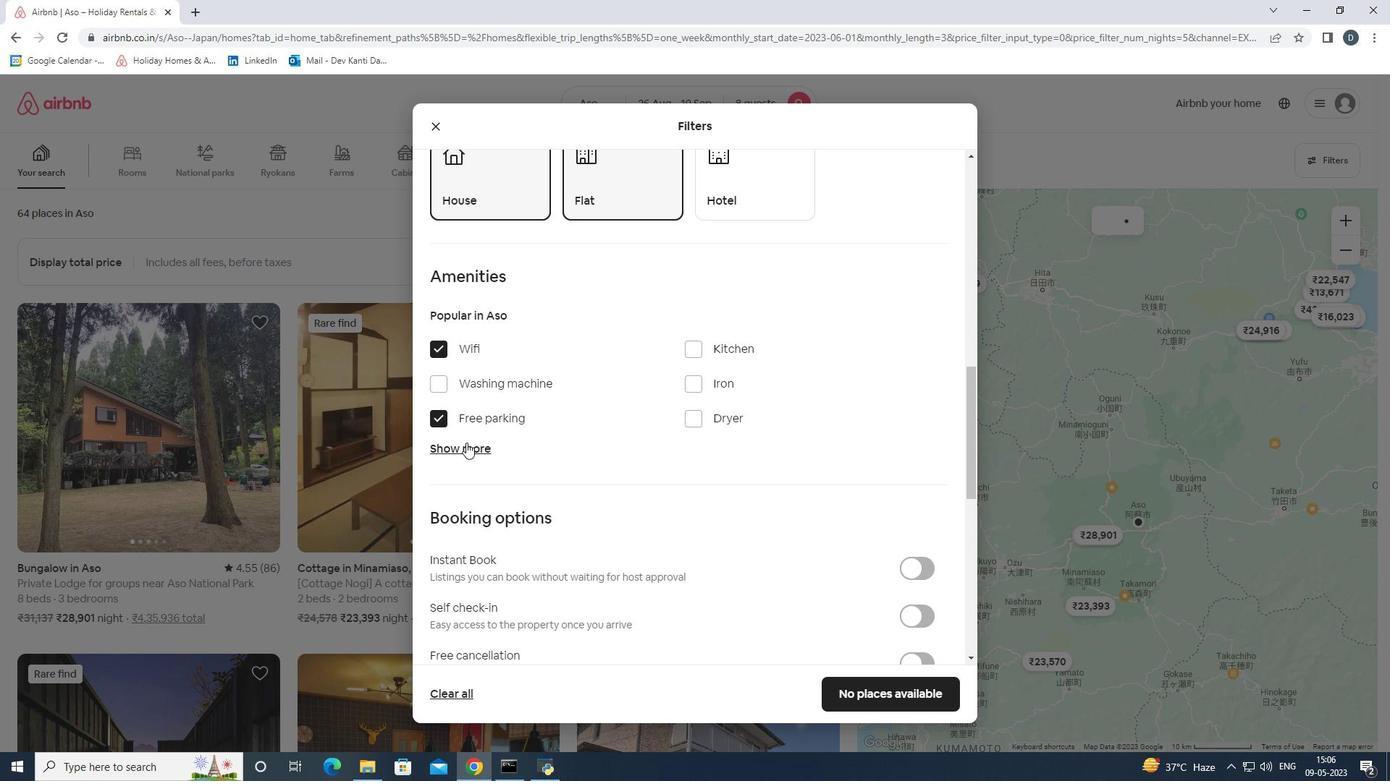 
Action: Mouse moved to (548, 472)
Screenshot: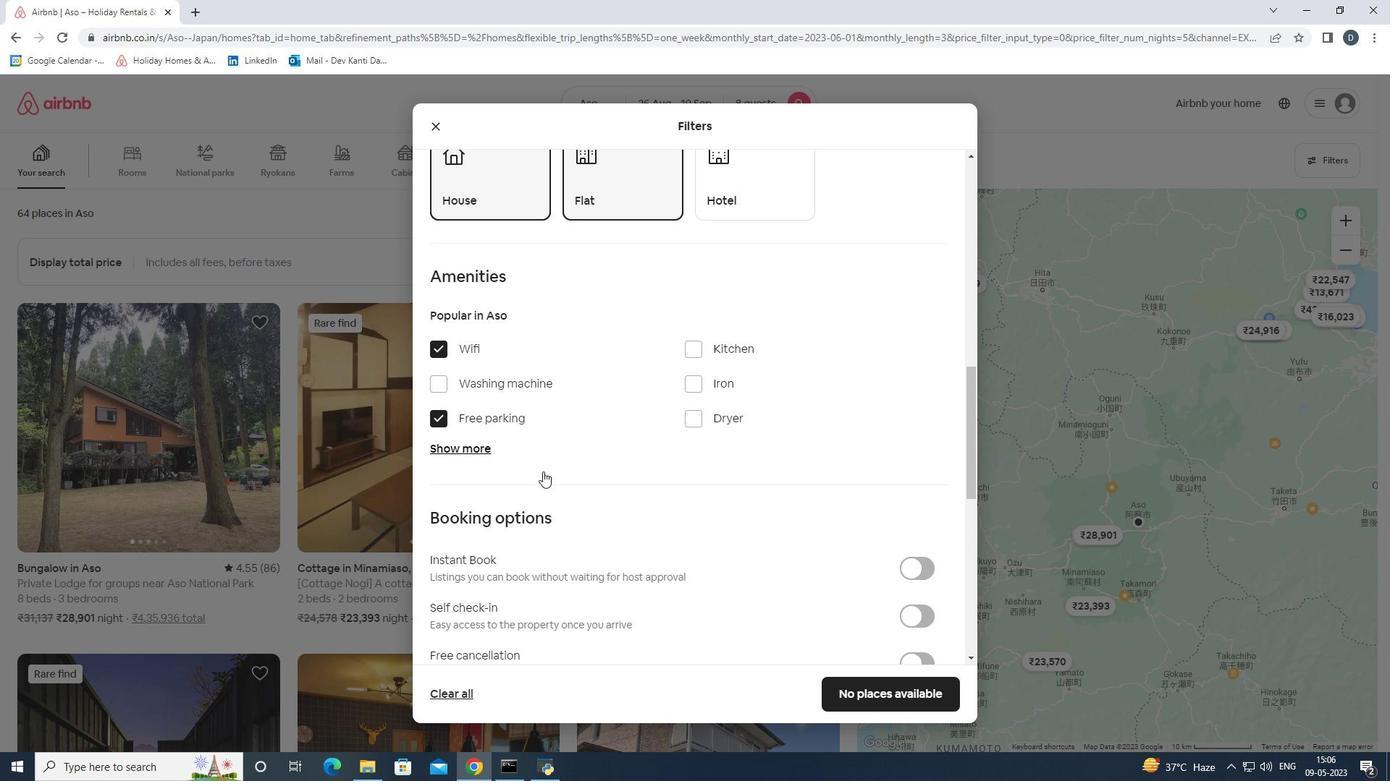 
Action: Mouse scrolled (548, 471) with delta (0, 0)
Screenshot: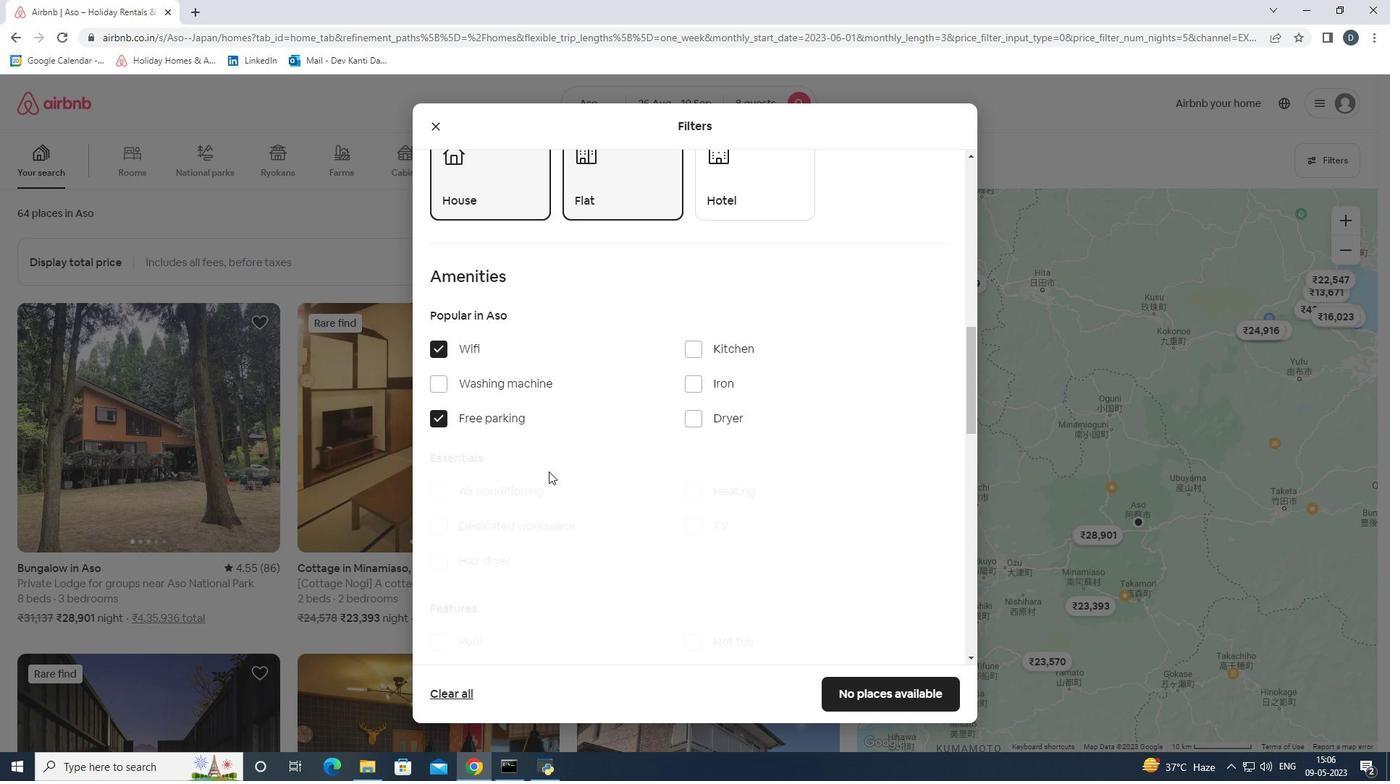 
Action: Mouse moved to (683, 461)
Screenshot: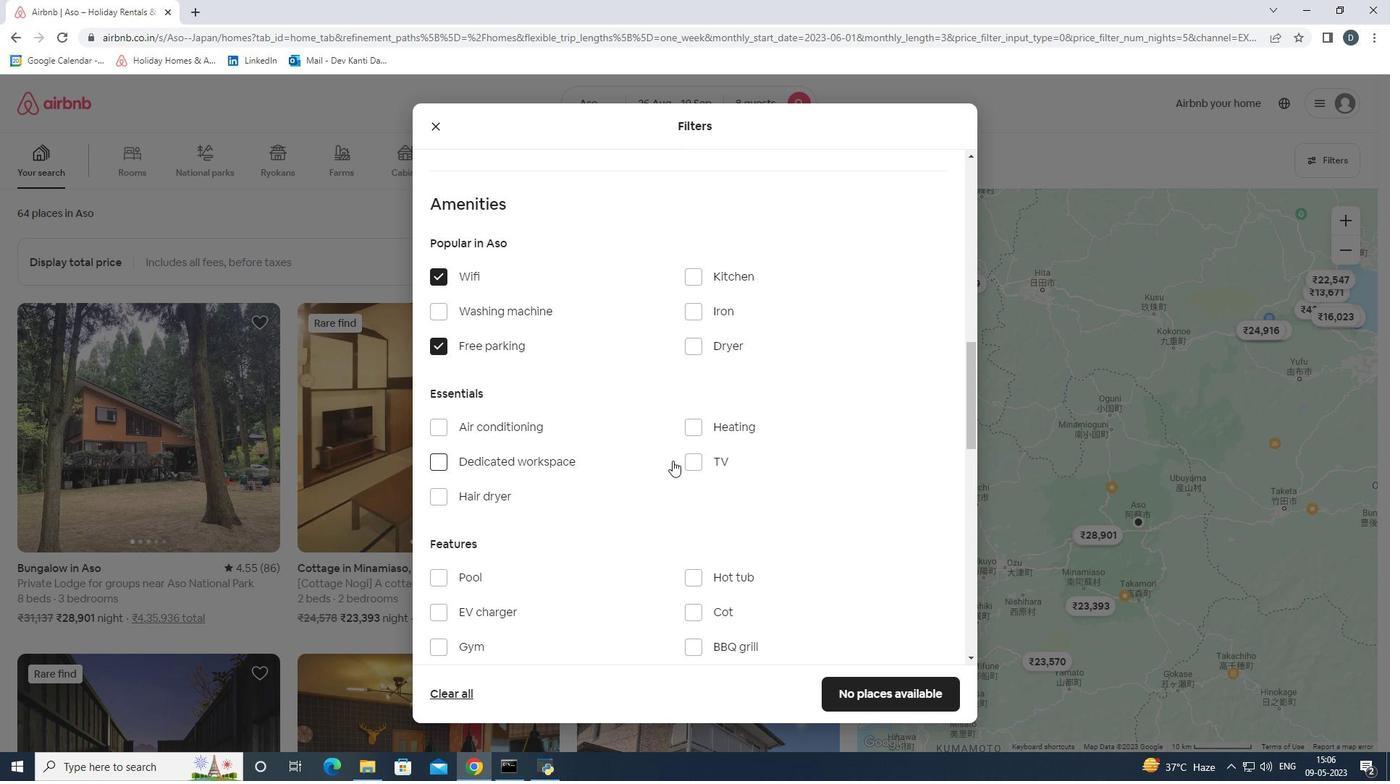 
Action: Mouse pressed left at (683, 461)
Screenshot: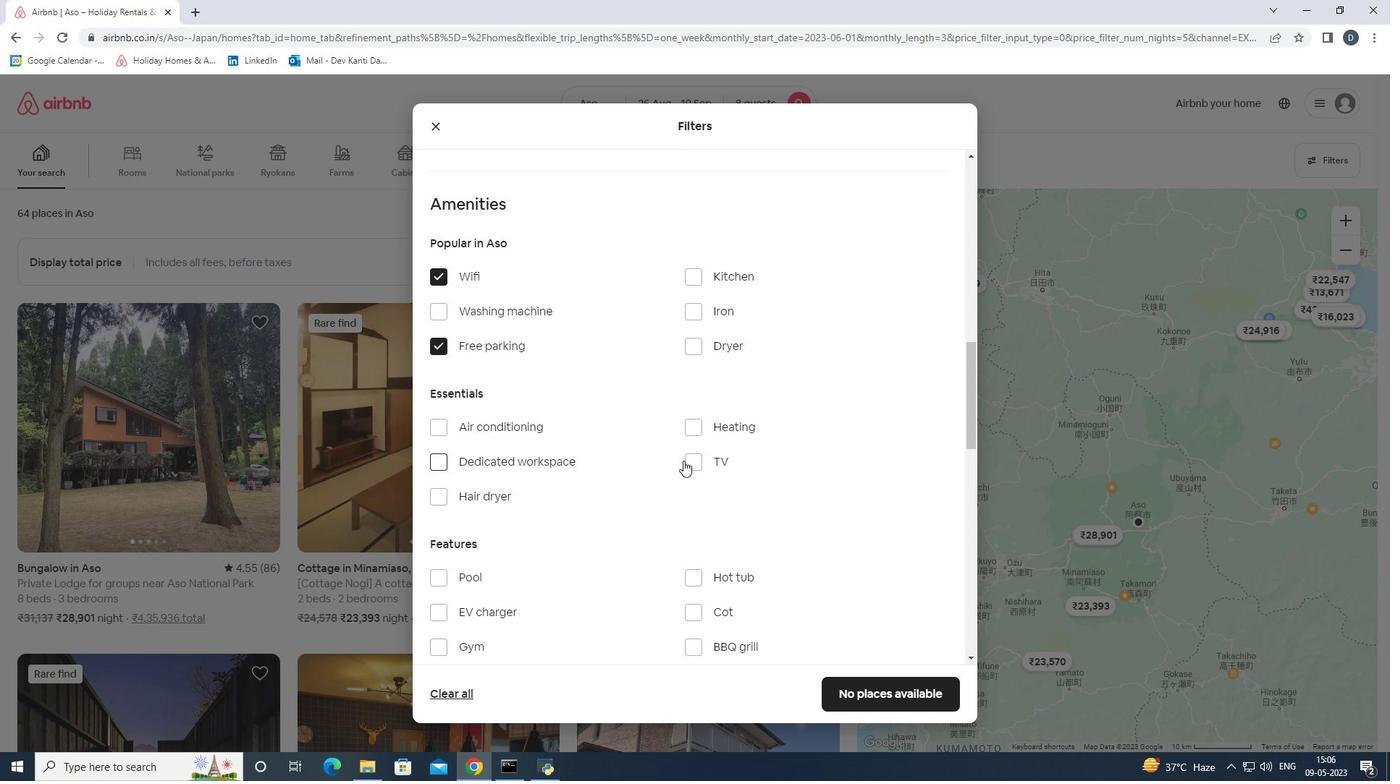 
Action: Mouse moved to (692, 468)
Screenshot: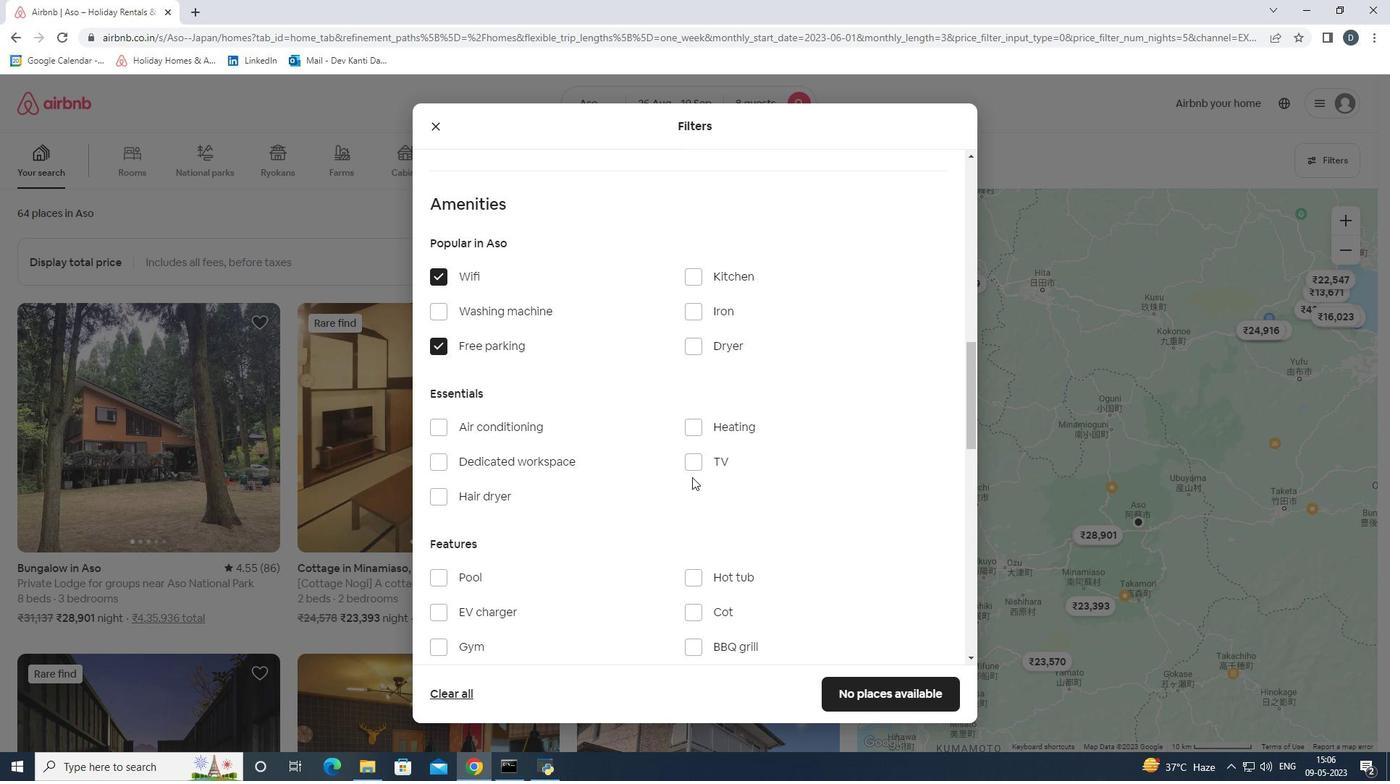 
Action: Mouse pressed left at (692, 468)
Screenshot: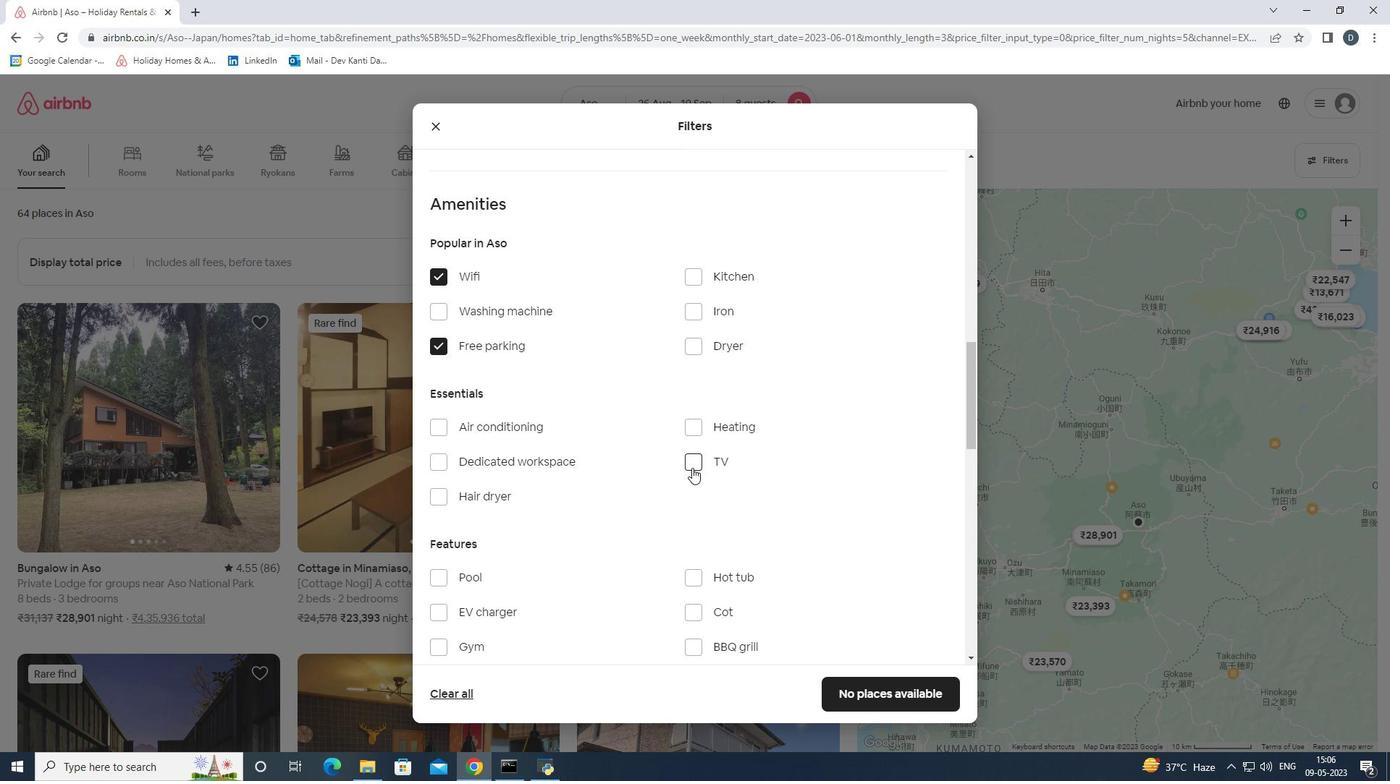 
Action: Mouse scrolled (692, 467) with delta (0, 0)
Screenshot: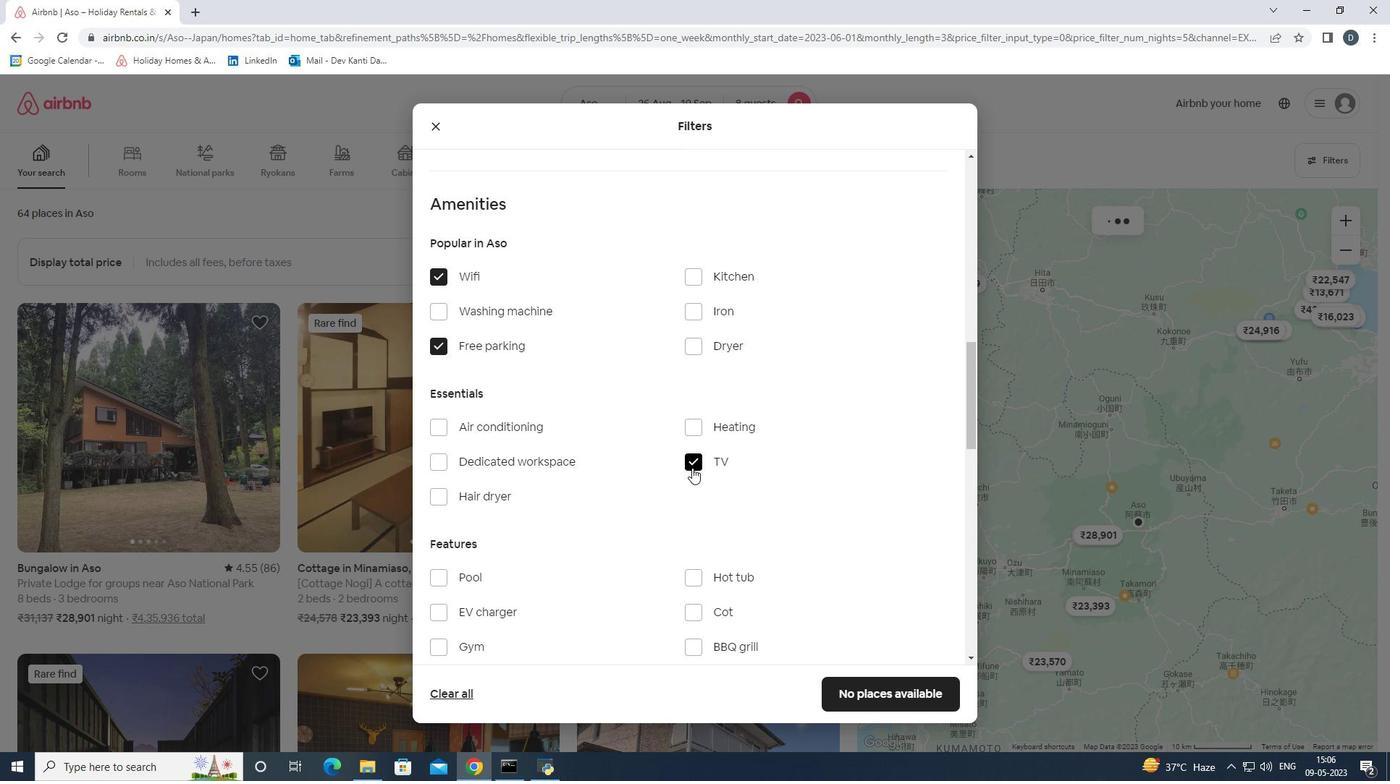 
Action: Mouse moved to (461, 570)
Screenshot: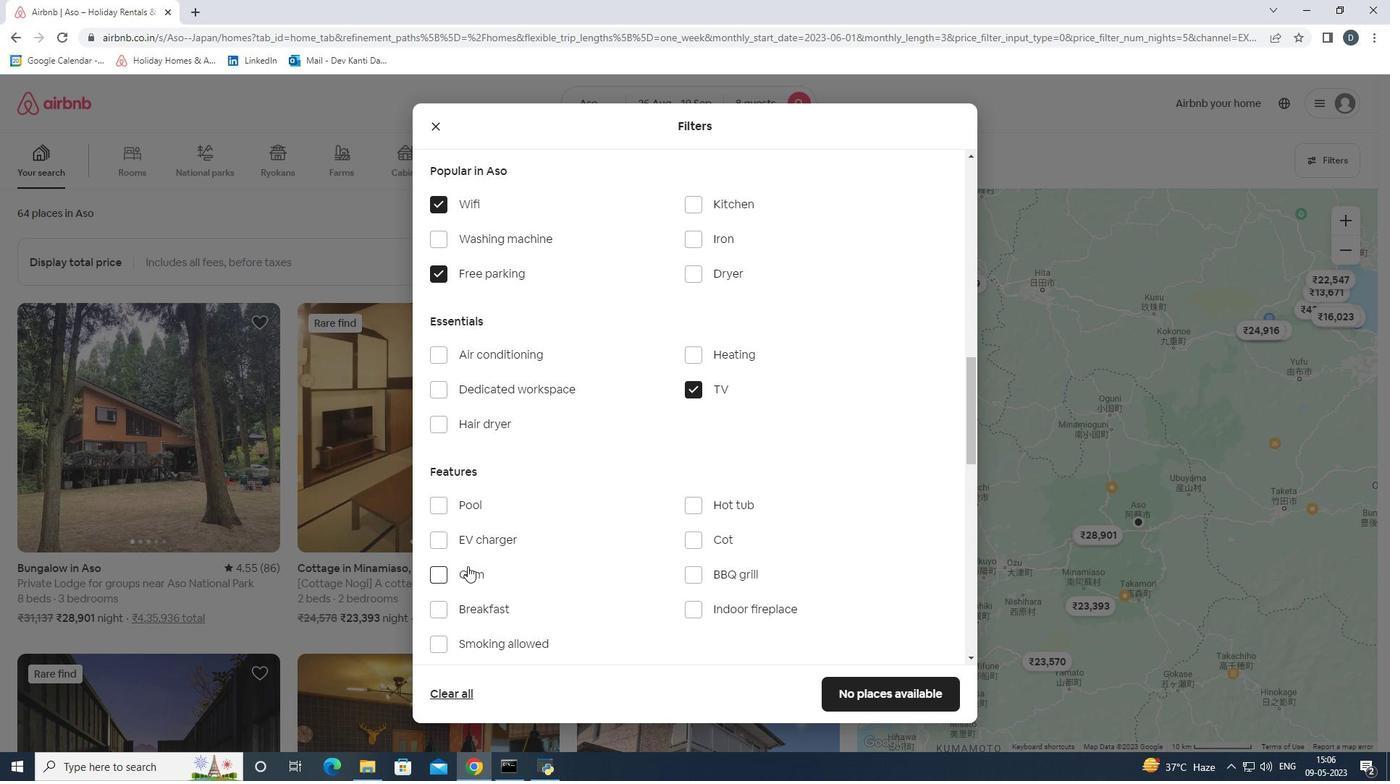 
Action: Mouse pressed left at (461, 570)
Screenshot: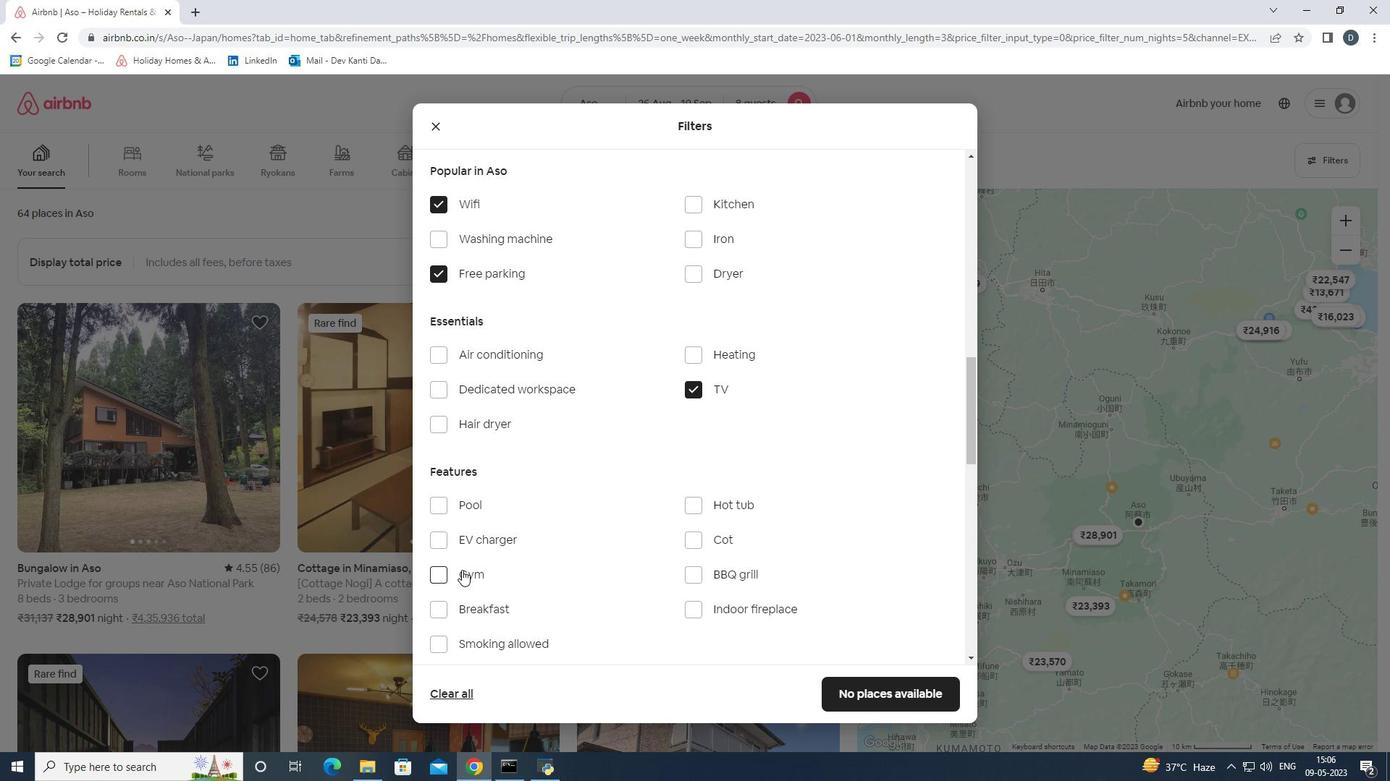 
Action: Mouse moved to (463, 605)
Screenshot: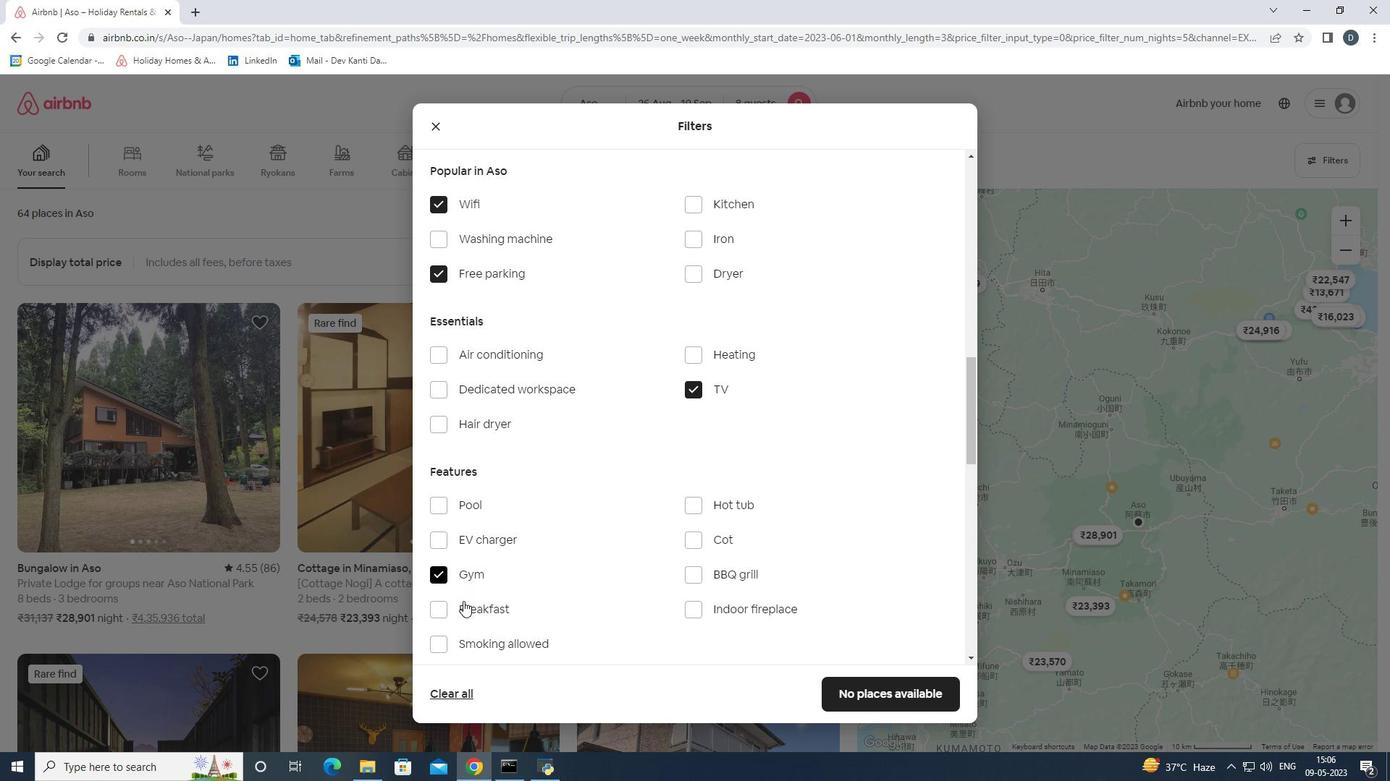 
Action: Mouse pressed left at (463, 605)
Screenshot: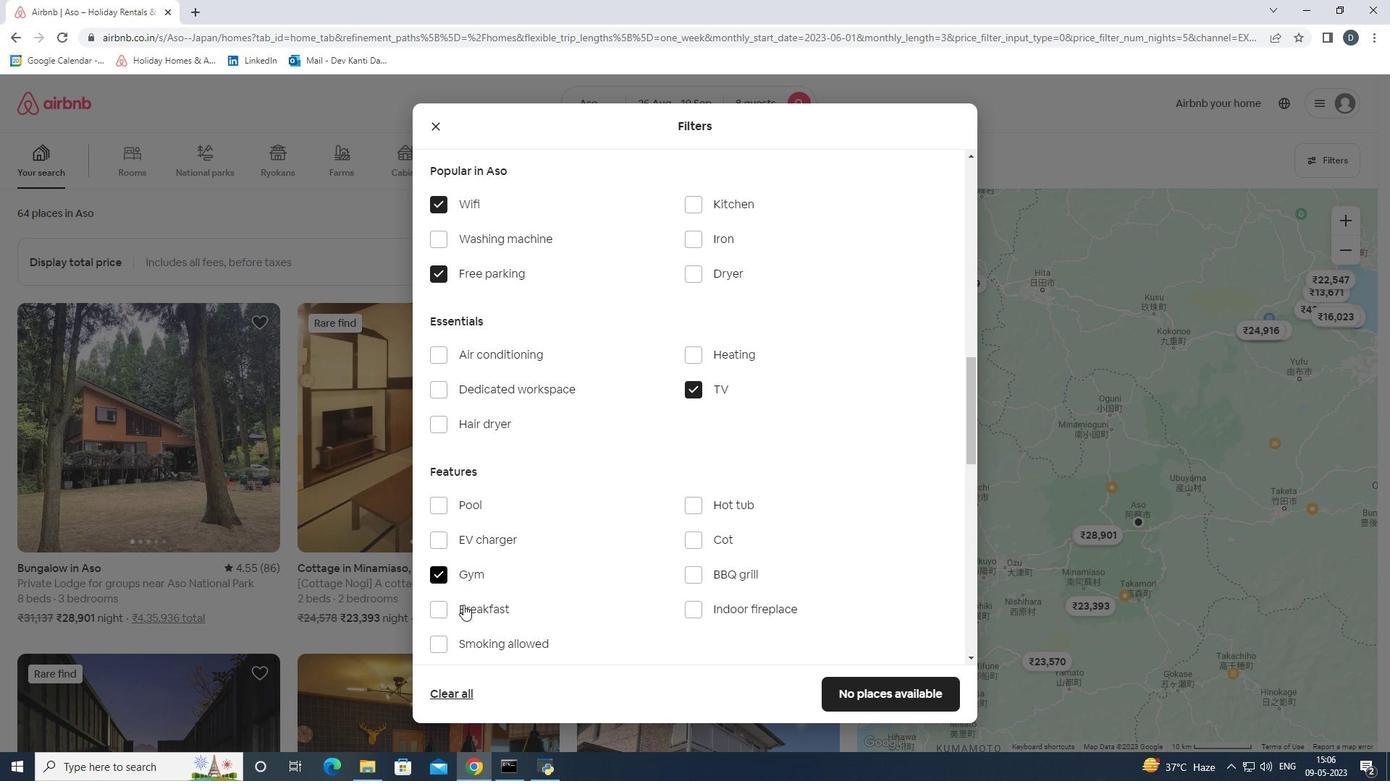 
Action: Mouse moved to (613, 600)
Screenshot: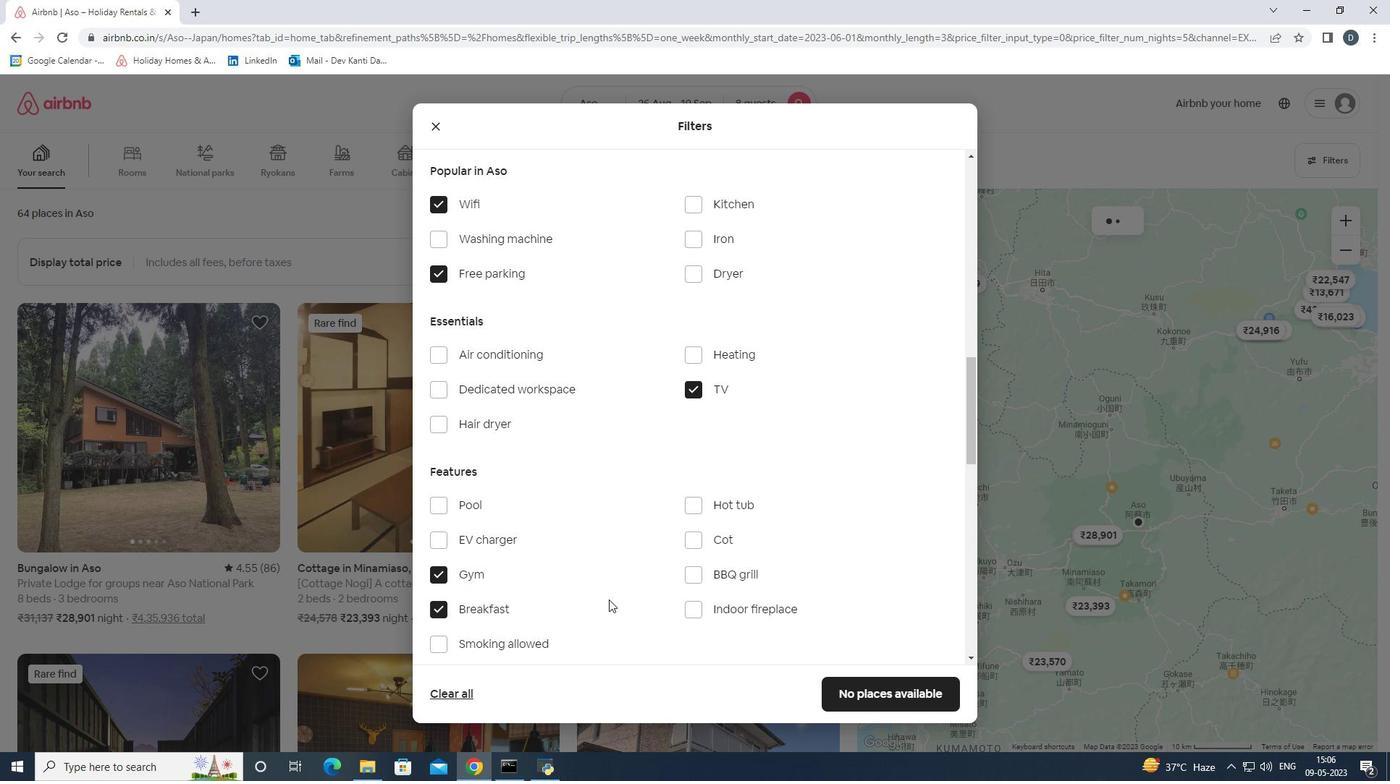 
Action: Mouse scrolled (613, 599) with delta (0, 0)
Screenshot: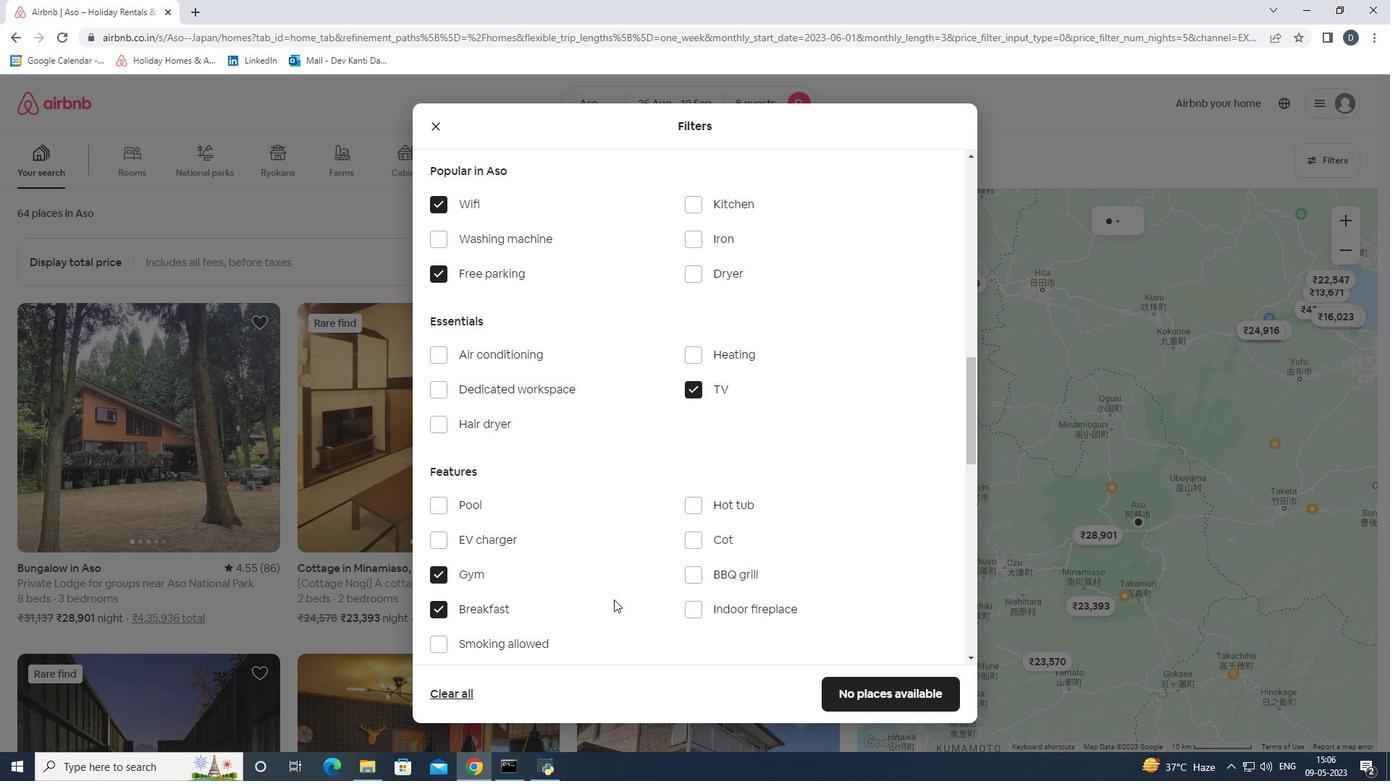 
Action: Mouse moved to (619, 593)
Screenshot: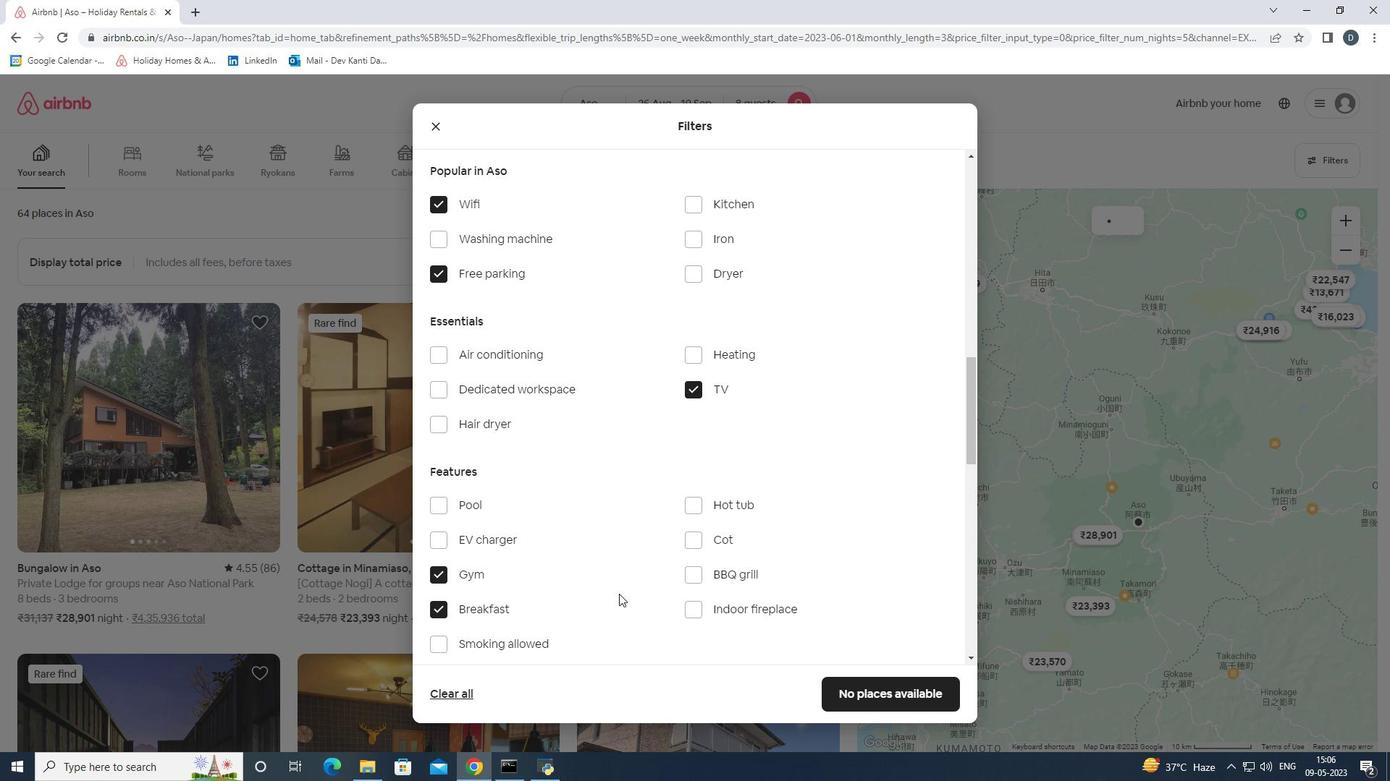 
Action: Mouse scrolled (619, 592) with delta (0, 0)
Screenshot: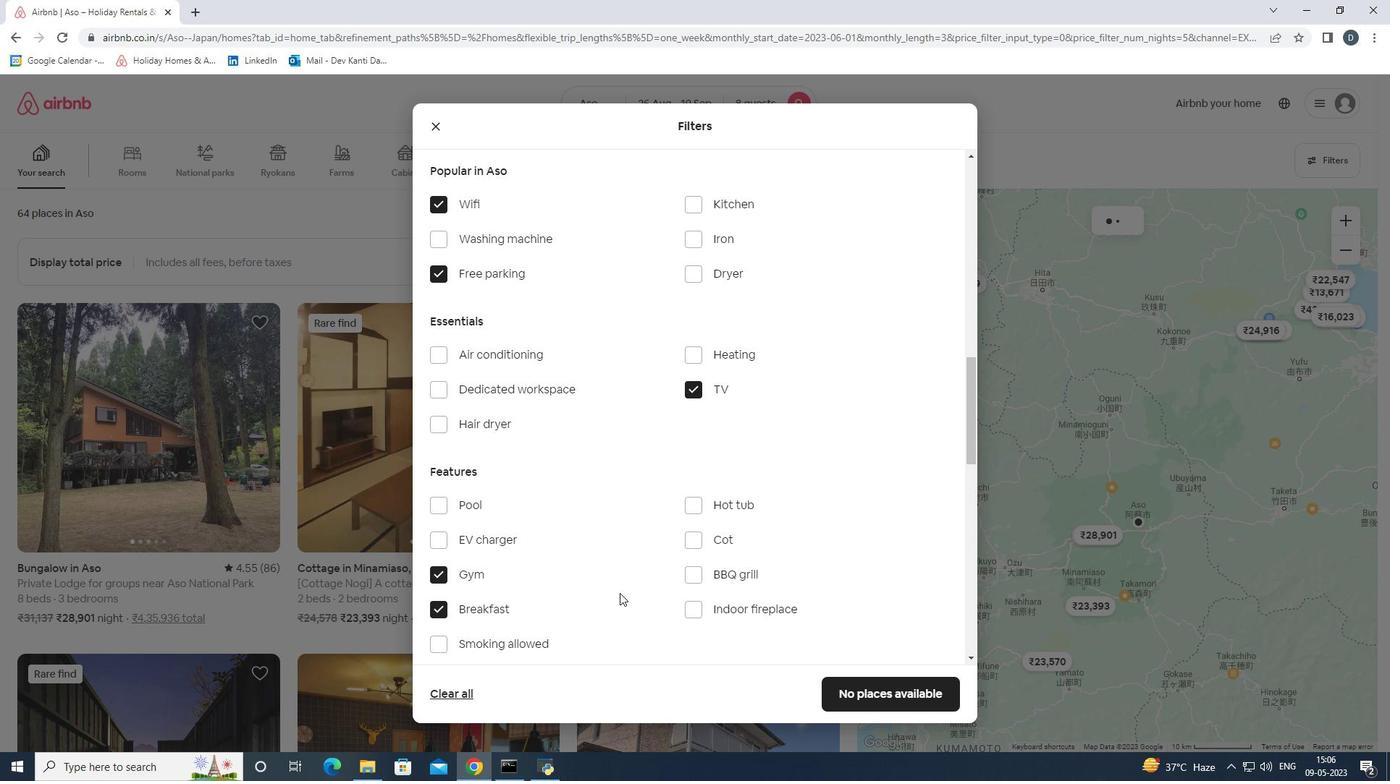 
Action: Mouse moved to (624, 589)
Screenshot: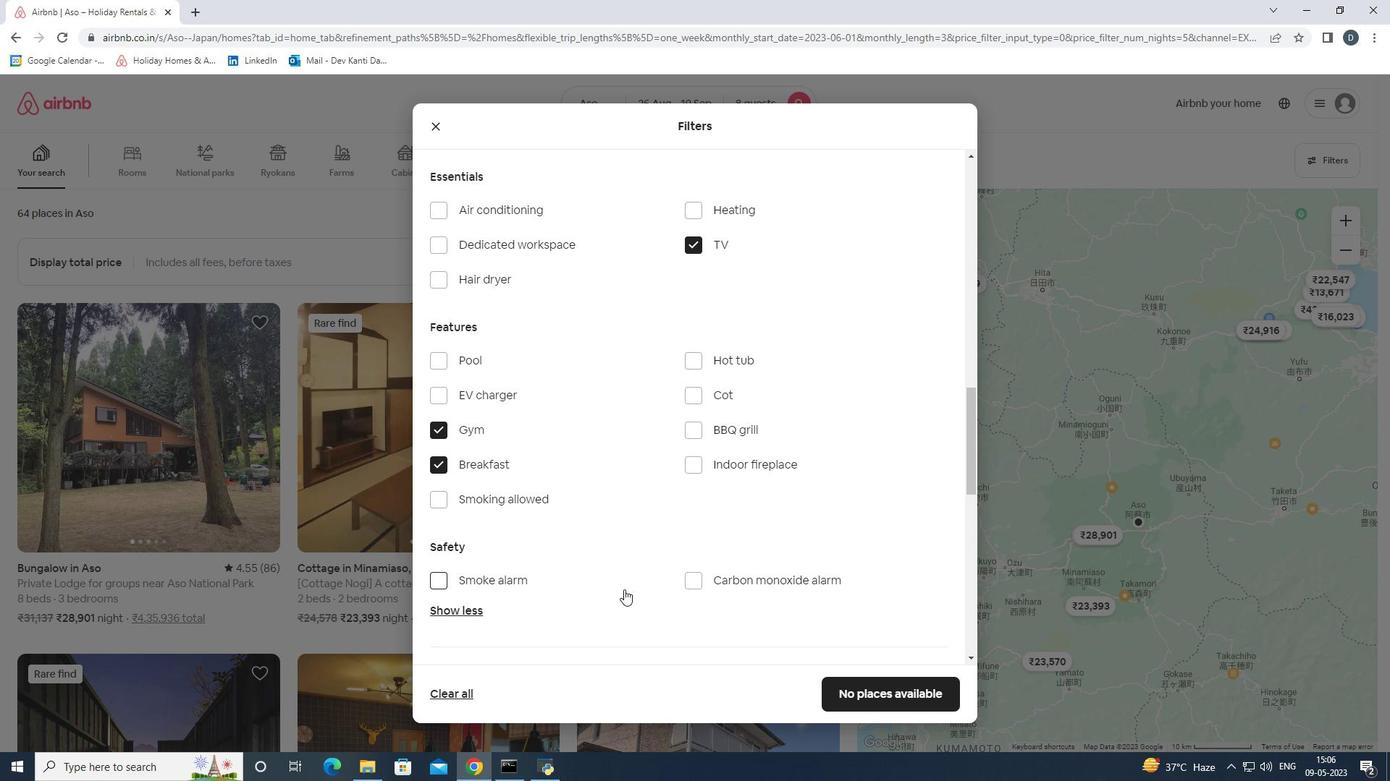 
Action: Mouse scrolled (624, 588) with delta (0, 0)
Screenshot: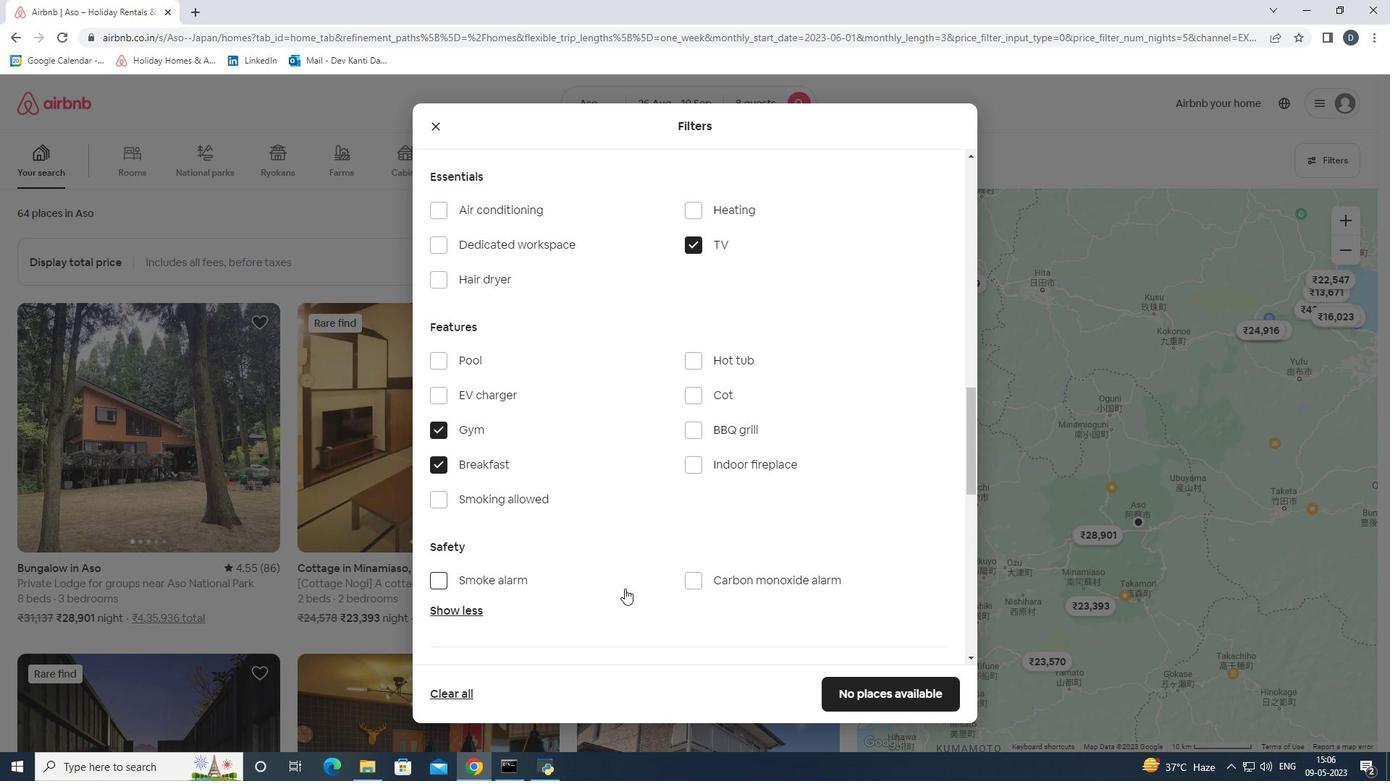 
Action: Mouse moved to (734, 581)
Screenshot: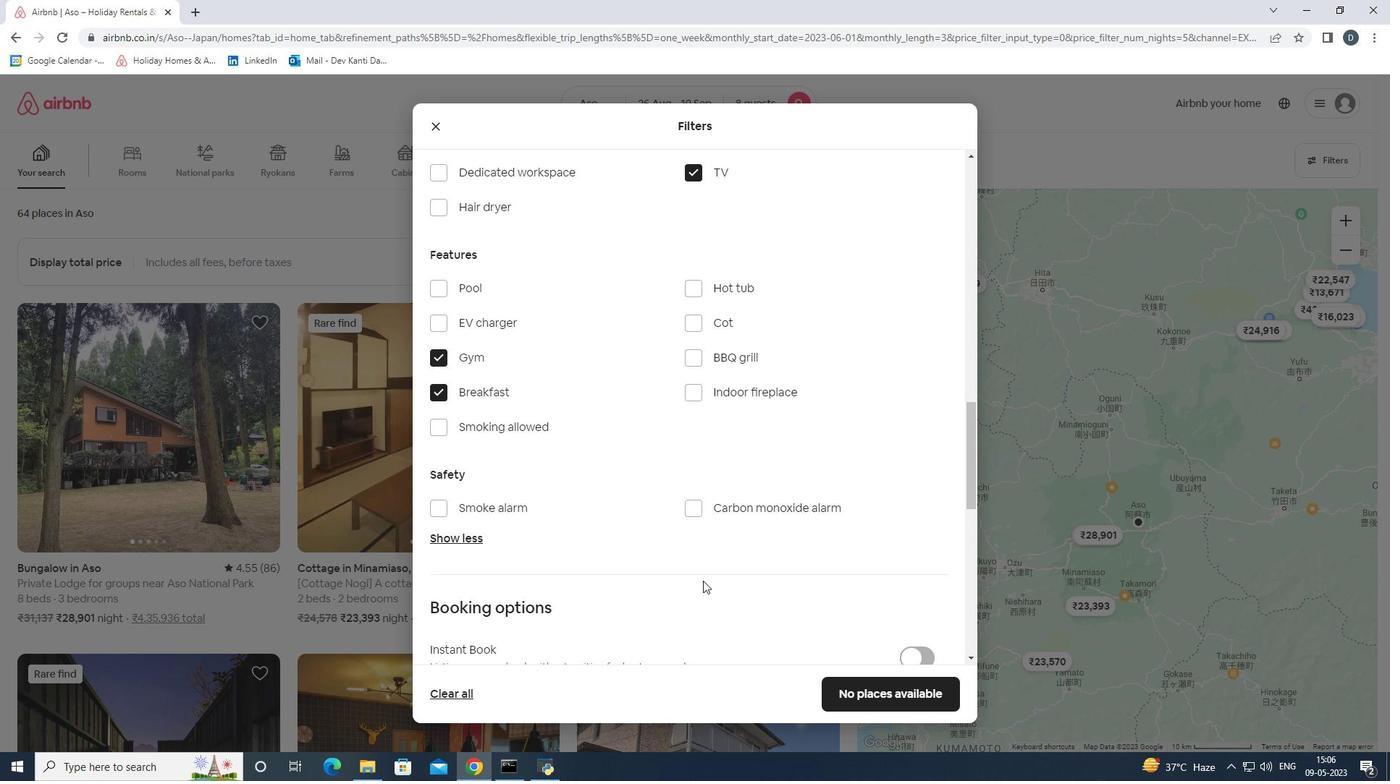 
Action: Mouse scrolled (734, 580) with delta (0, 0)
Screenshot: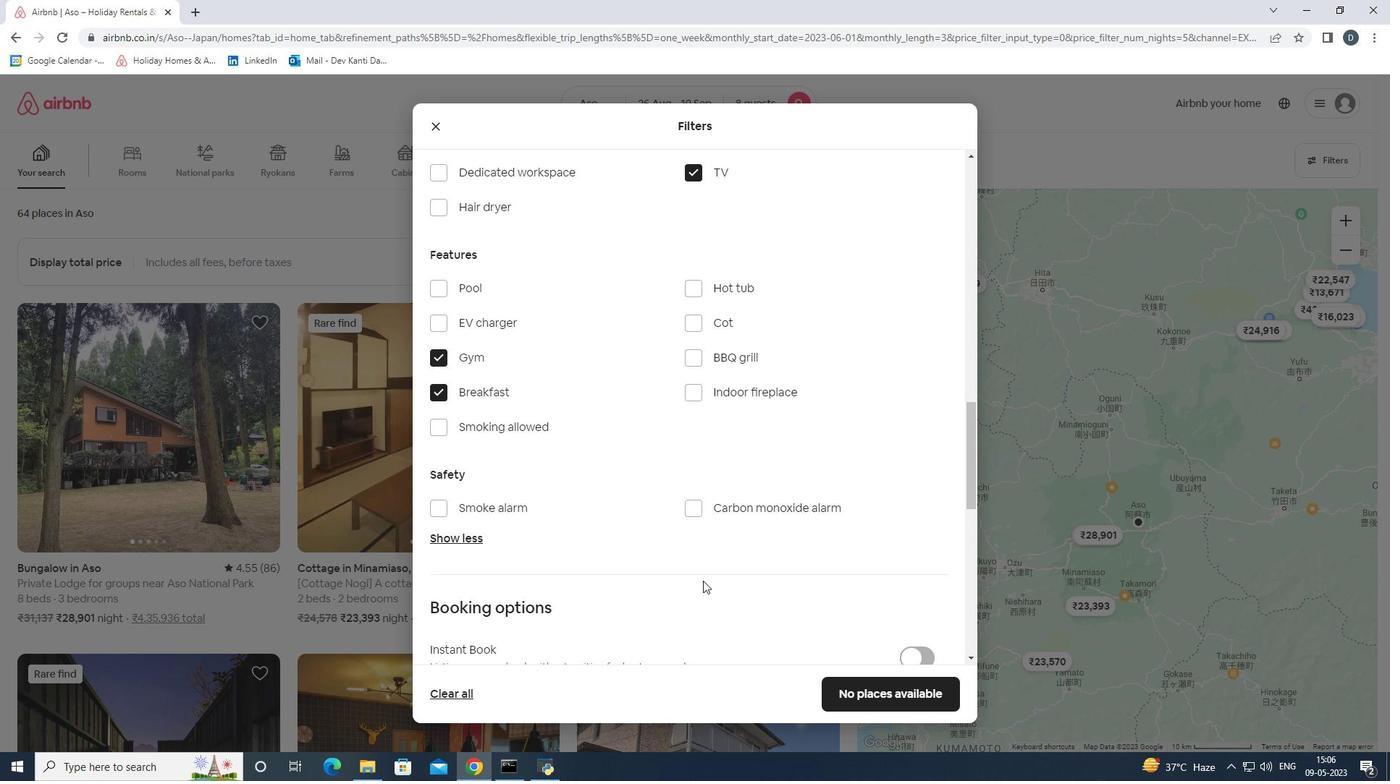 
Action: Mouse moved to (841, 585)
Screenshot: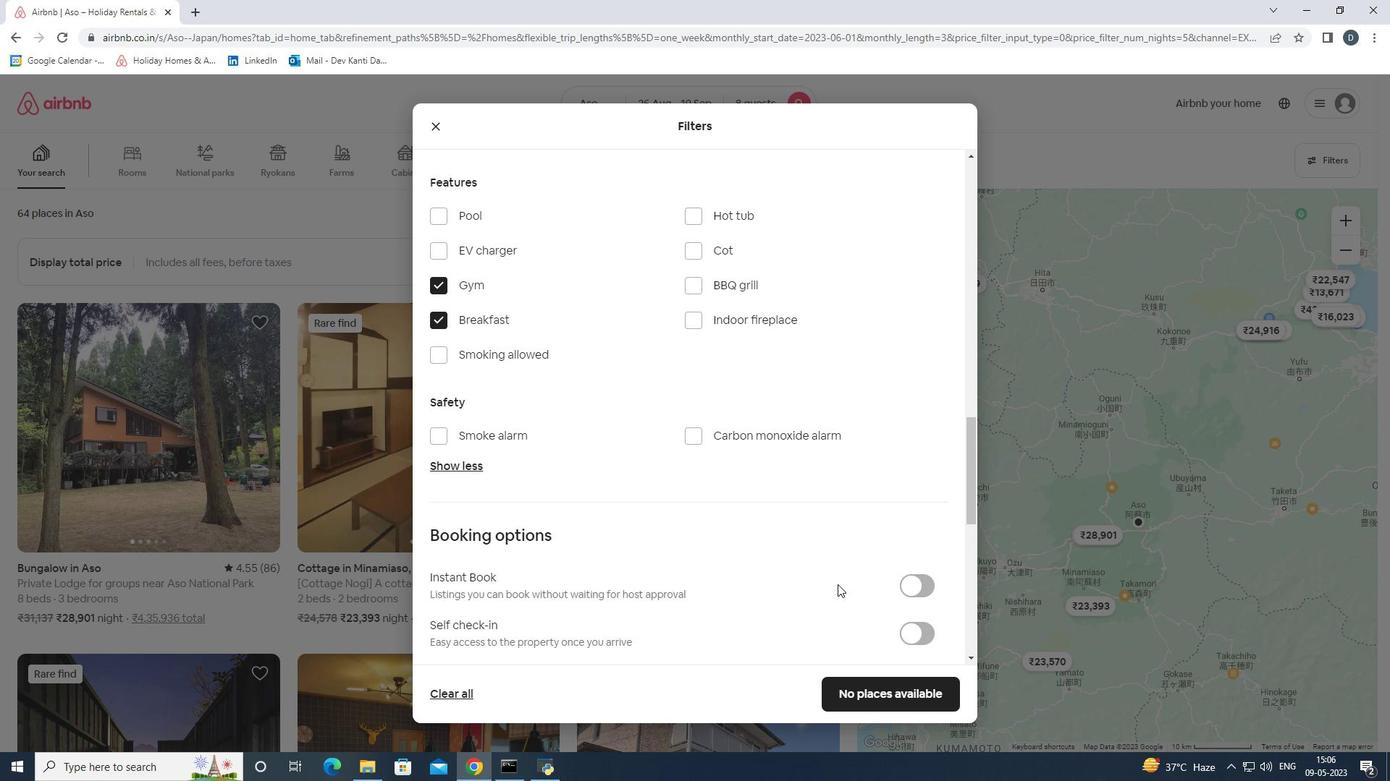 
Action: Mouse scrolled (841, 585) with delta (0, 0)
Screenshot: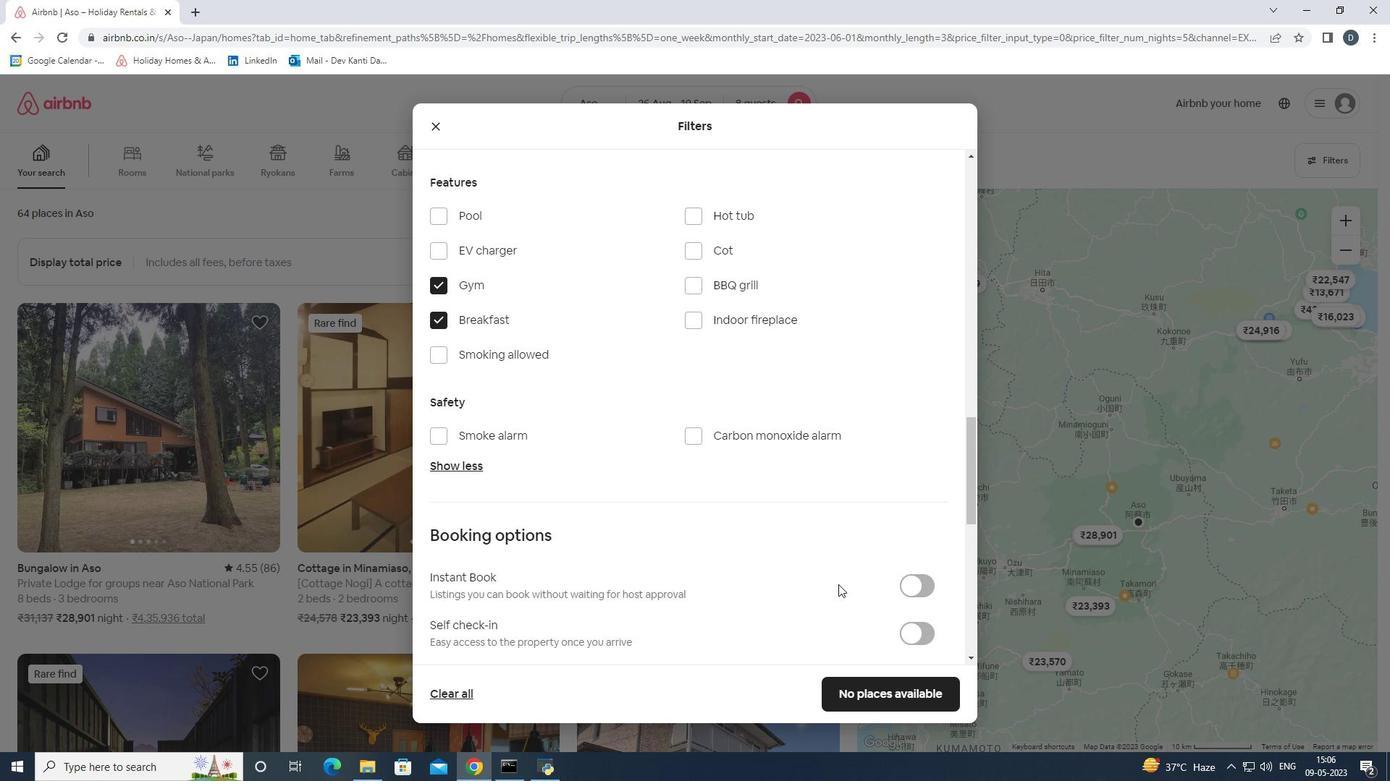 
Action: Mouse moved to (920, 562)
Screenshot: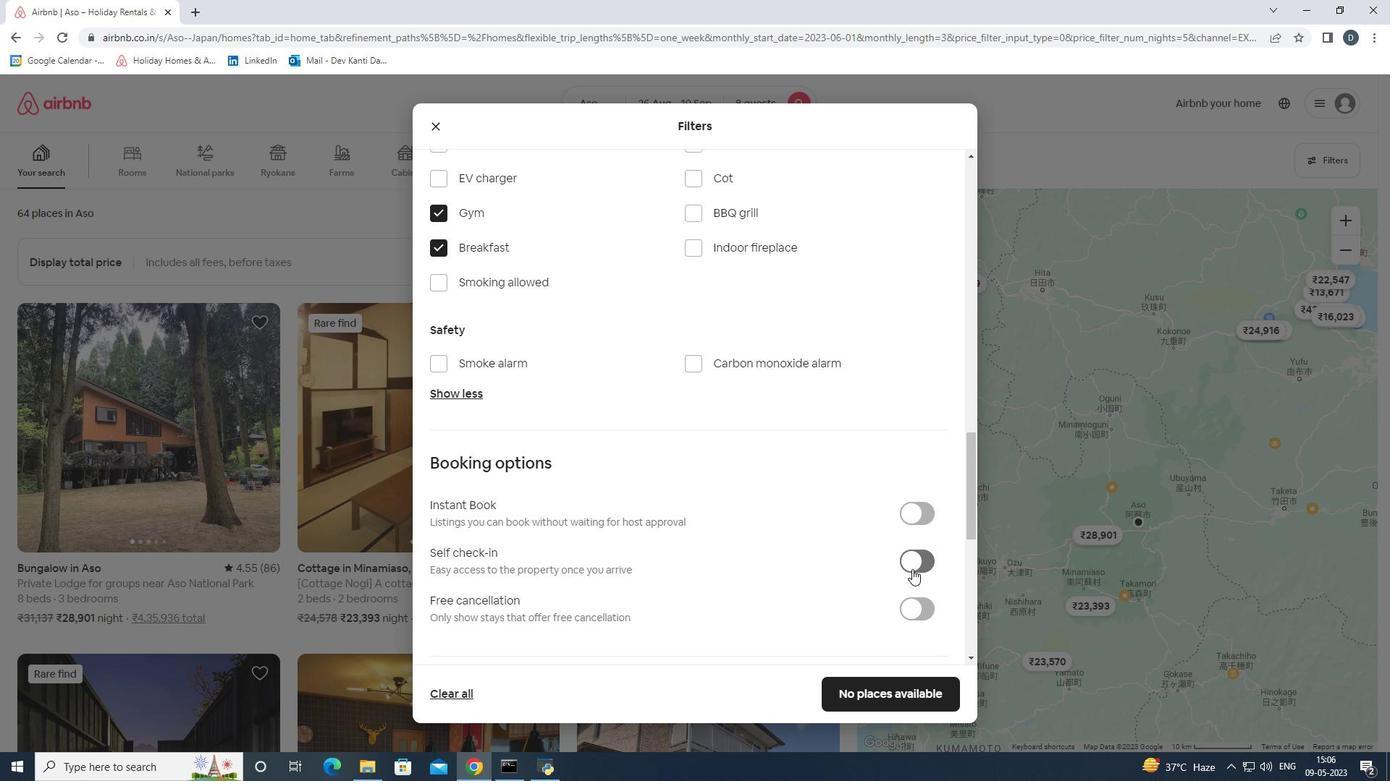 
Action: Mouse pressed left at (920, 562)
Screenshot: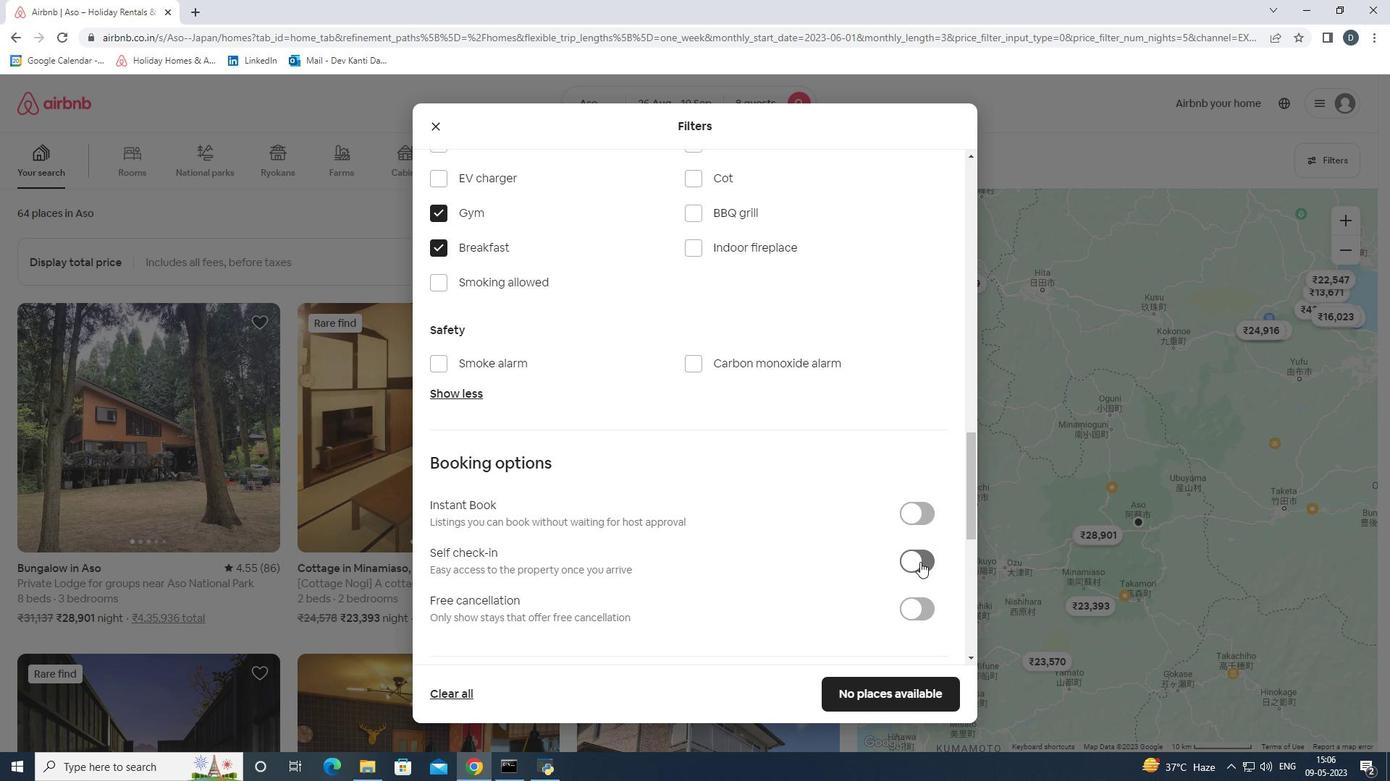 
Action: Mouse scrolled (920, 561) with delta (0, 0)
Screenshot: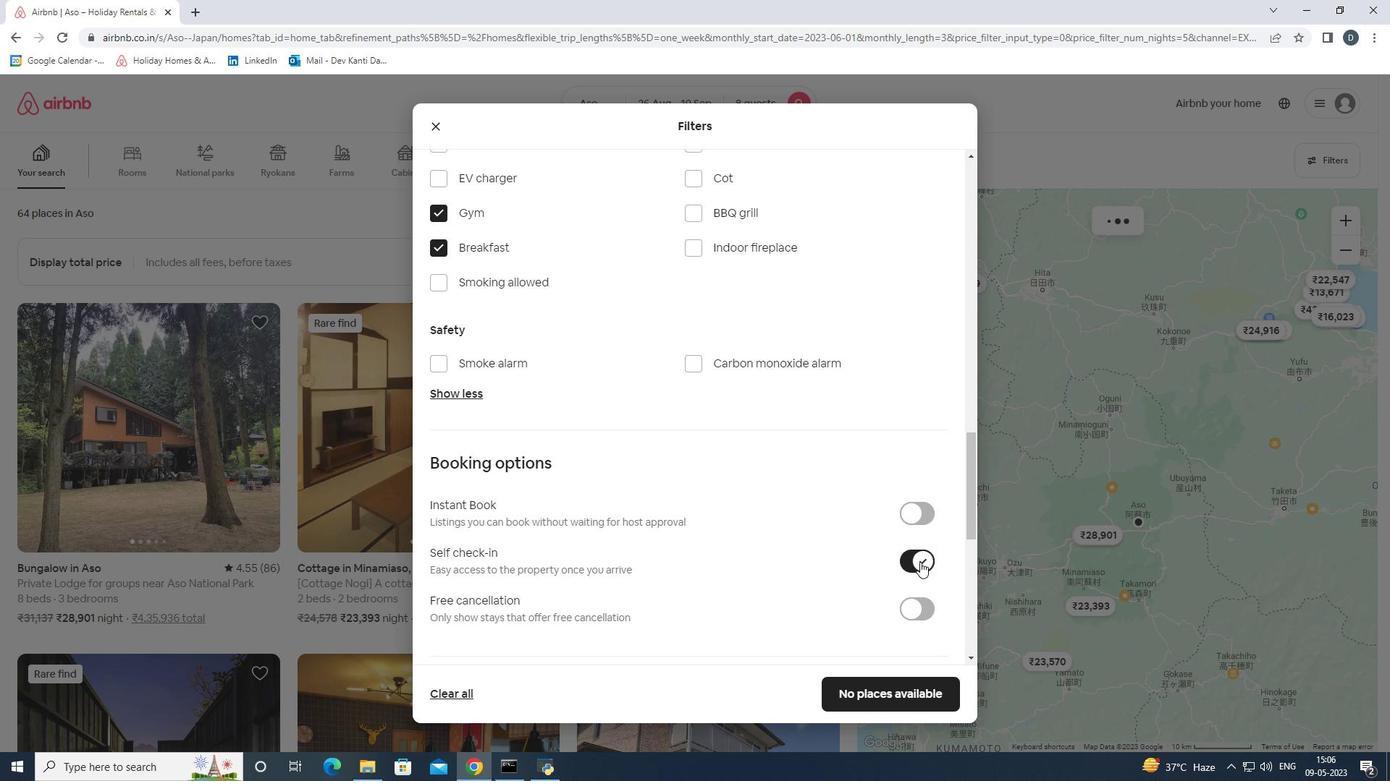 
Action: Mouse scrolled (920, 561) with delta (0, 0)
Screenshot: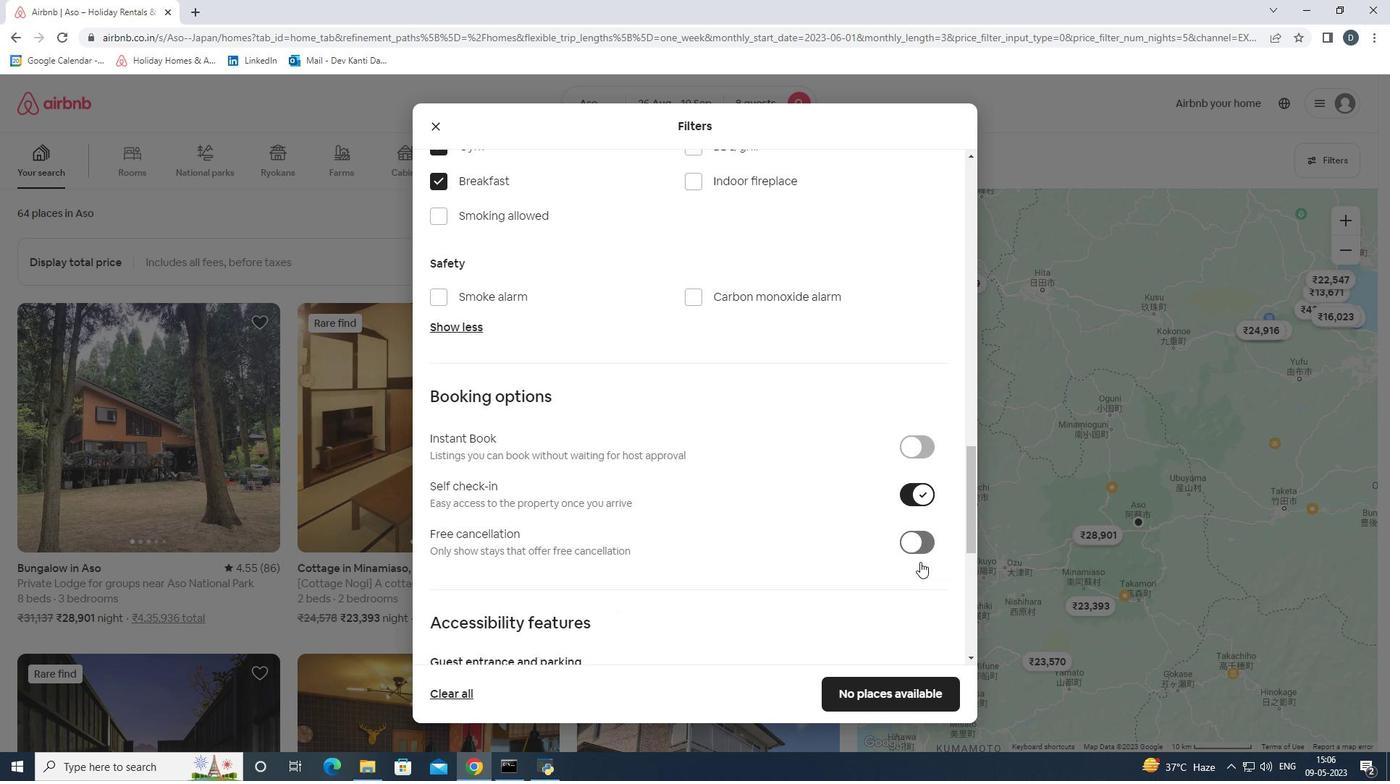 
Action: Mouse scrolled (920, 561) with delta (0, 0)
Screenshot: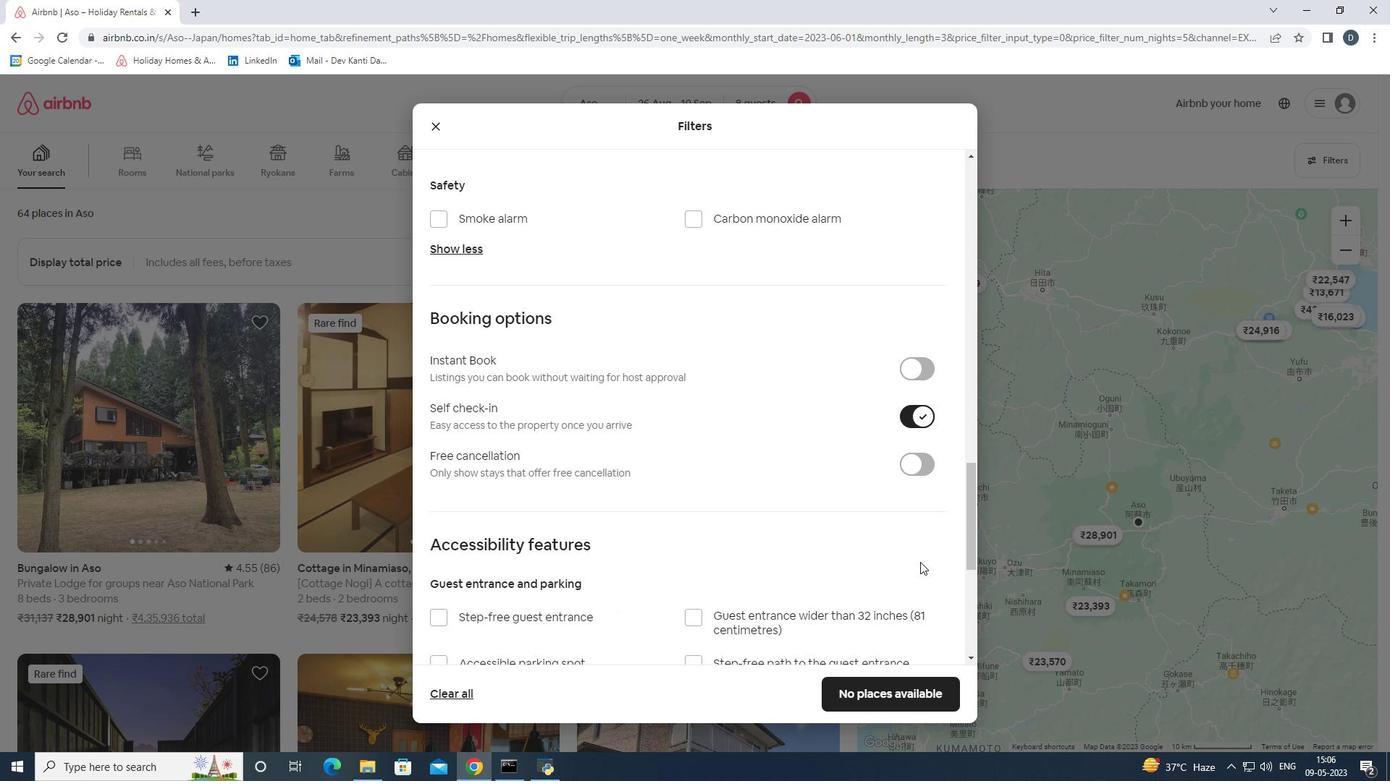 
Action: Mouse scrolled (920, 561) with delta (0, 0)
Screenshot: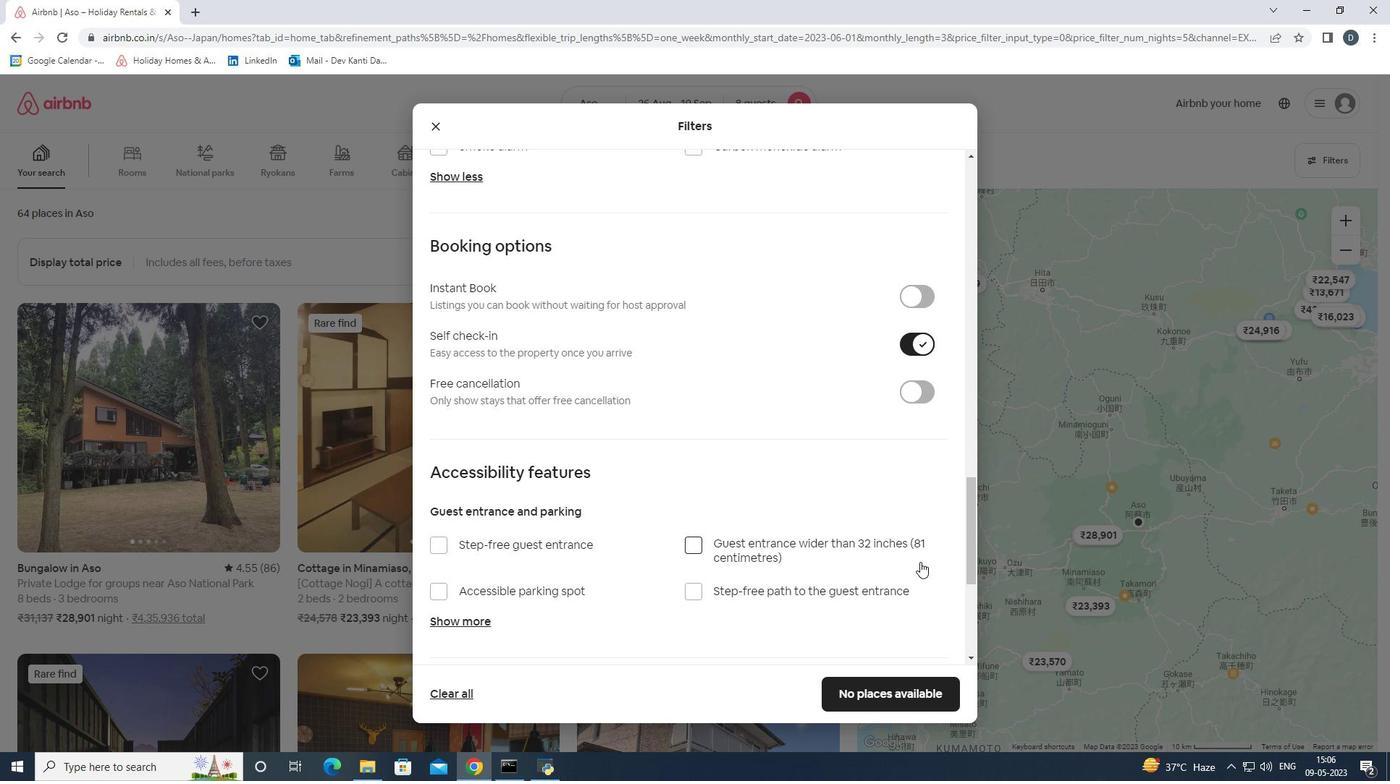 
Action: Mouse moved to (920, 561)
Screenshot: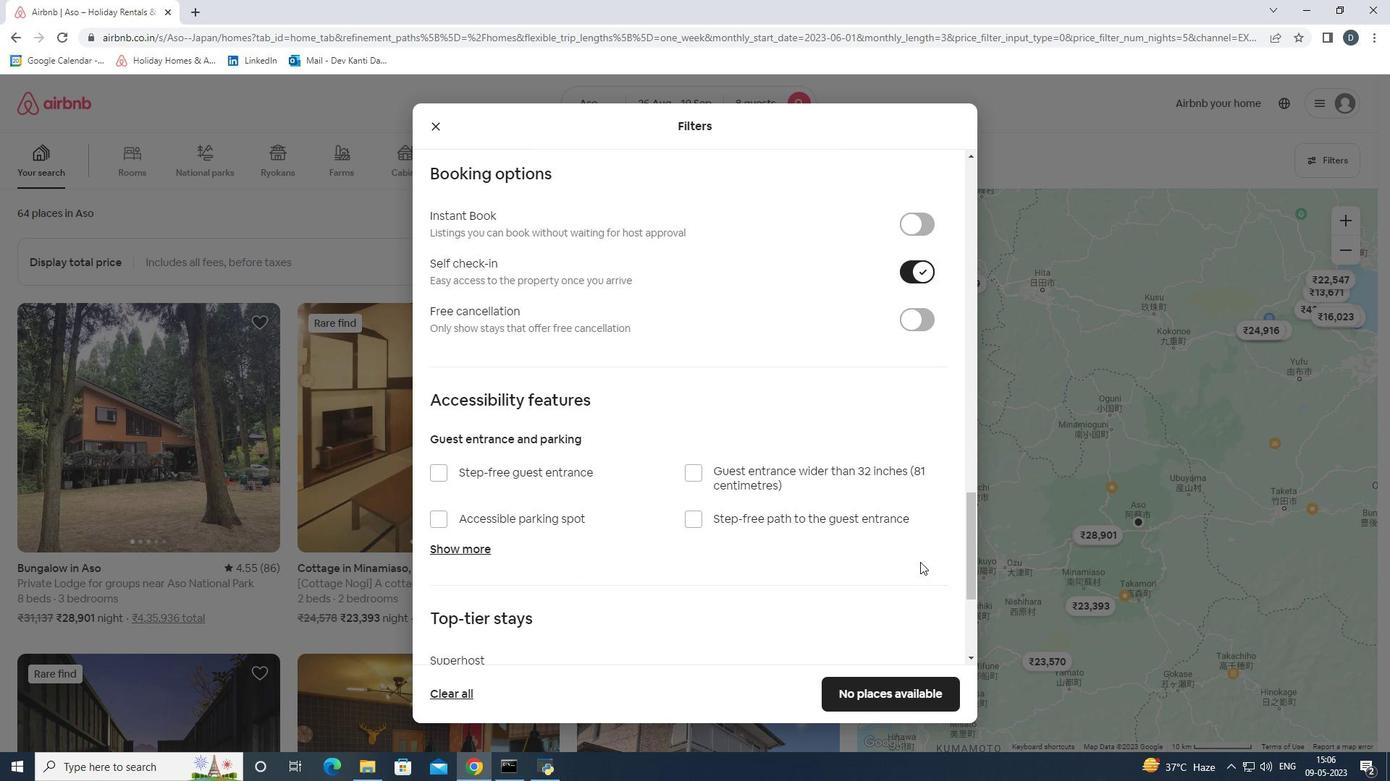 
Action: Mouse scrolled (920, 561) with delta (0, 0)
Screenshot: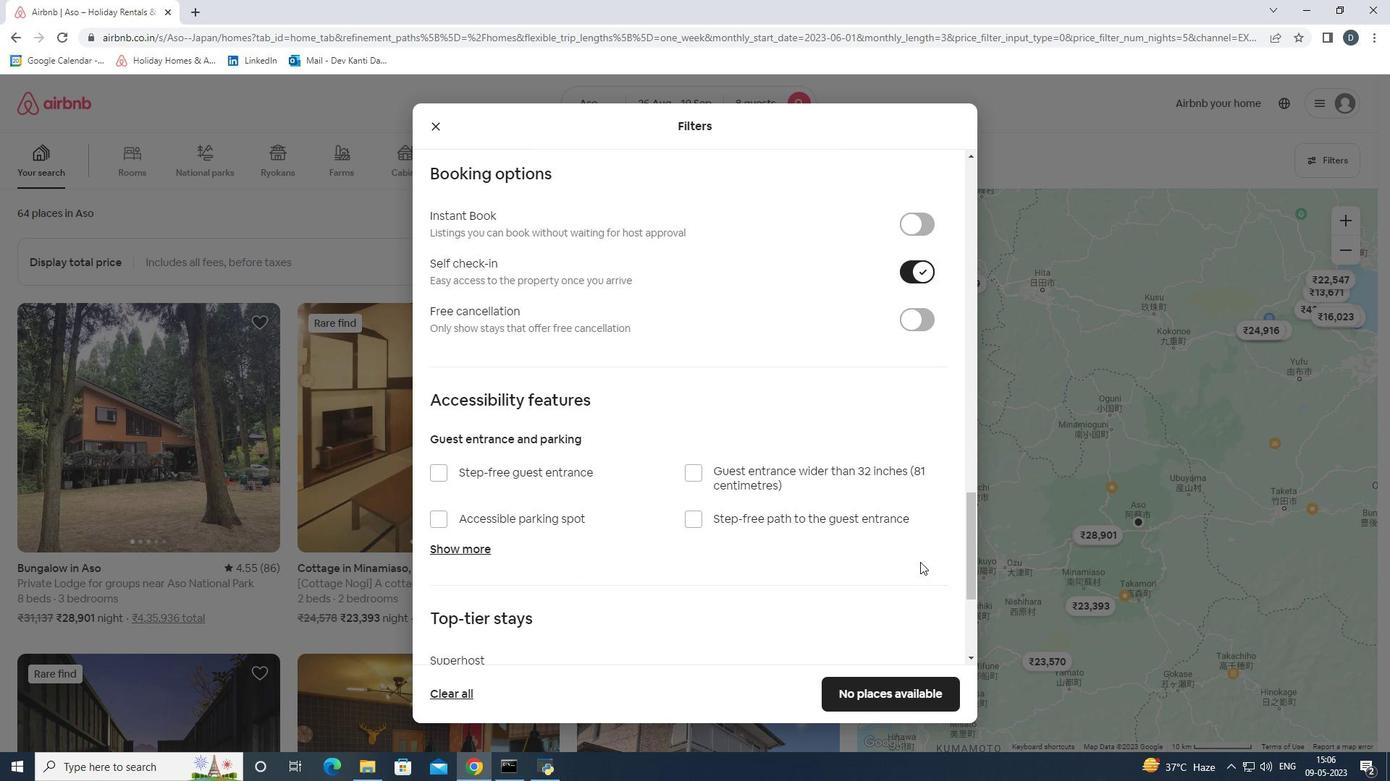 
Action: Mouse scrolled (920, 561) with delta (0, 0)
Screenshot: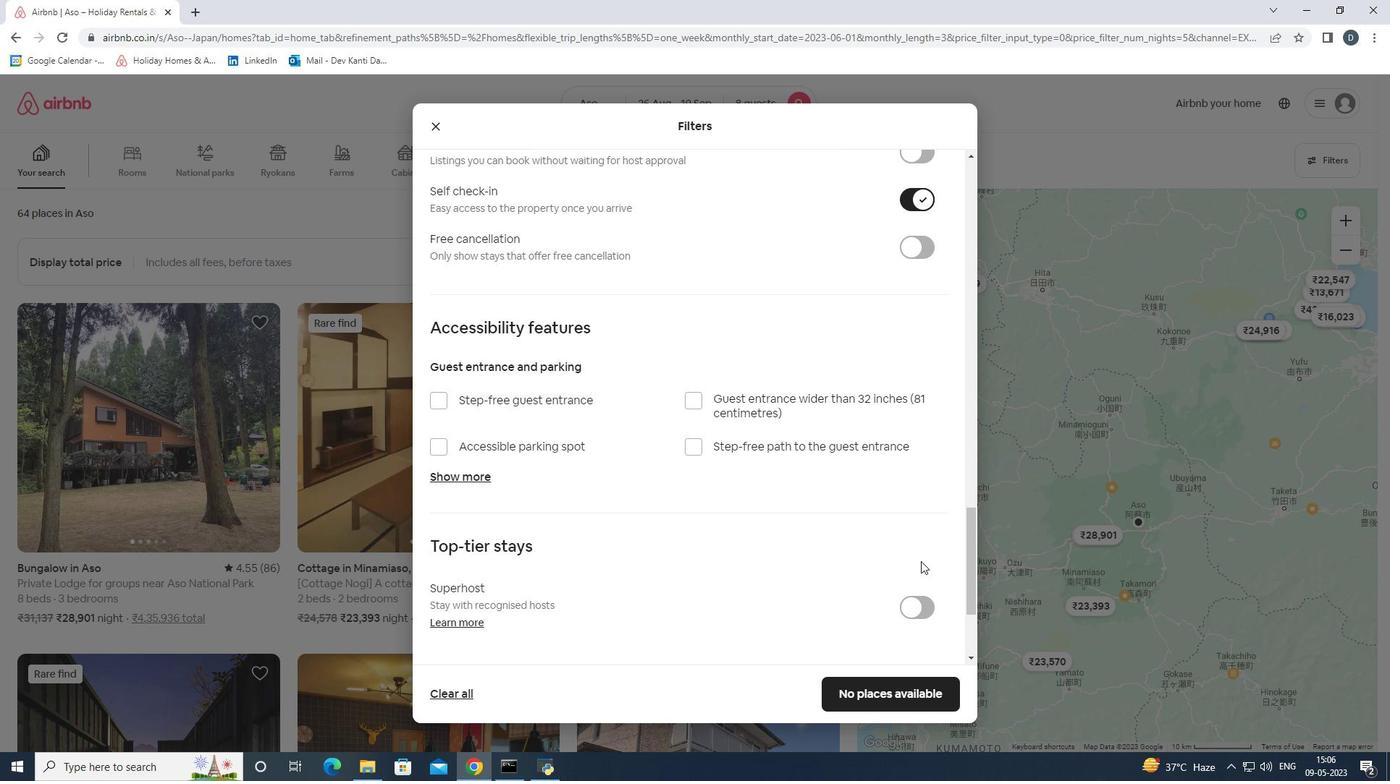 
Action: Mouse scrolled (920, 561) with delta (0, 0)
Screenshot: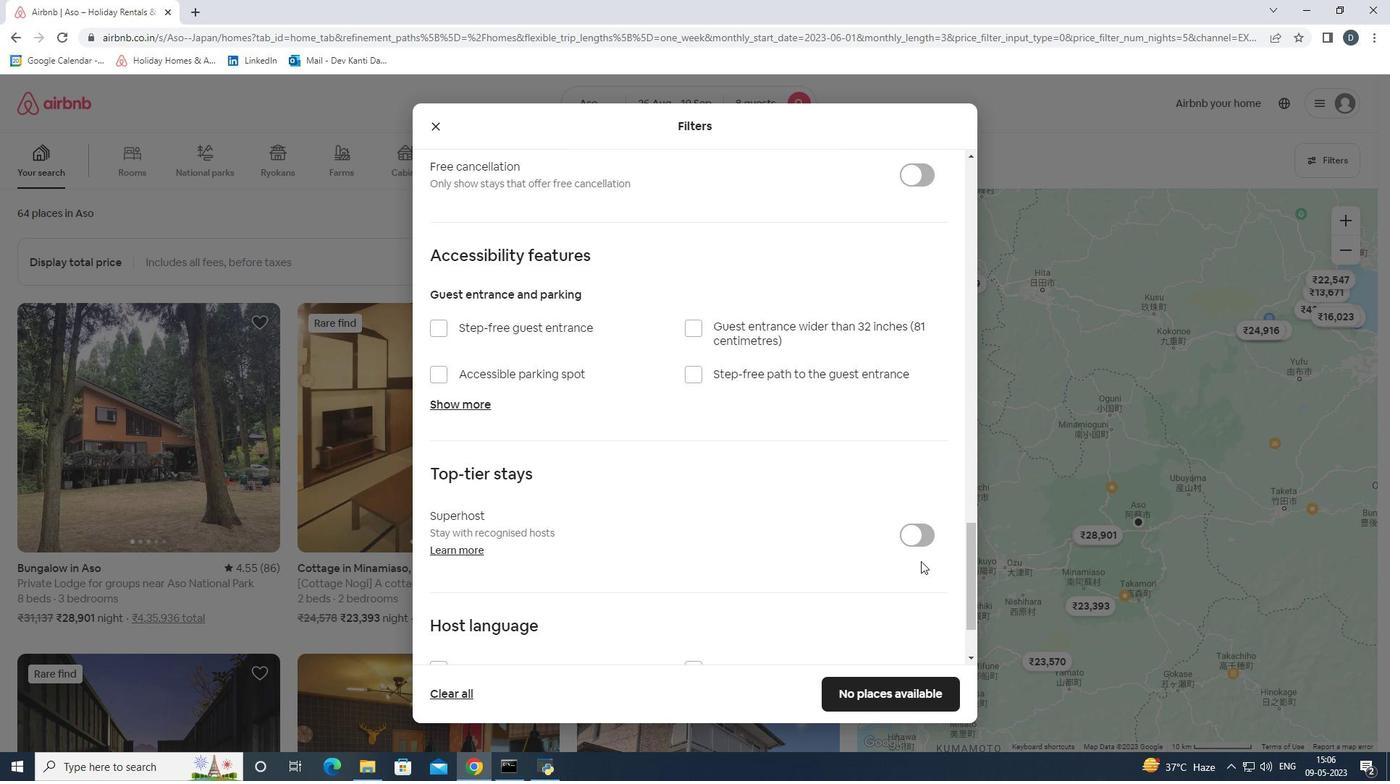 
Action: Mouse scrolled (920, 561) with delta (0, 0)
Screenshot: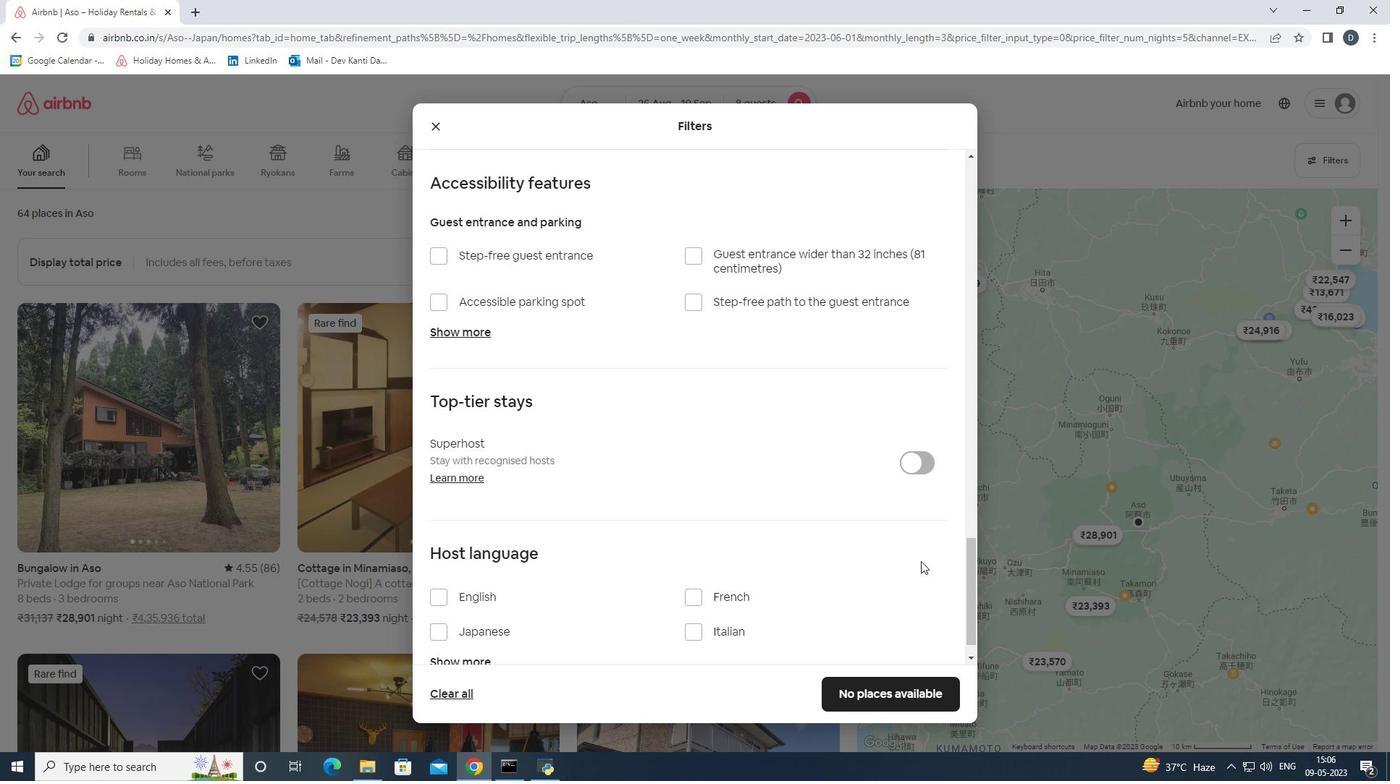 
Action: Mouse moved to (443, 561)
Screenshot: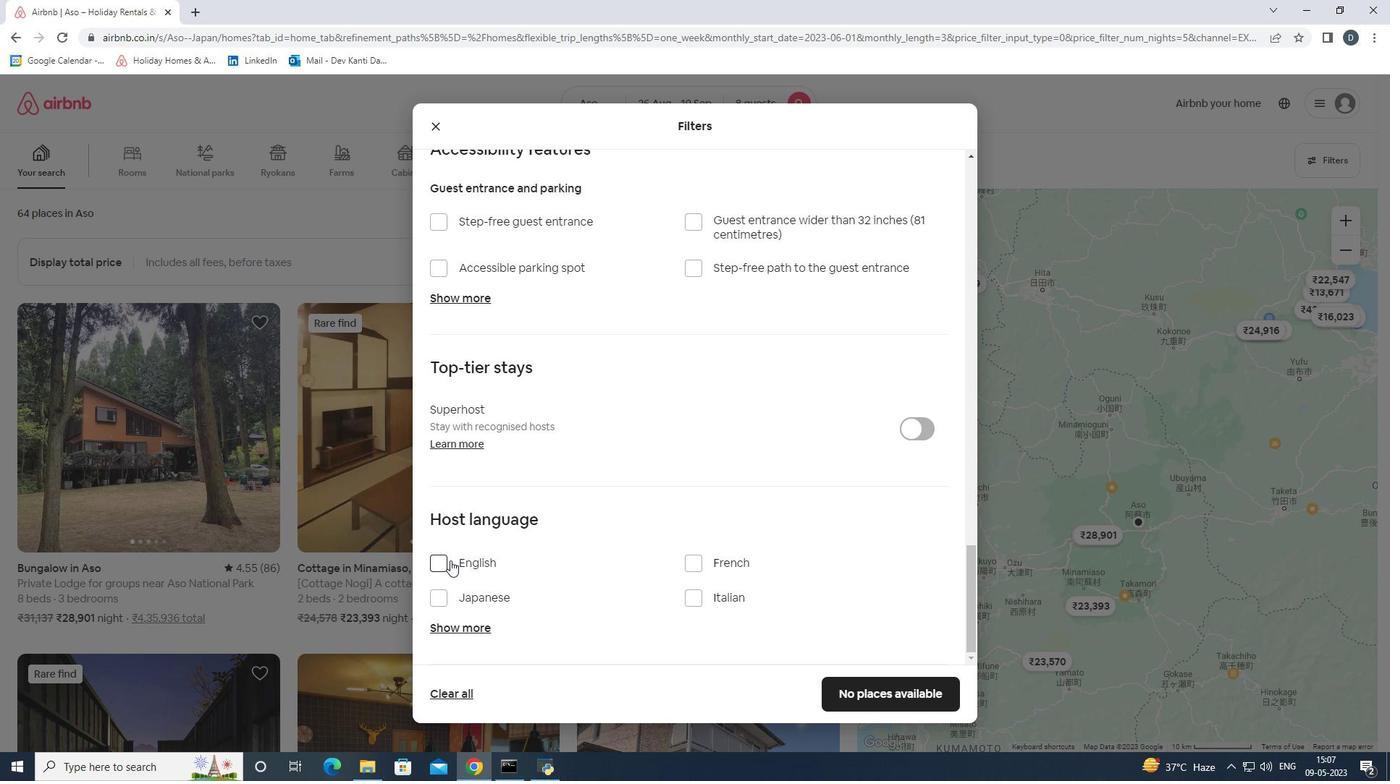 
Action: Mouse pressed left at (443, 561)
Screenshot: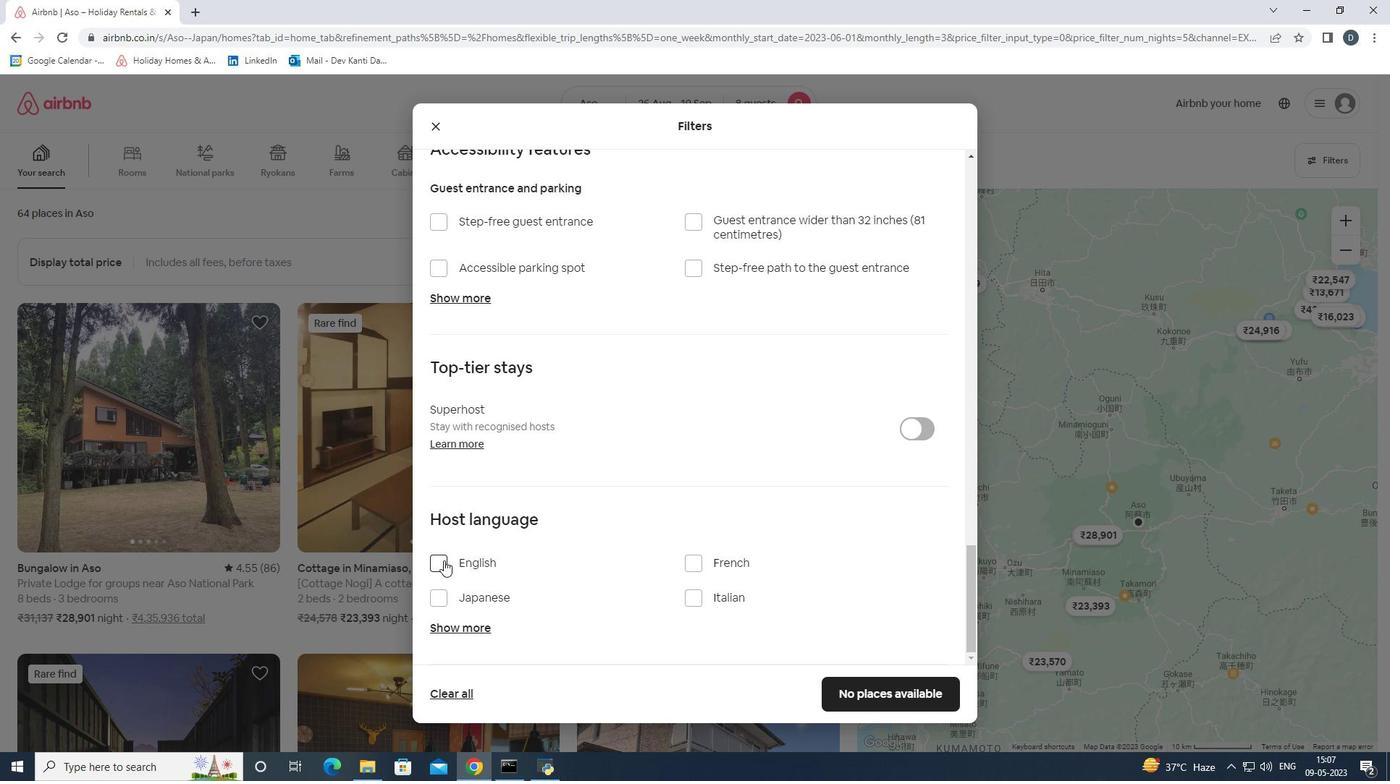 
Action: Mouse moved to (854, 684)
Screenshot: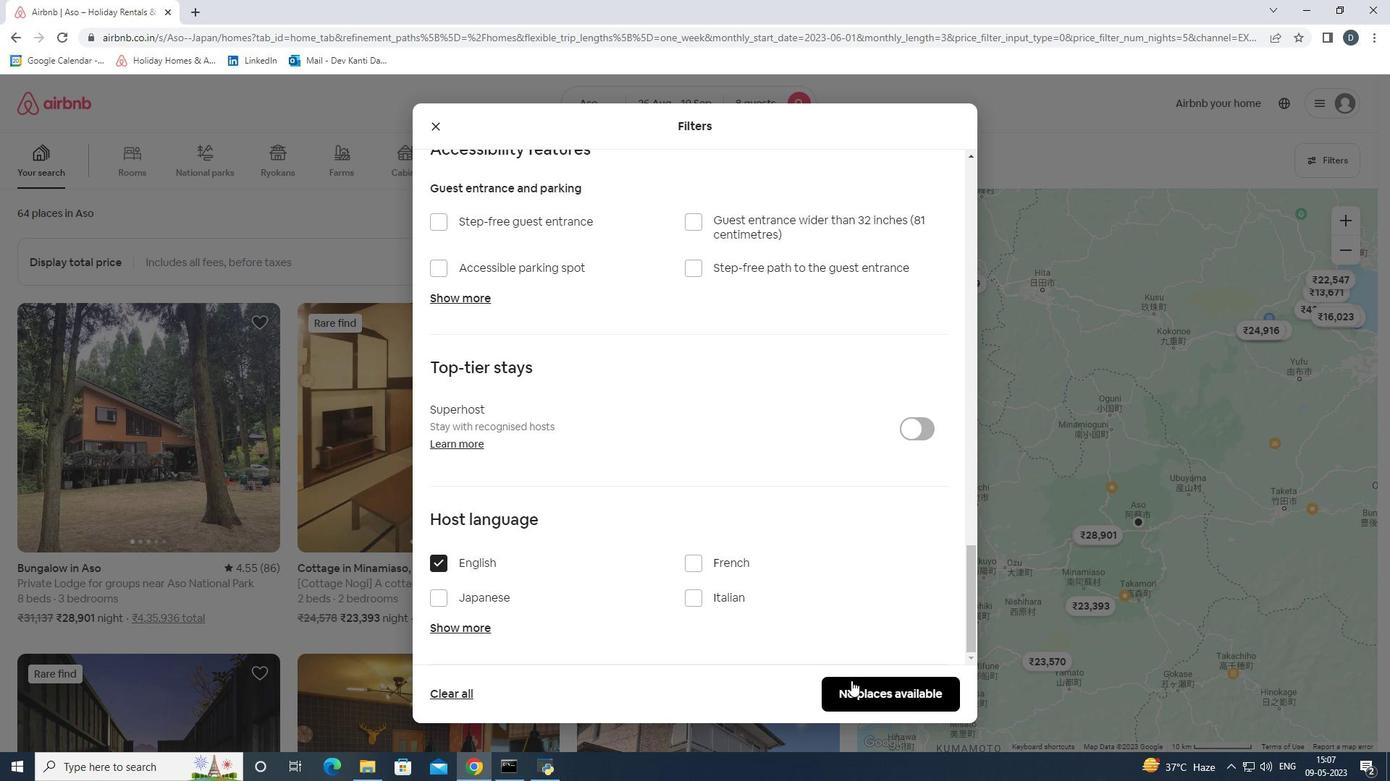 
Action: Mouse pressed left at (854, 684)
Screenshot: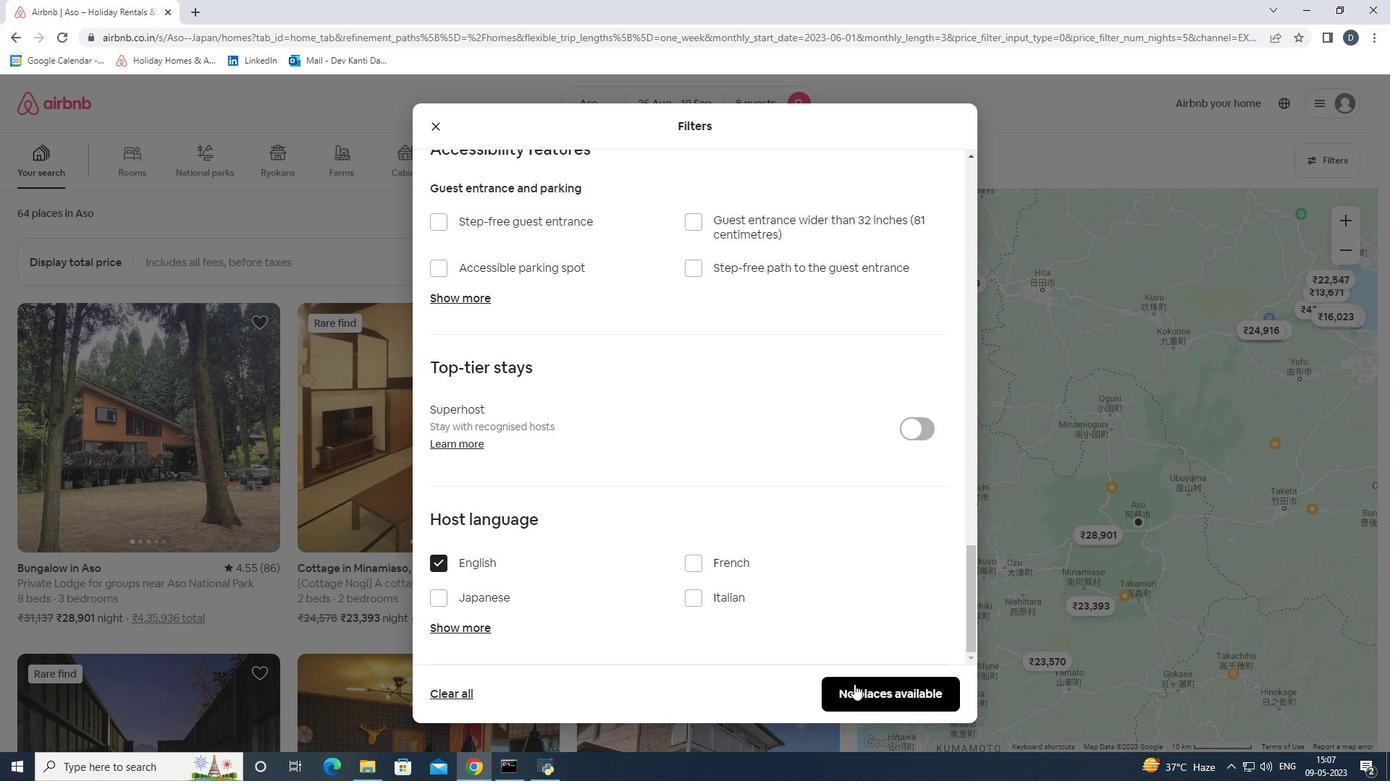 
Action: Mouse moved to (844, 629)
Screenshot: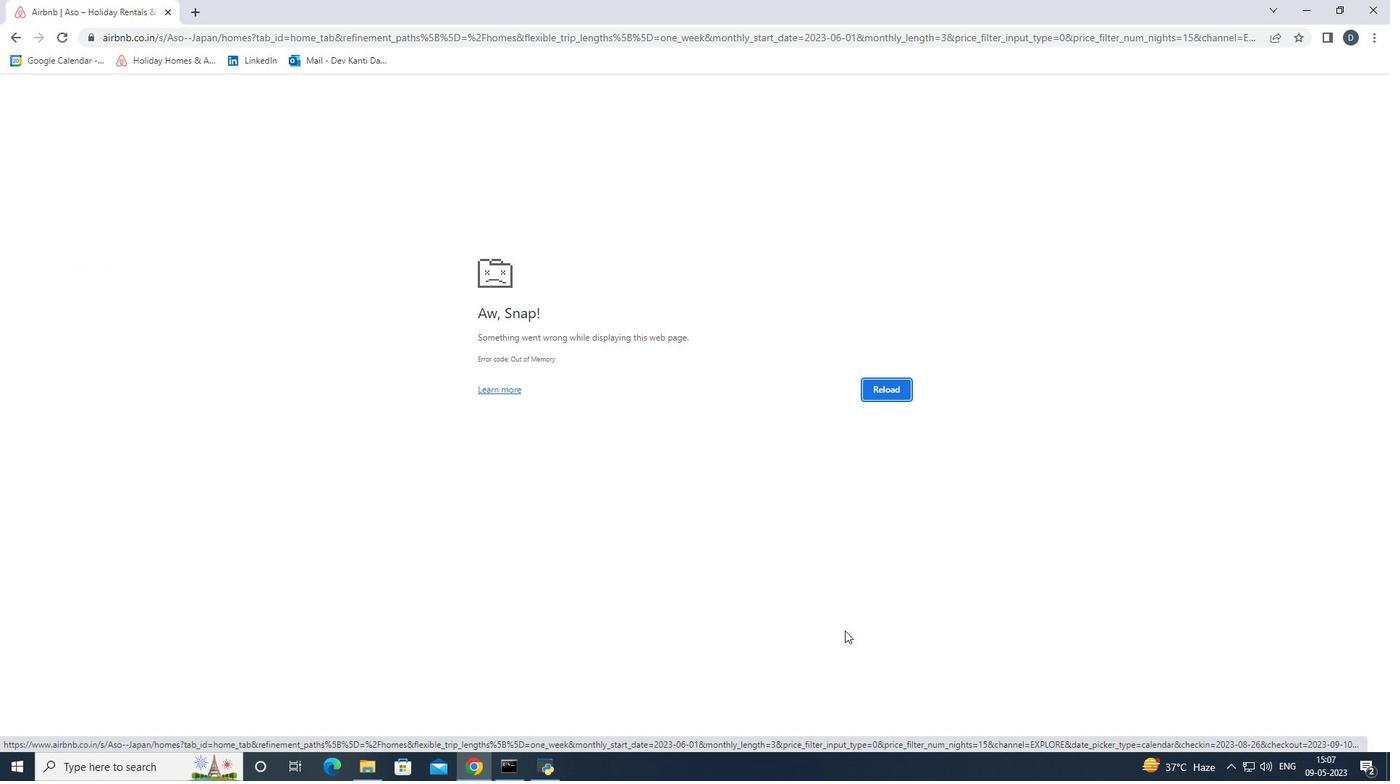
